 Task: Search for a flight from Sitka to Des Moines on Tue, 9 May for 5 adults, 2 children, and 1 infant in Business class, using American Airlines with 1 checked bag and specific time filters.
Action: Mouse moved to (141, 171)
Screenshot: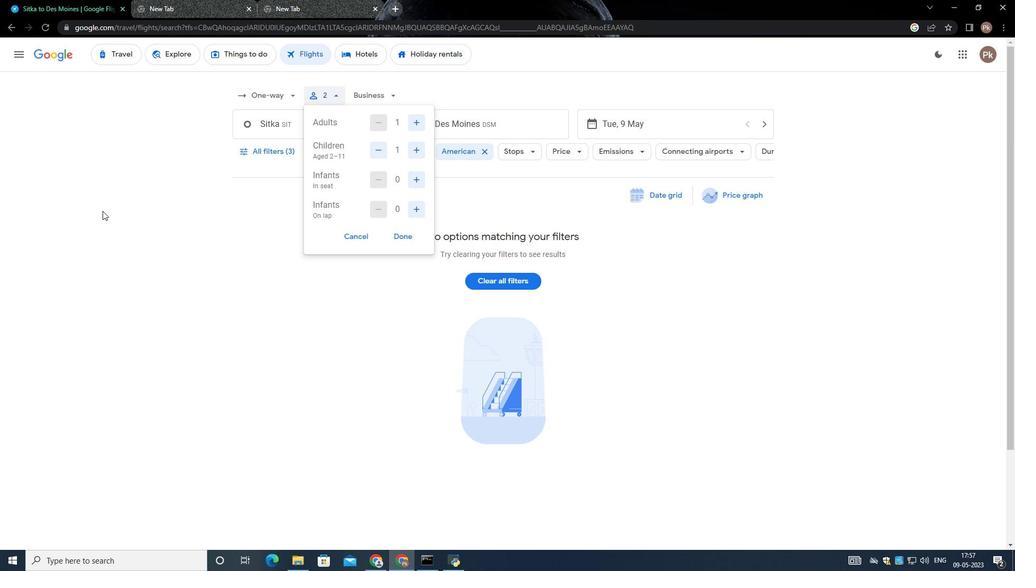 
Action: Mouse pressed left at (141, 171)
Screenshot: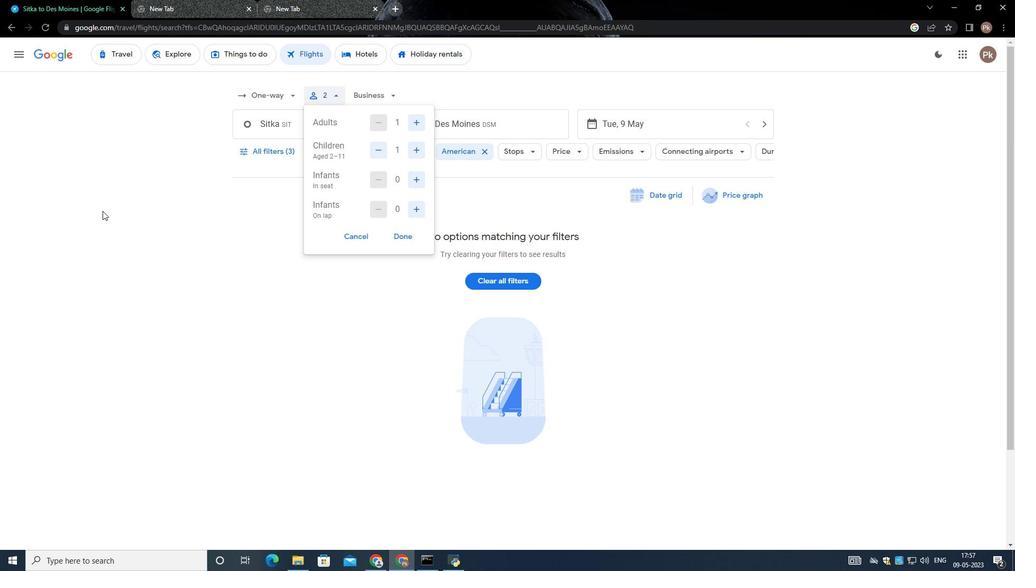 
Action: Mouse moved to (283, 88)
Screenshot: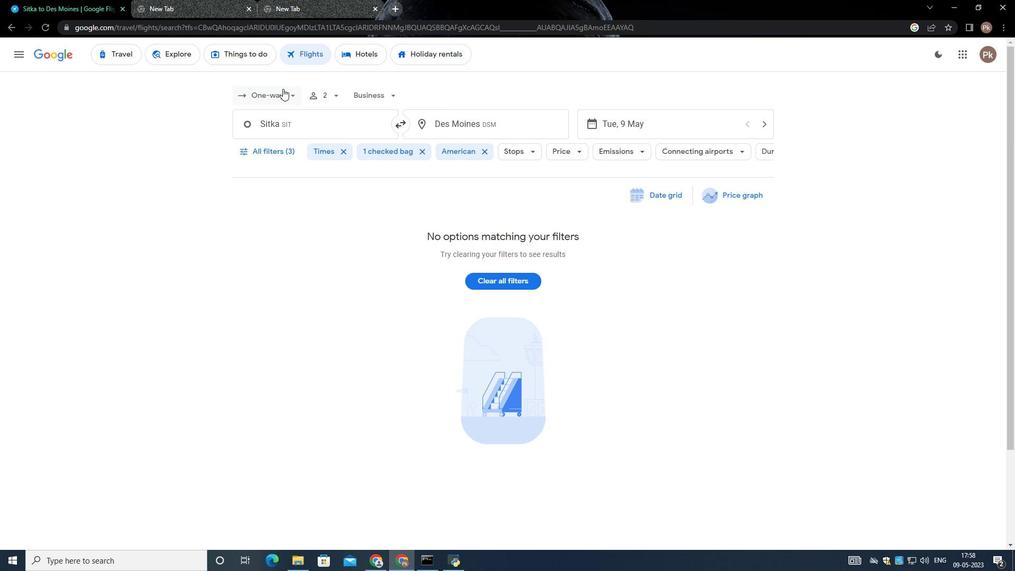 
Action: Mouse pressed left at (283, 88)
Screenshot: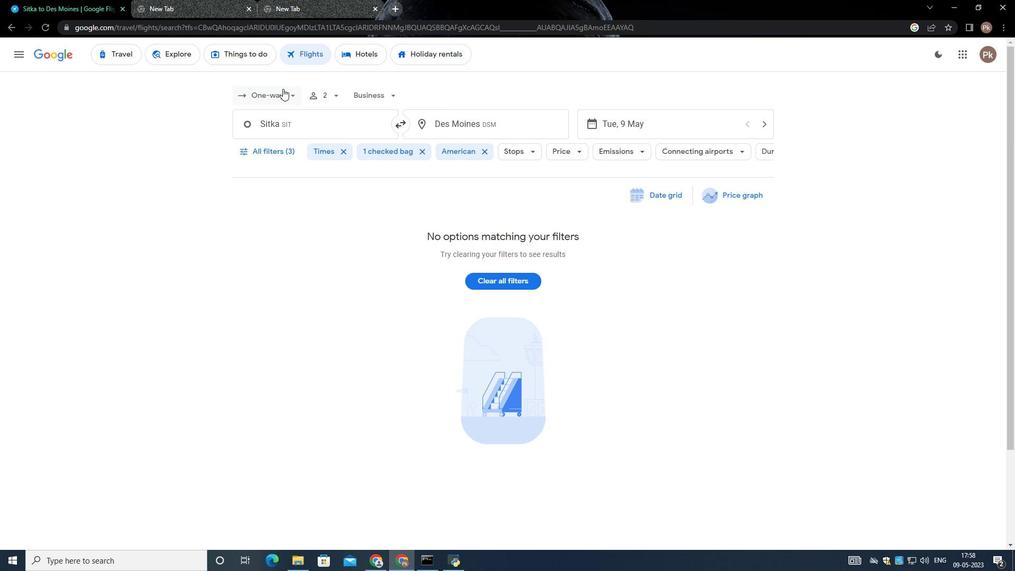 
Action: Mouse moved to (286, 139)
Screenshot: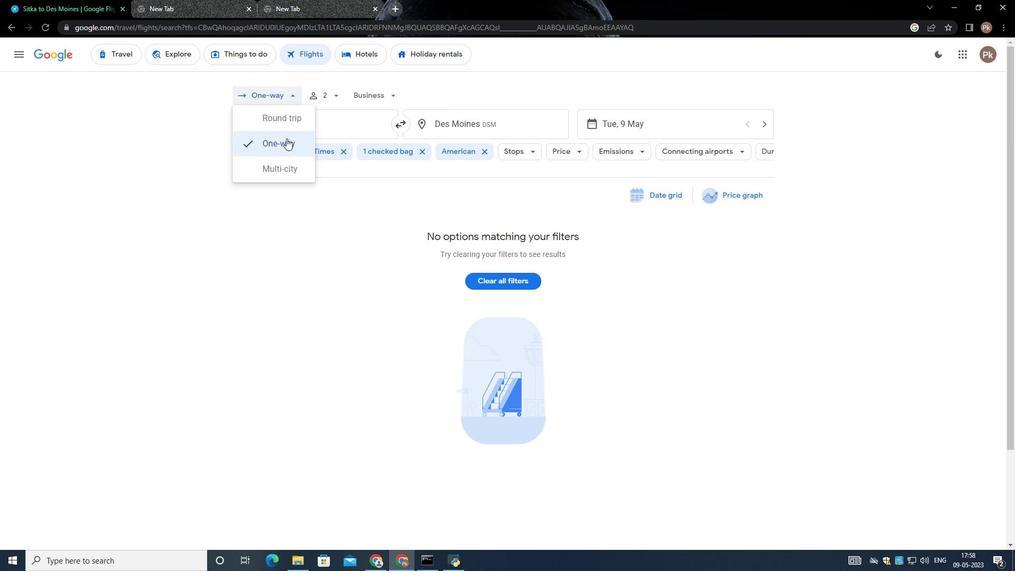 
Action: Mouse pressed left at (286, 139)
Screenshot: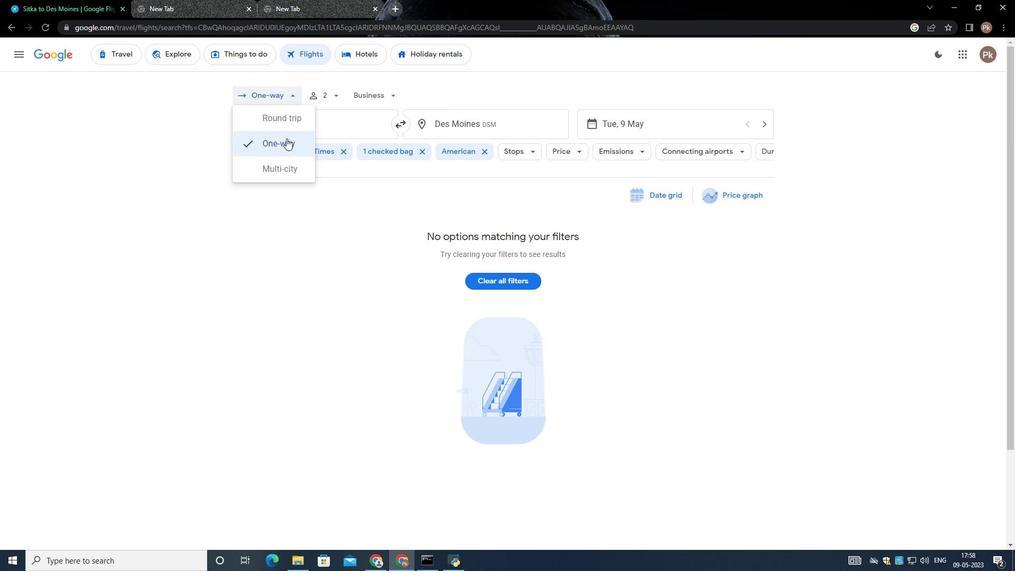 
Action: Mouse moved to (326, 92)
Screenshot: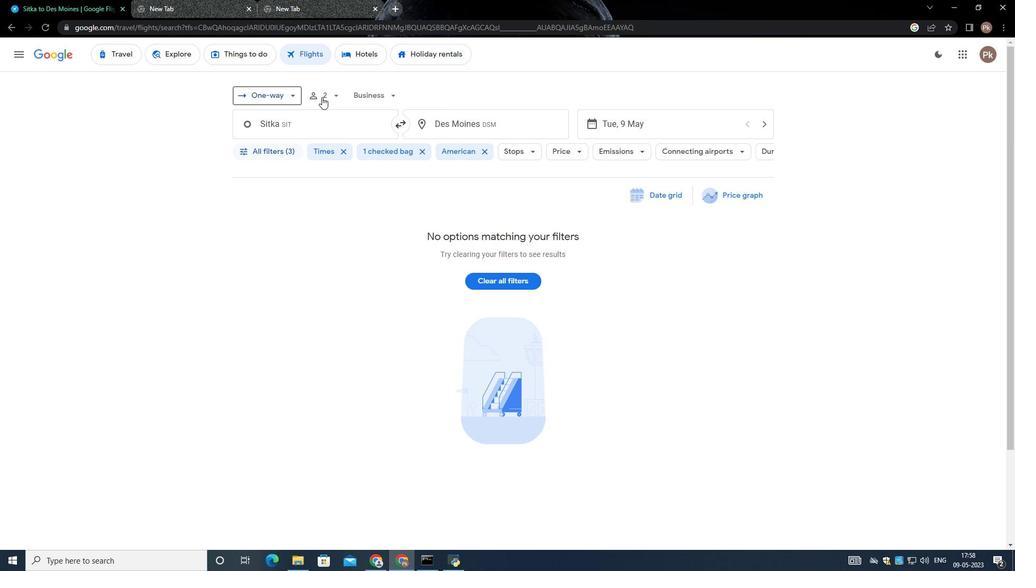 
Action: Mouse pressed left at (326, 92)
Screenshot: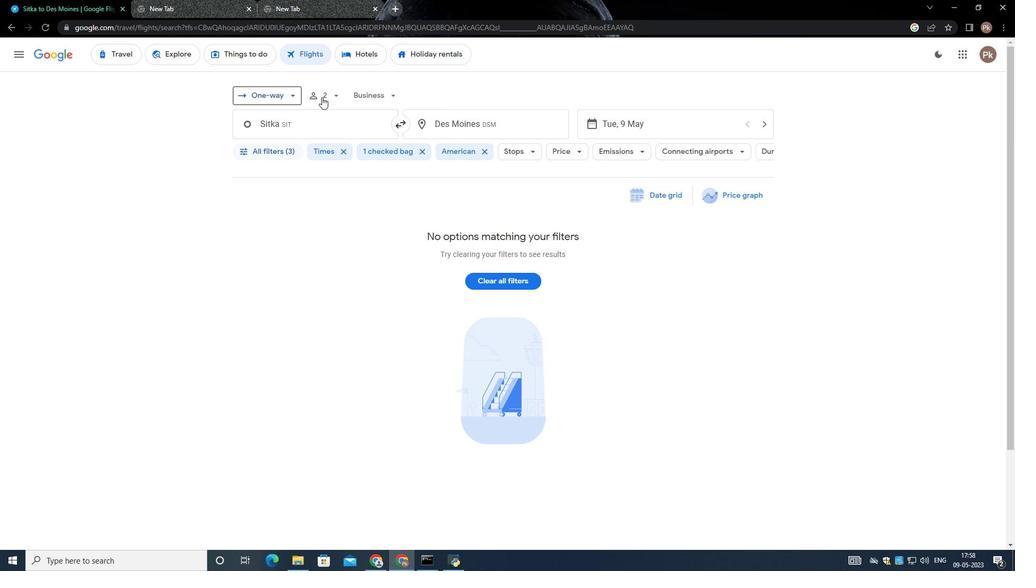 
Action: Mouse moved to (377, 147)
Screenshot: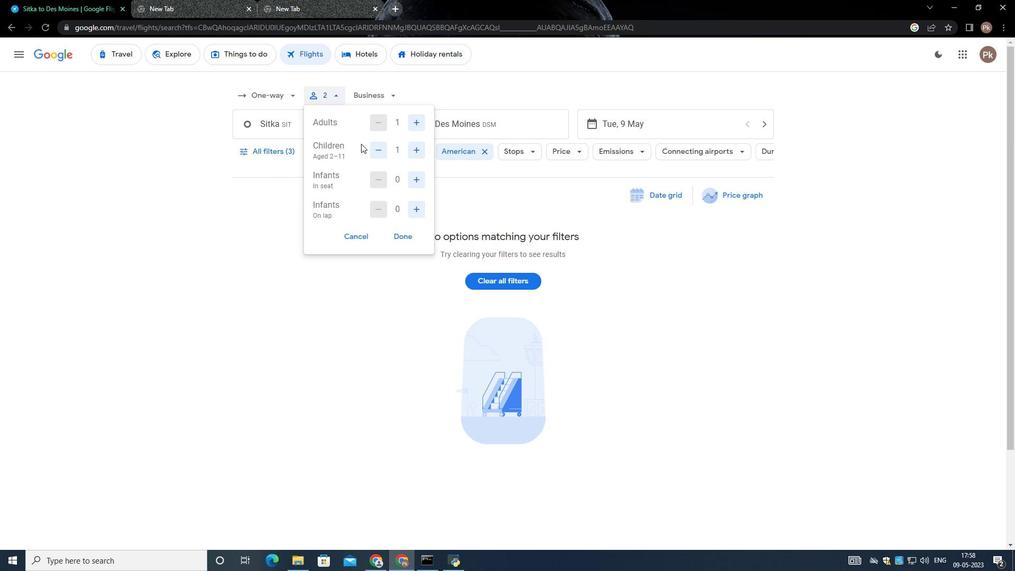 
Action: Mouse pressed left at (377, 147)
Screenshot: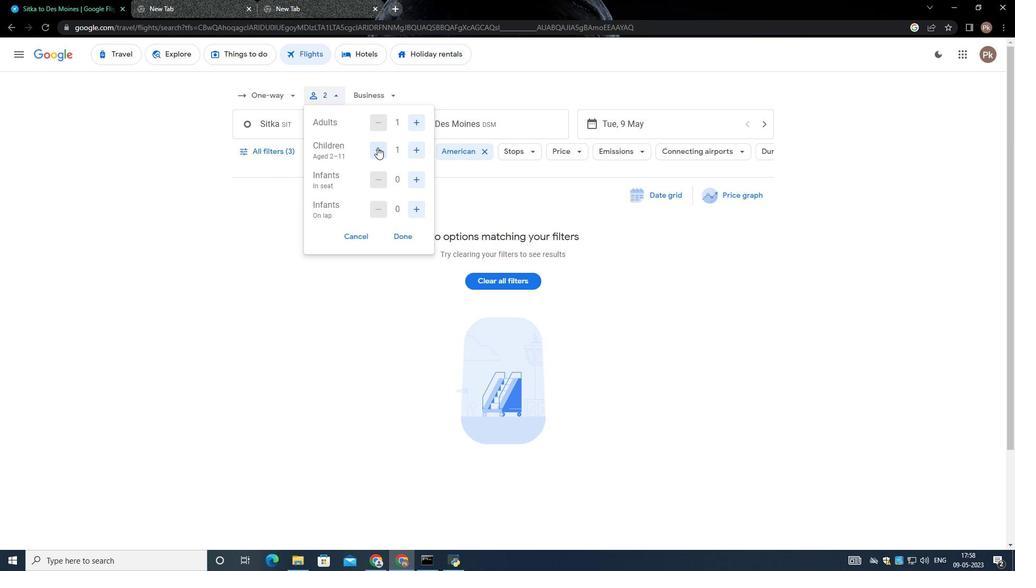
Action: Mouse moved to (419, 147)
Screenshot: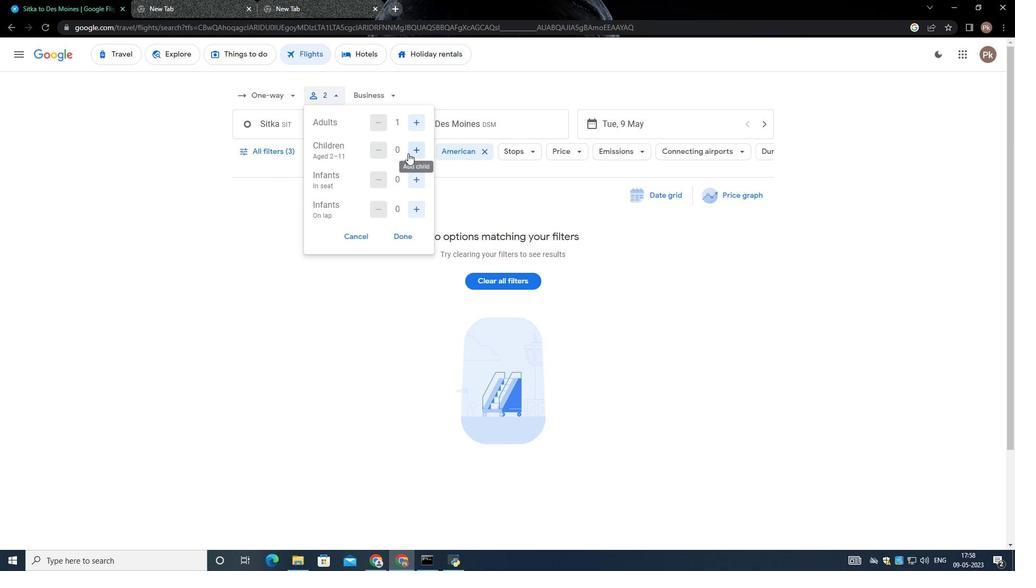 
Action: Mouse pressed left at (419, 147)
Screenshot: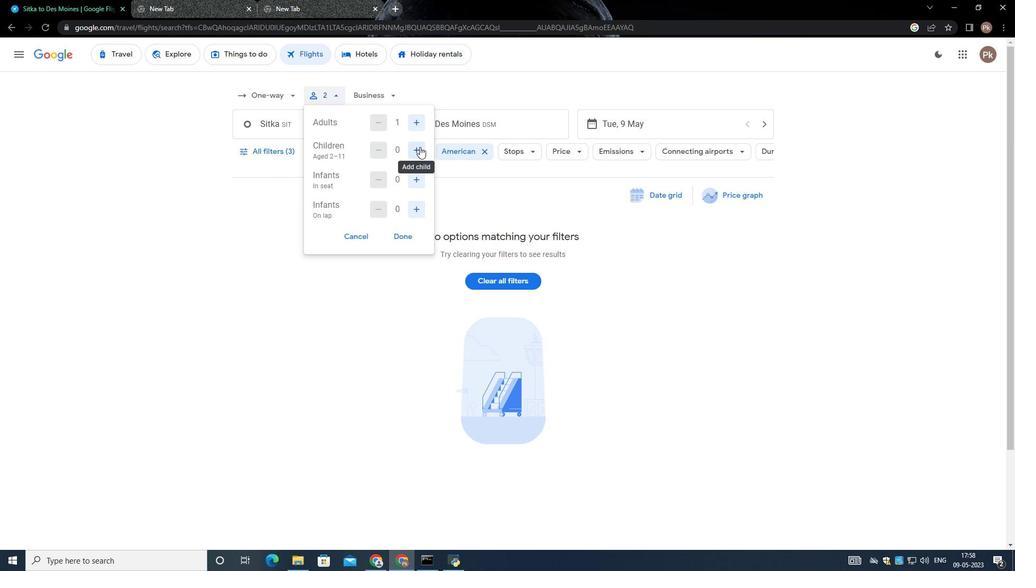 
Action: Mouse moved to (419, 147)
Screenshot: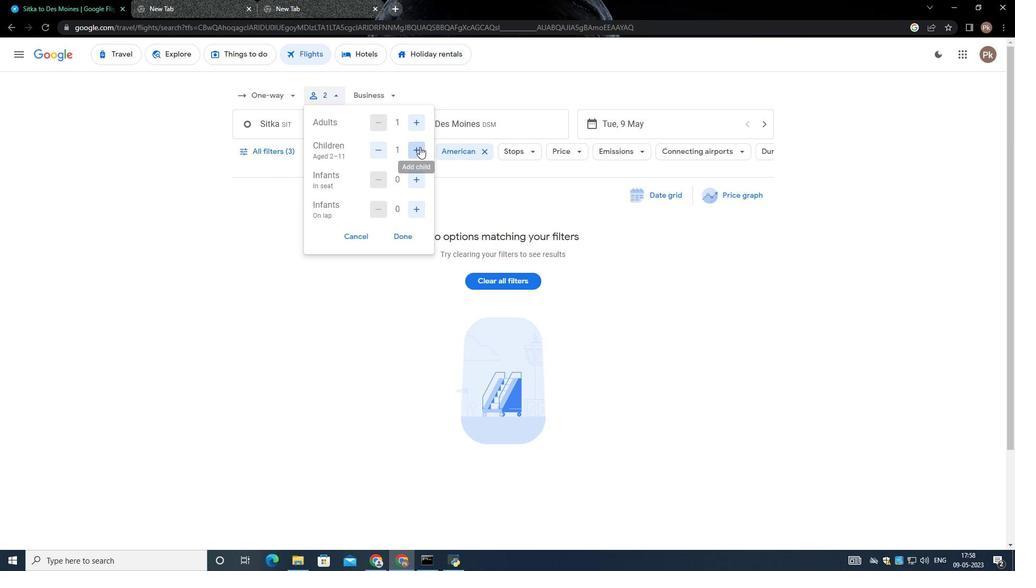 
Action: Mouse pressed left at (419, 147)
Screenshot: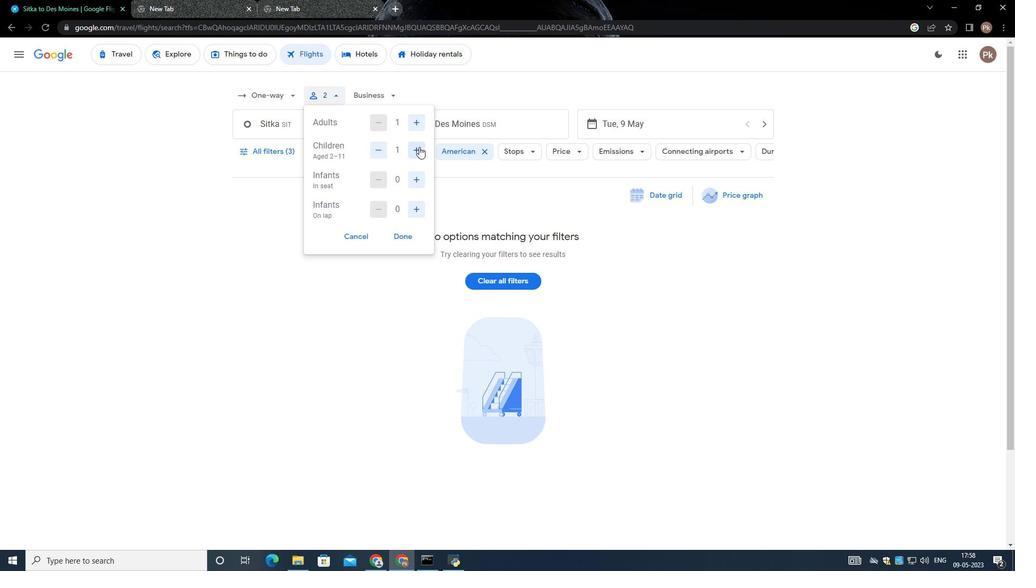 
Action: Mouse moved to (414, 117)
Screenshot: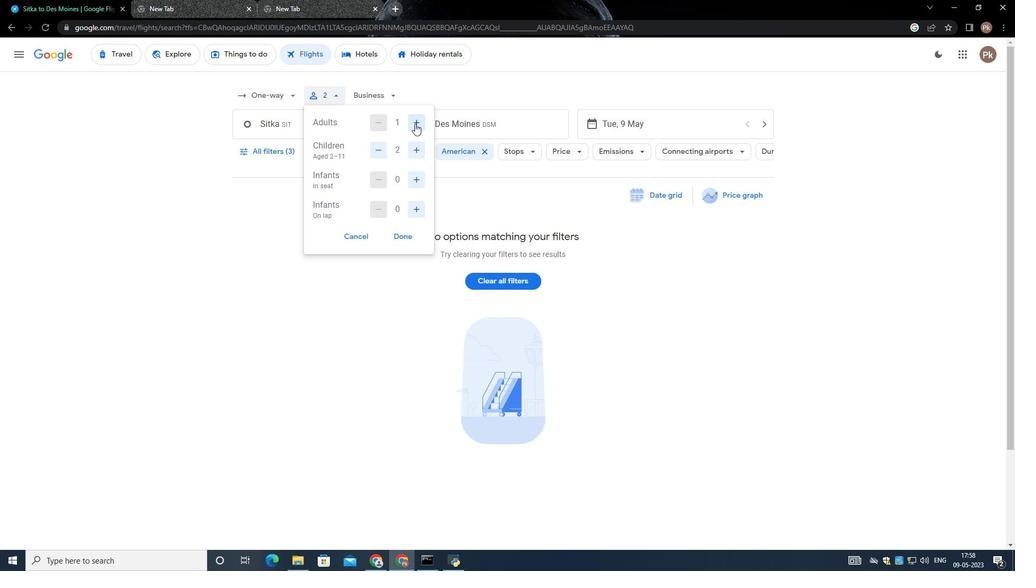 
Action: Mouse pressed left at (414, 117)
Screenshot: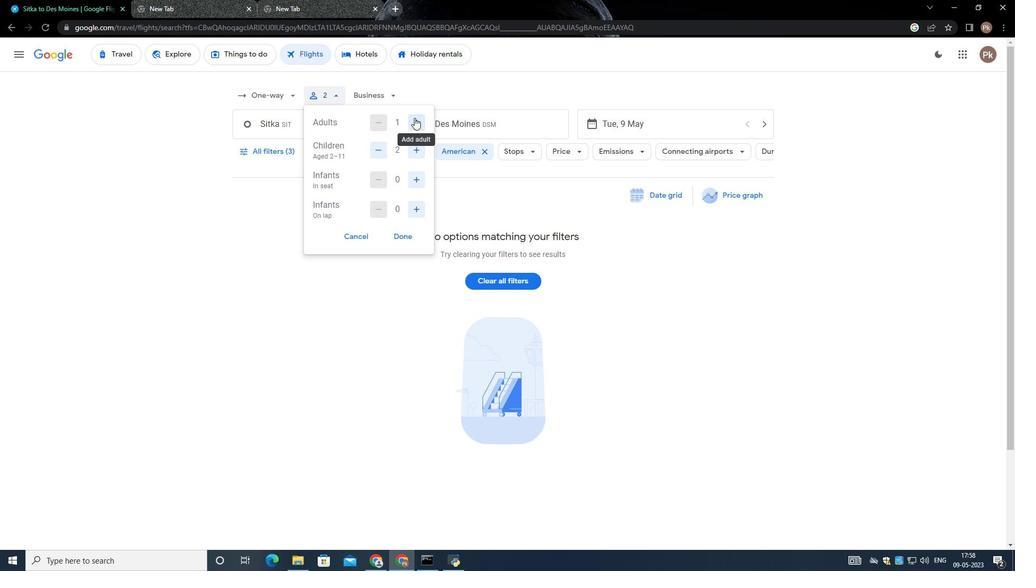 
Action: Mouse pressed left at (414, 117)
Screenshot: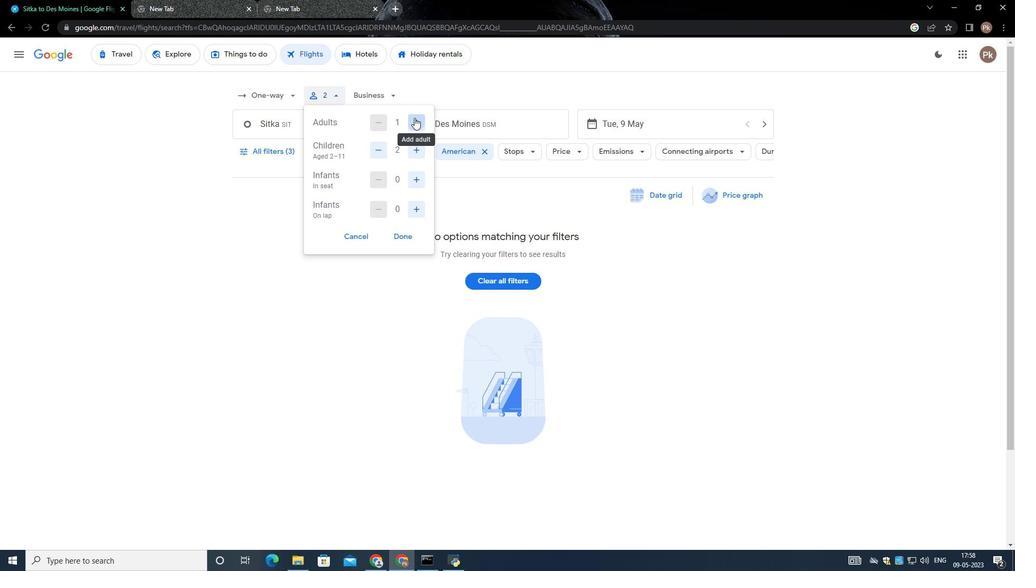 
Action: Mouse moved to (414, 117)
Screenshot: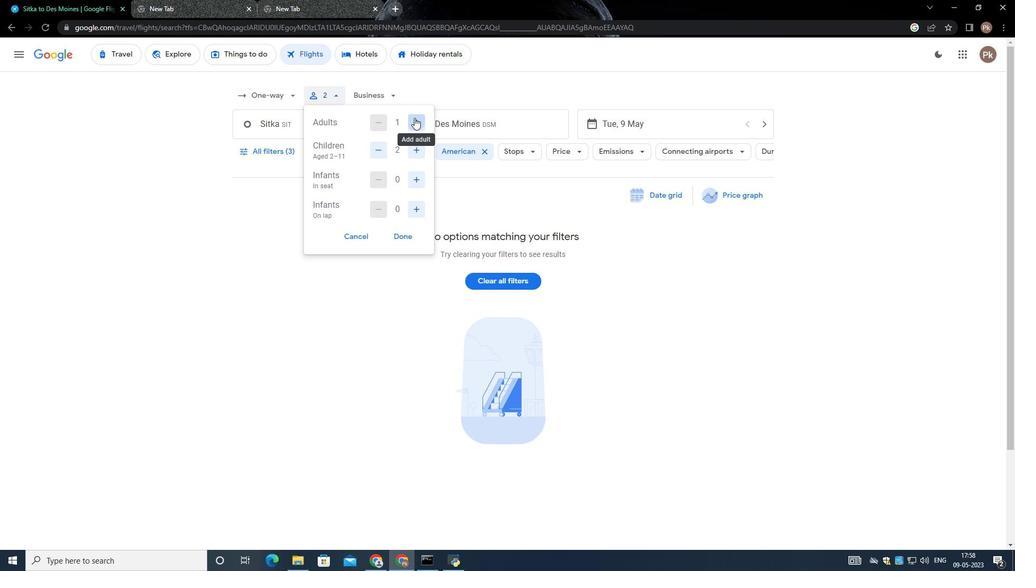 
Action: Mouse pressed left at (414, 117)
Screenshot: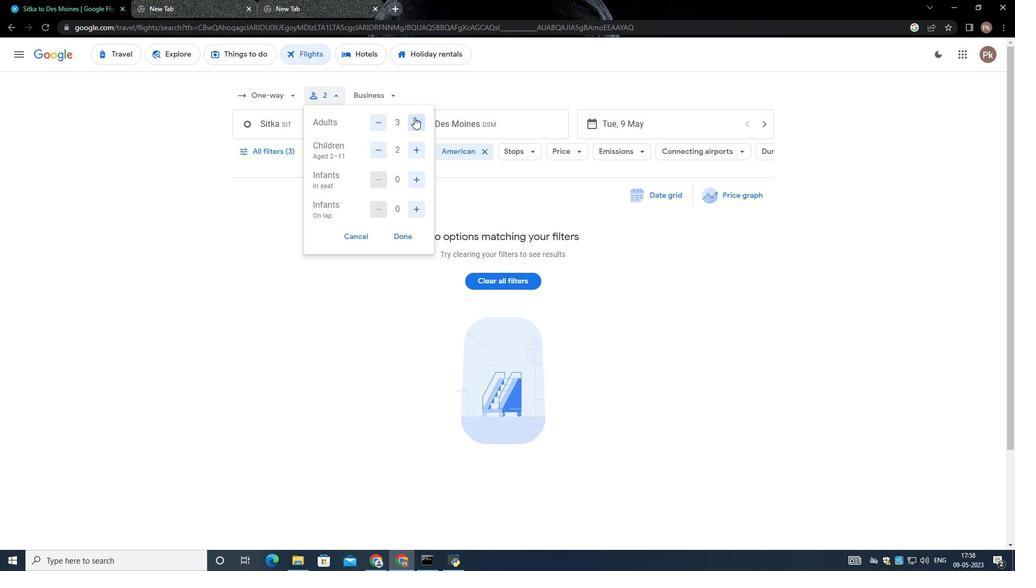 
Action: Mouse moved to (415, 117)
Screenshot: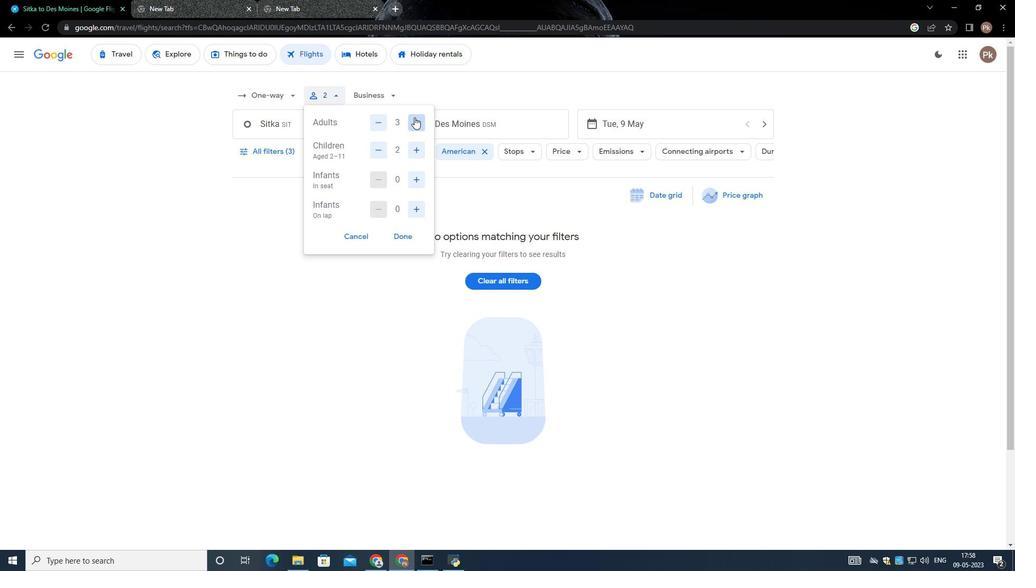 
Action: Mouse pressed left at (415, 117)
Screenshot: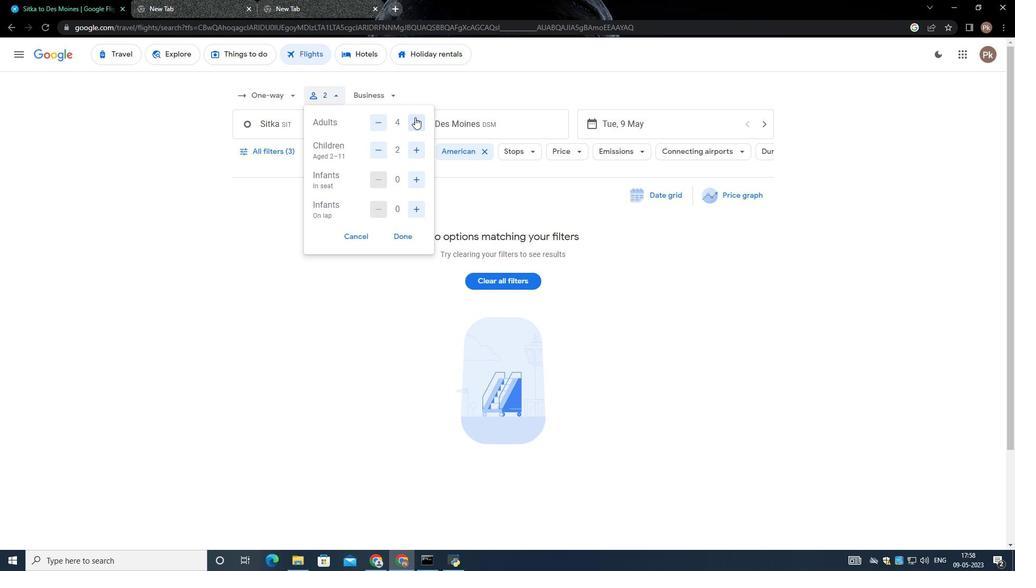
Action: Mouse moved to (420, 175)
Screenshot: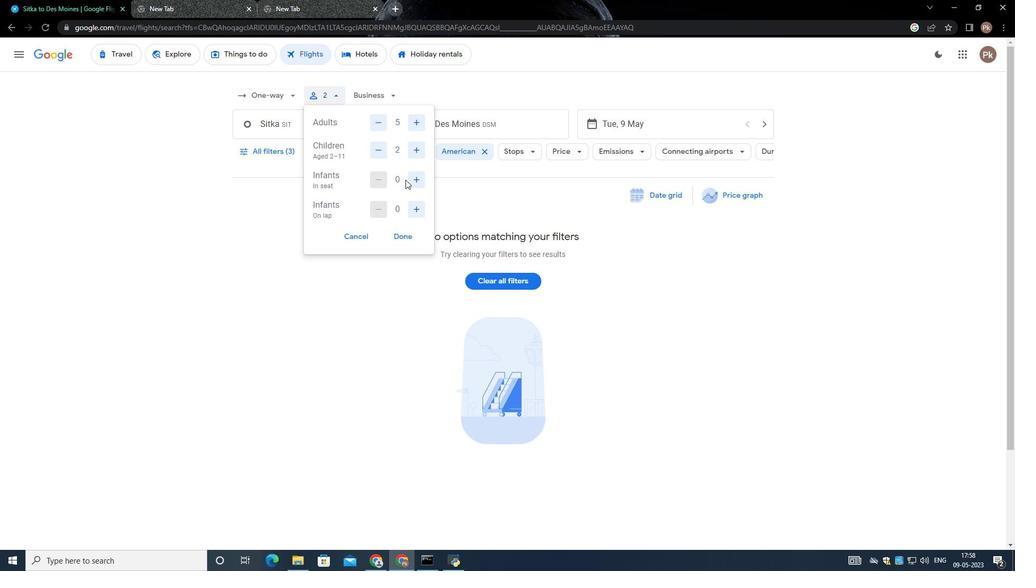 
Action: Mouse pressed left at (420, 175)
Screenshot: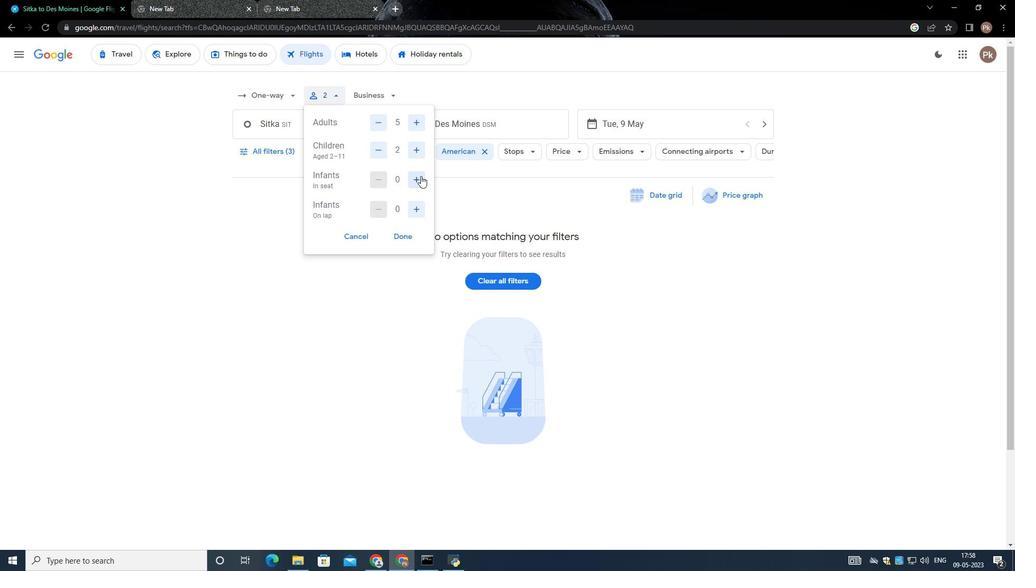 
Action: Mouse moved to (408, 207)
Screenshot: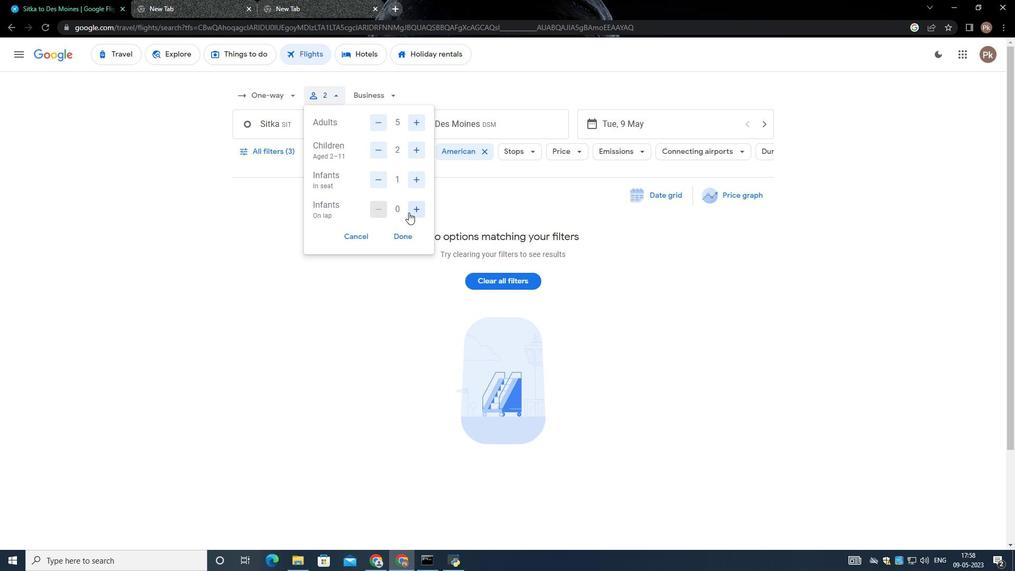 
Action: Mouse pressed left at (408, 207)
Screenshot: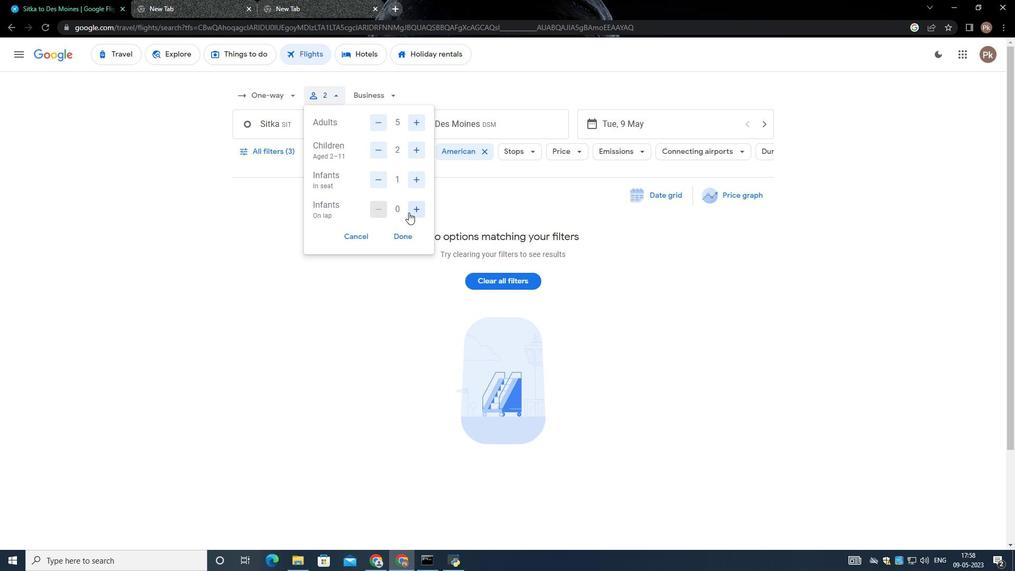 
Action: Mouse moved to (403, 239)
Screenshot: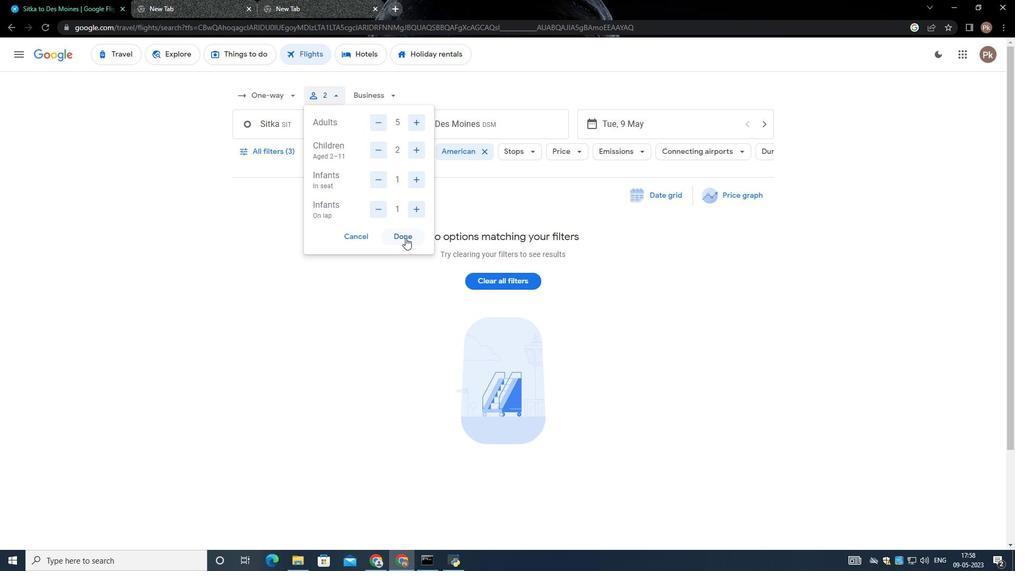 
Action: Mouse pressed left at (403, 239)
Screenshot: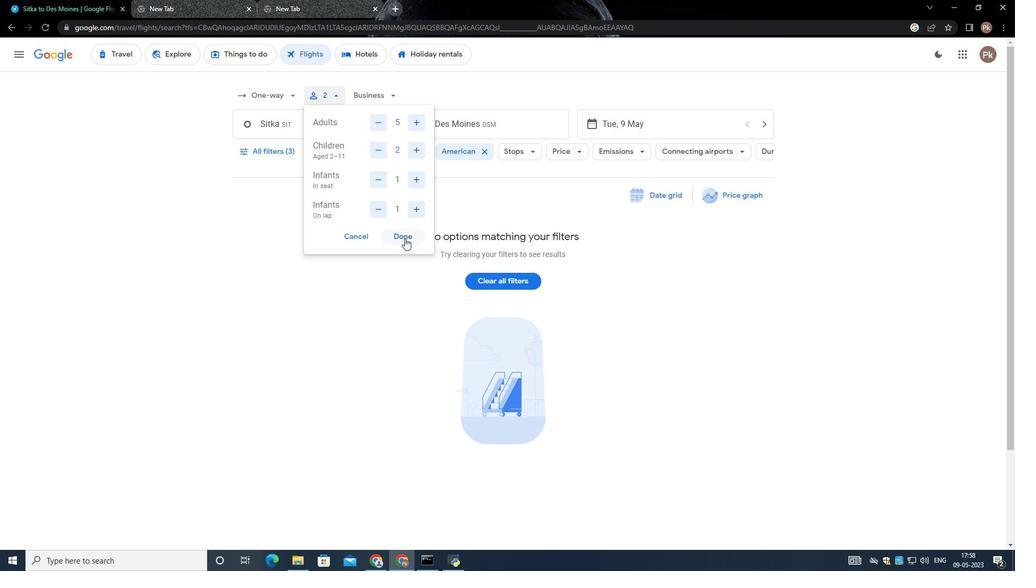 
Action: Mouse moved to (372, 96)
Screenshot: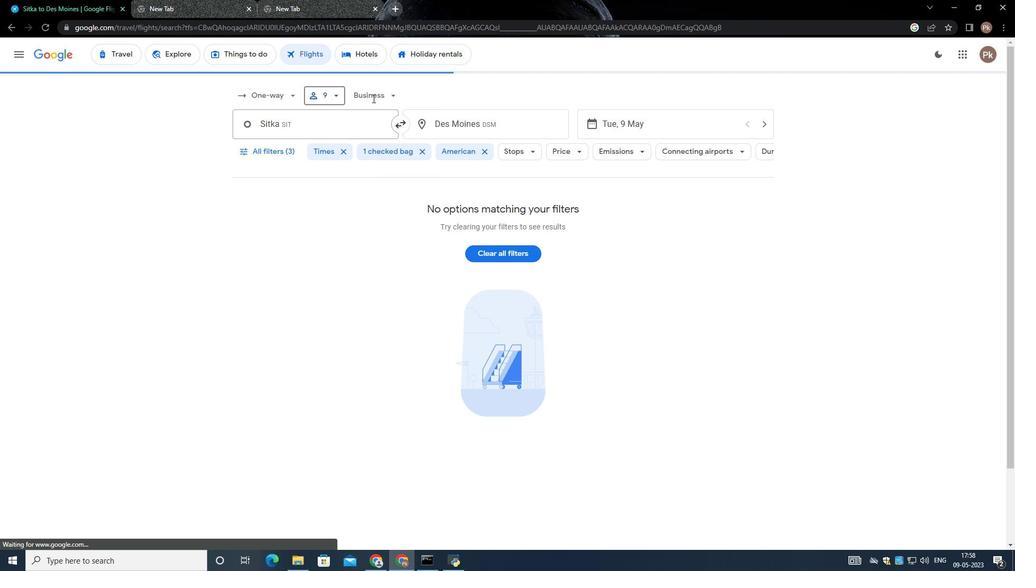 
Action: Mouse pressed left at (372, 96)
Screenshot: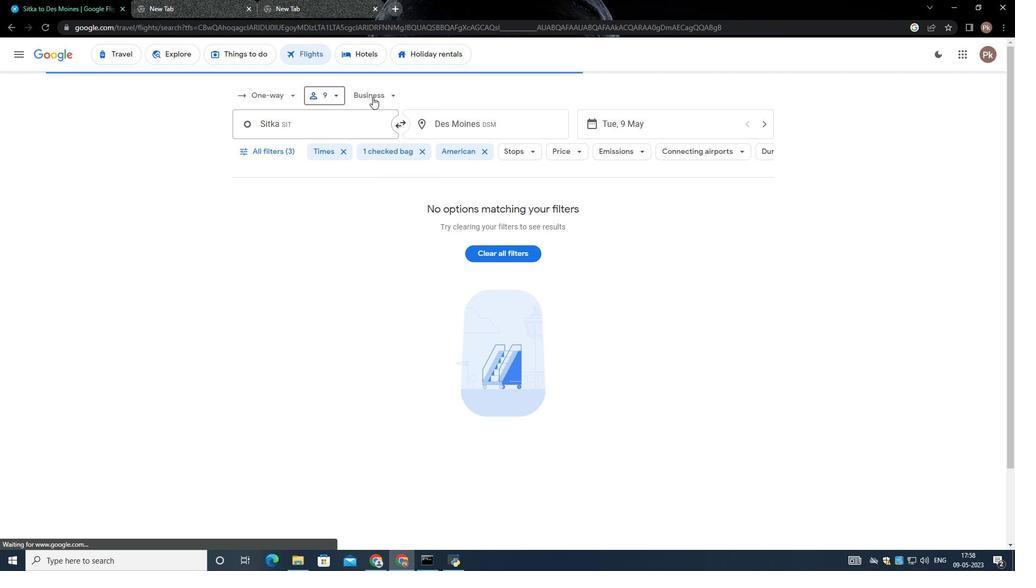 
Action: Mouse moved to (402, 123)
Screenshot: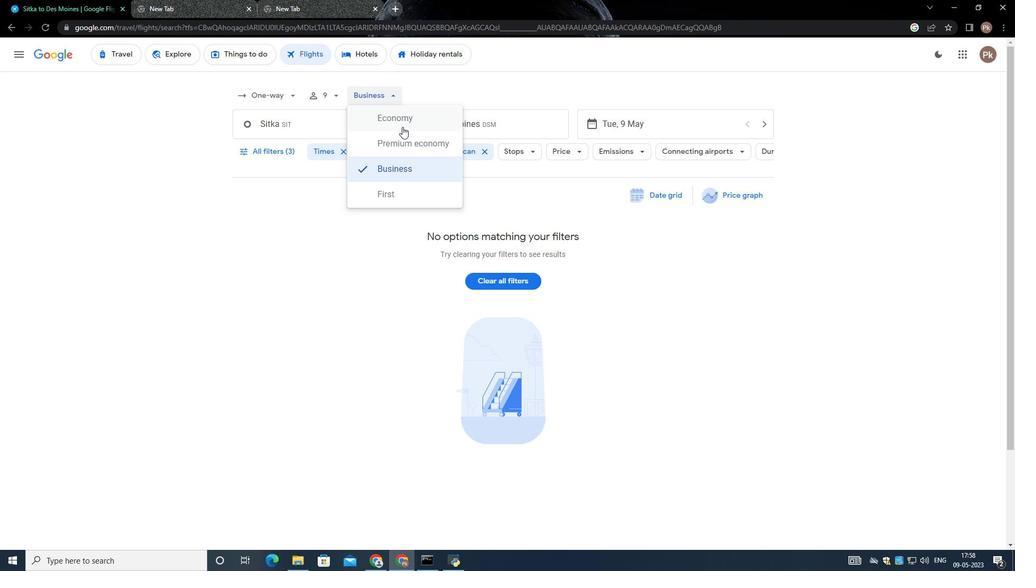 
Action: Mouse pressed left at (402, 123)
Screenshot: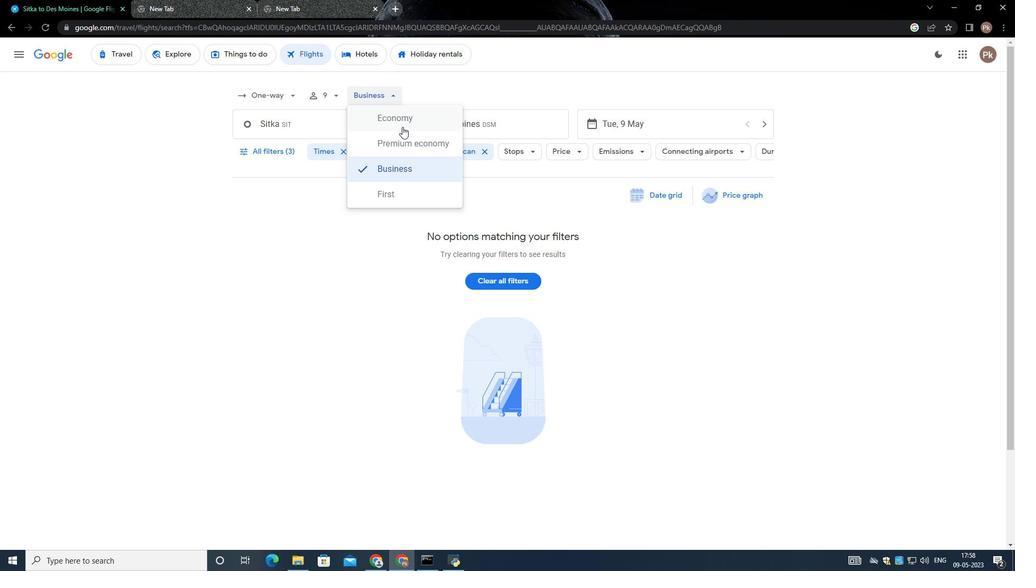 
Action: Mouse moved to (332, 135)
Screenshot: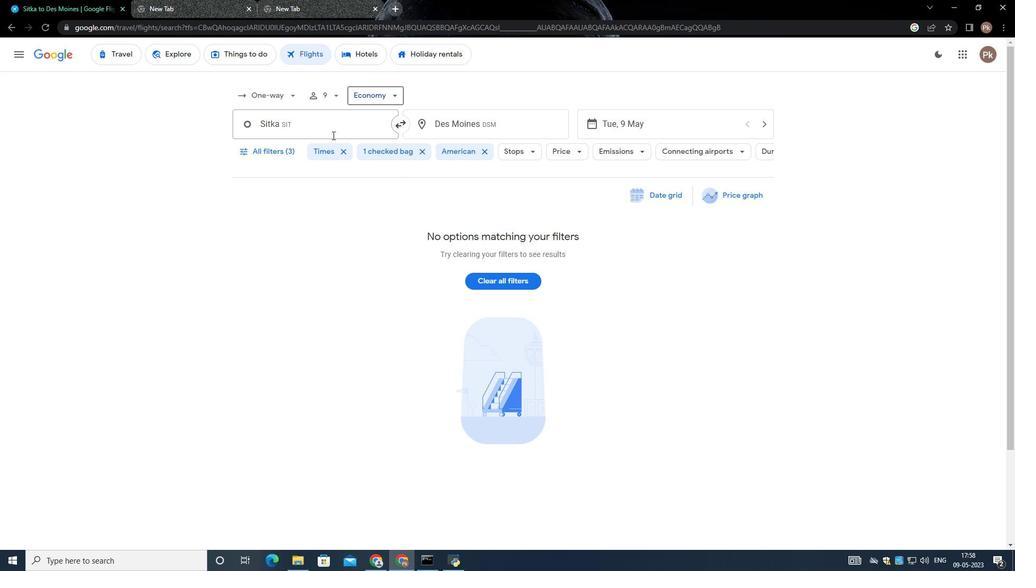 
Action: Mouse pressed left at (332, 135)
Screenshot: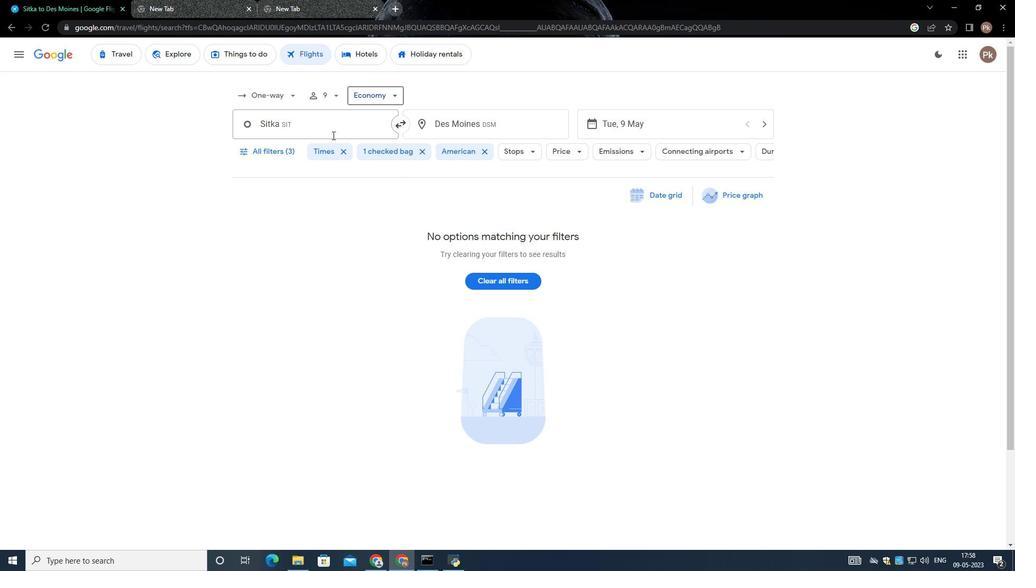 
Action: Mouse moved to (239, 127)
Screenshot: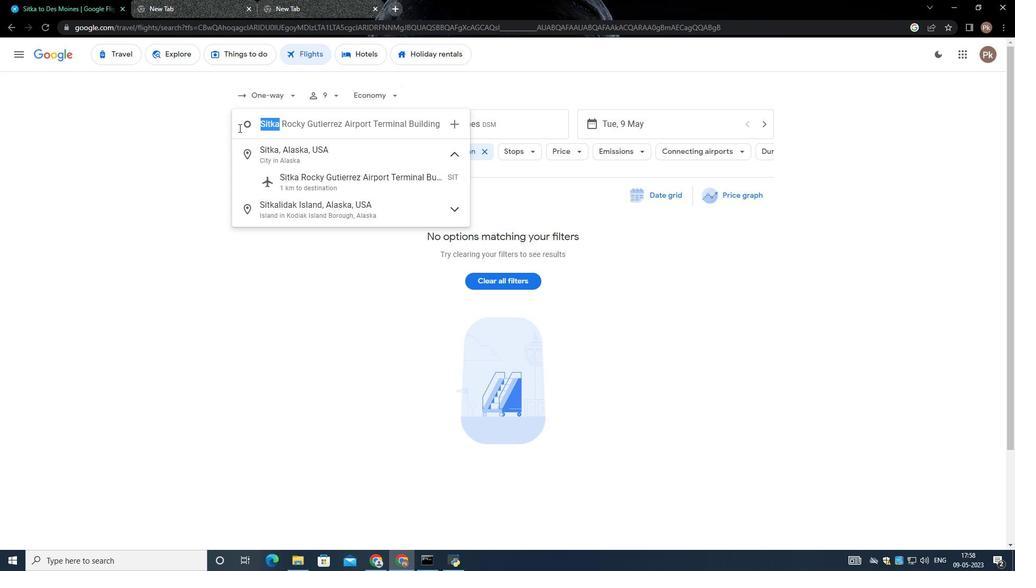 
Action: Key pressed <Key.backspace><Key.shift>Fort<Key.space><Key.shift>Smith
Screenshot: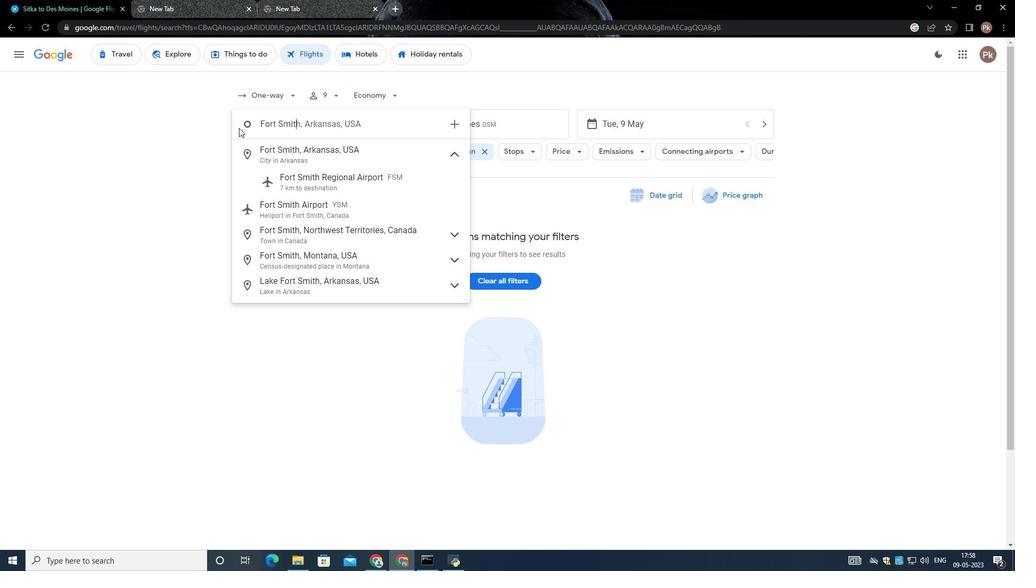 
Action: Mouse moved to (438, 125)
Screenshot: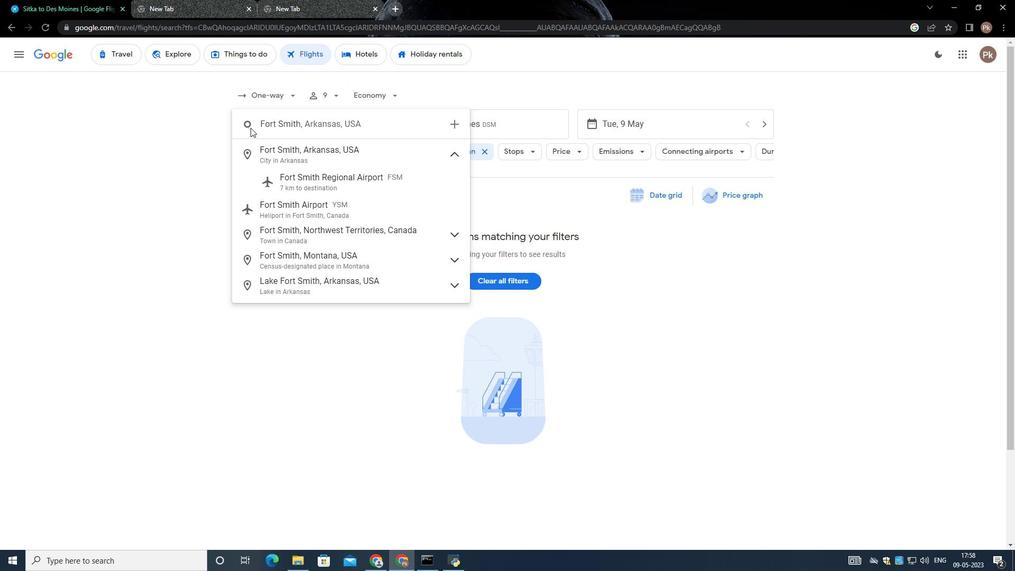 
Action: Mouse scrolled (438, 126) with delta (0, 0)
Screenshot: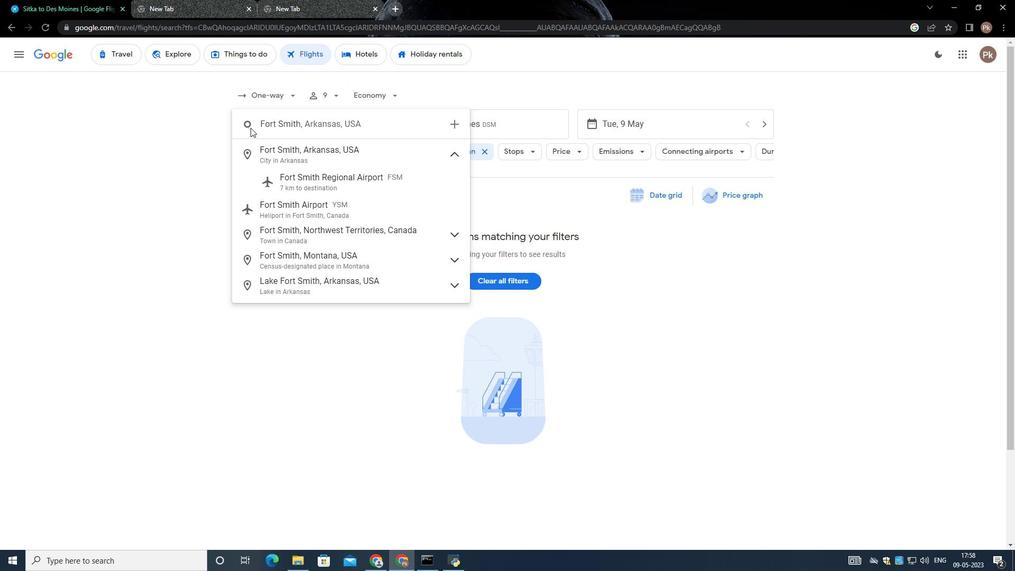 
Action: Mouse moved to (378, 180)
Screenshot: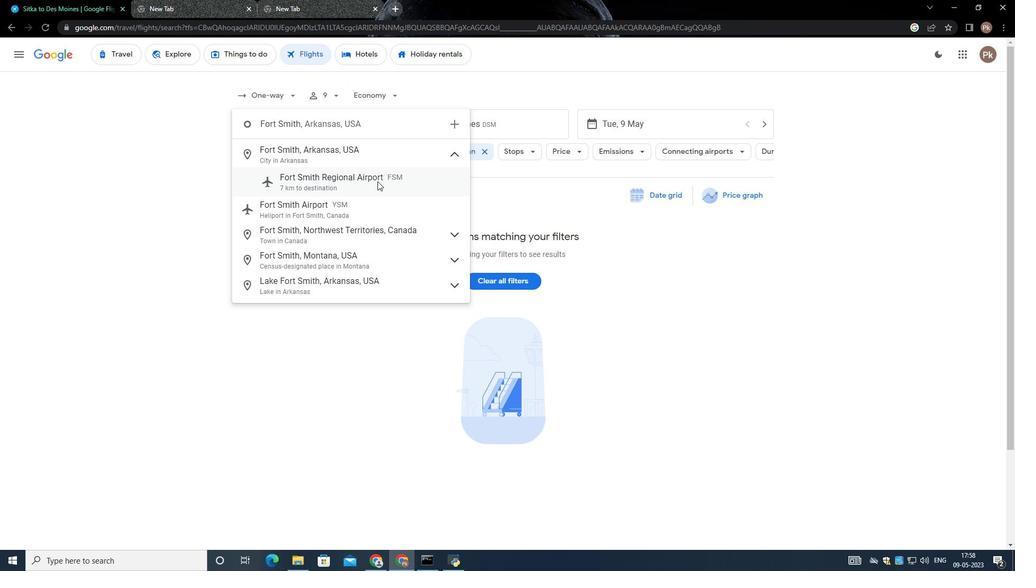 
Action: Mouse pressed left at (378, 180)
Screenshot: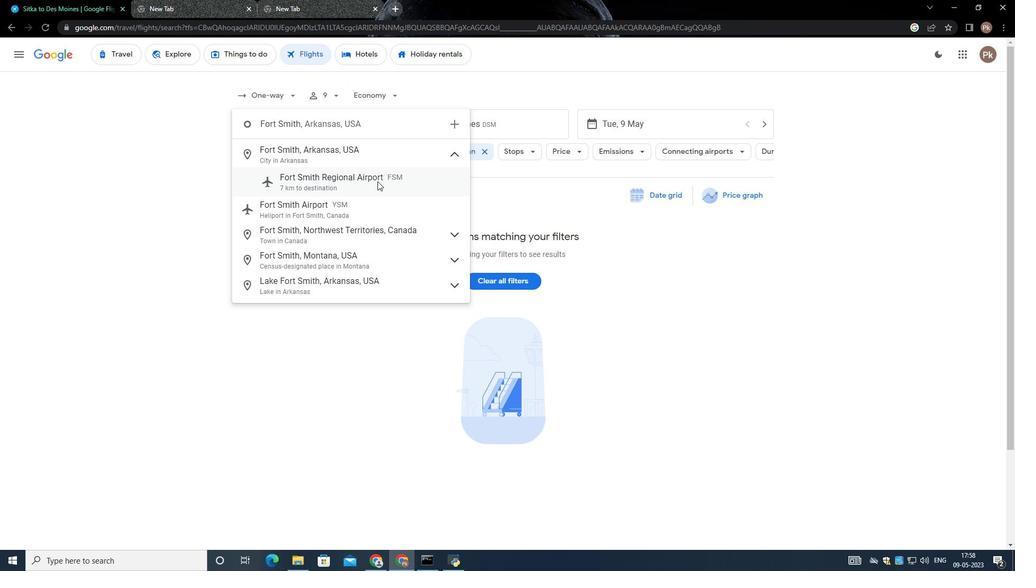 
Action: Mouse moved to (451, 134)
Screenshot: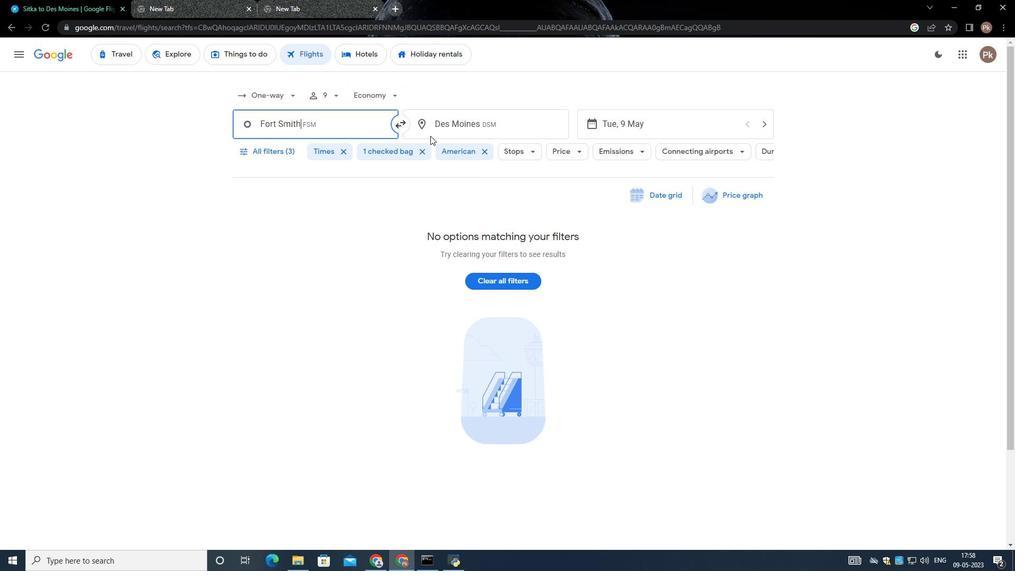 
Action: Mouse pressed left at (451, 134)
Screenshot: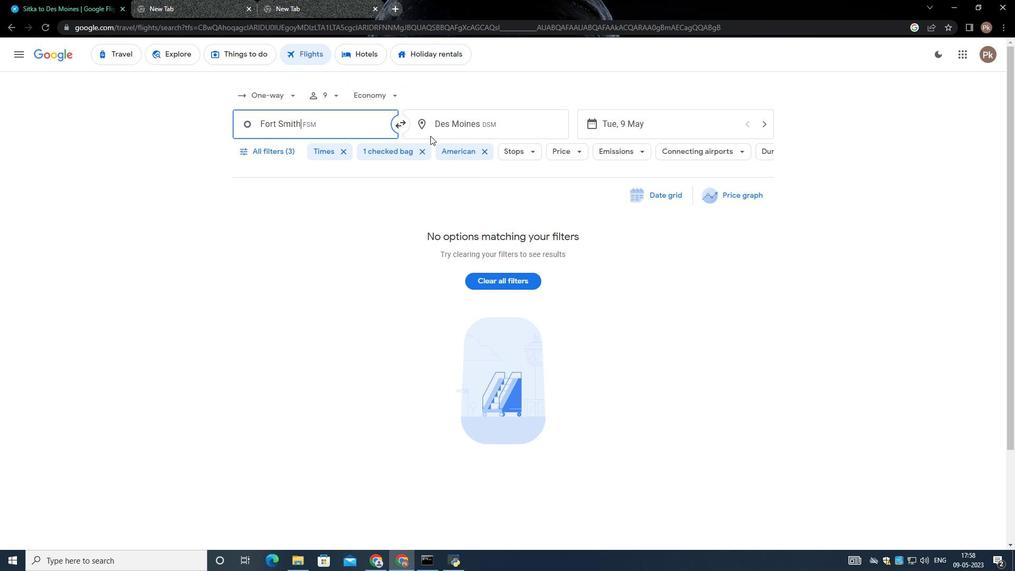 
Action: Mouse moved to (442, 130)
Screenshot: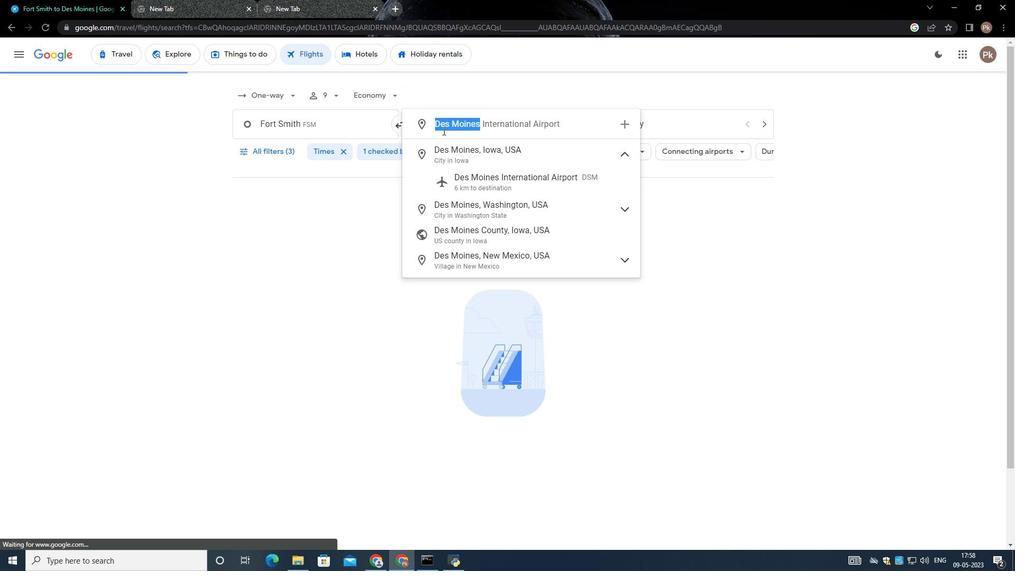 
Action: Key pressed <Key.backspace><Key.shift><Key.shift><Key.shift>Des
Screenshot: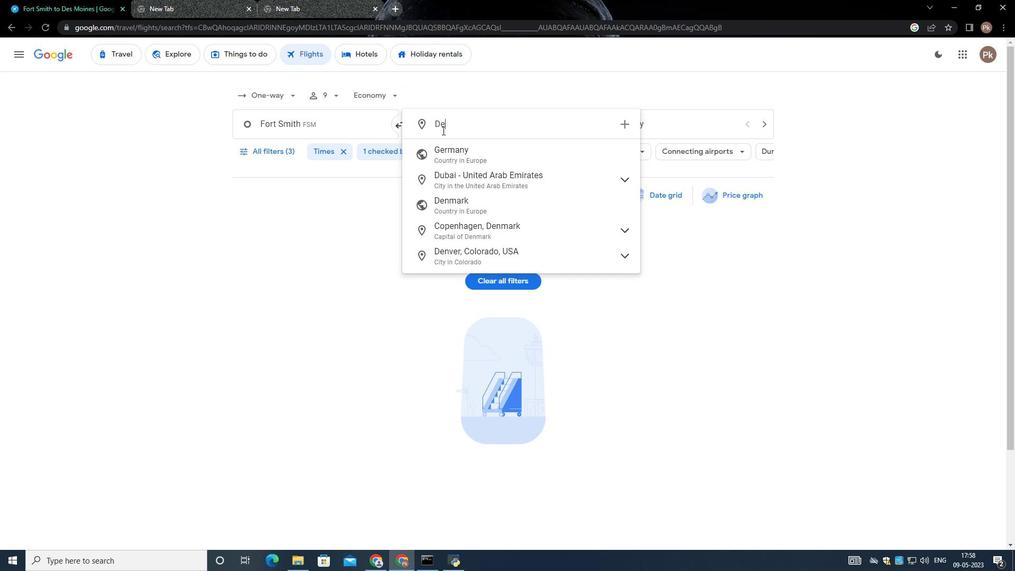 
Action: Mouse moved to (442, 130)
Screenshot: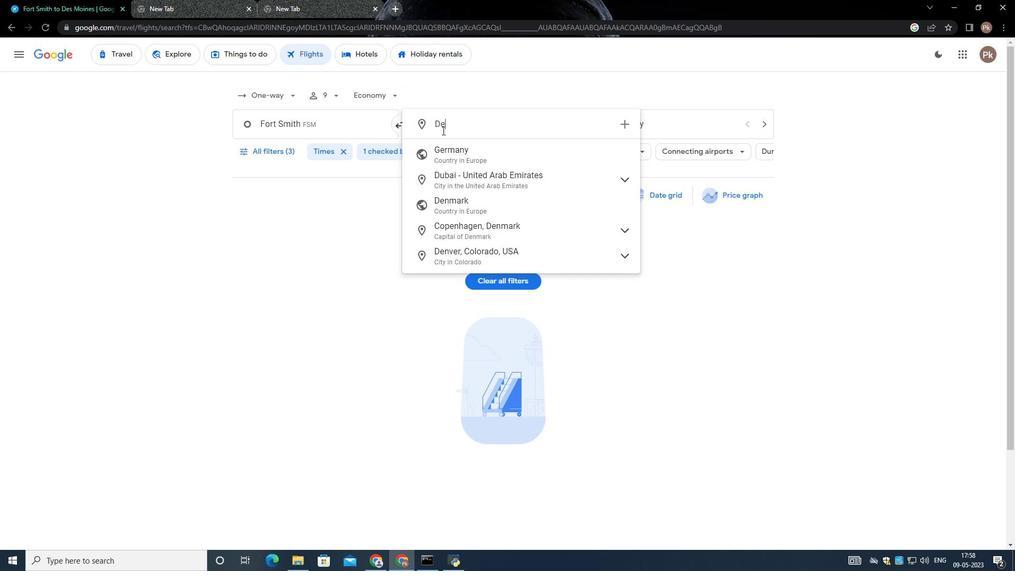
Action: Key pressed <Key.space>
Screenshot: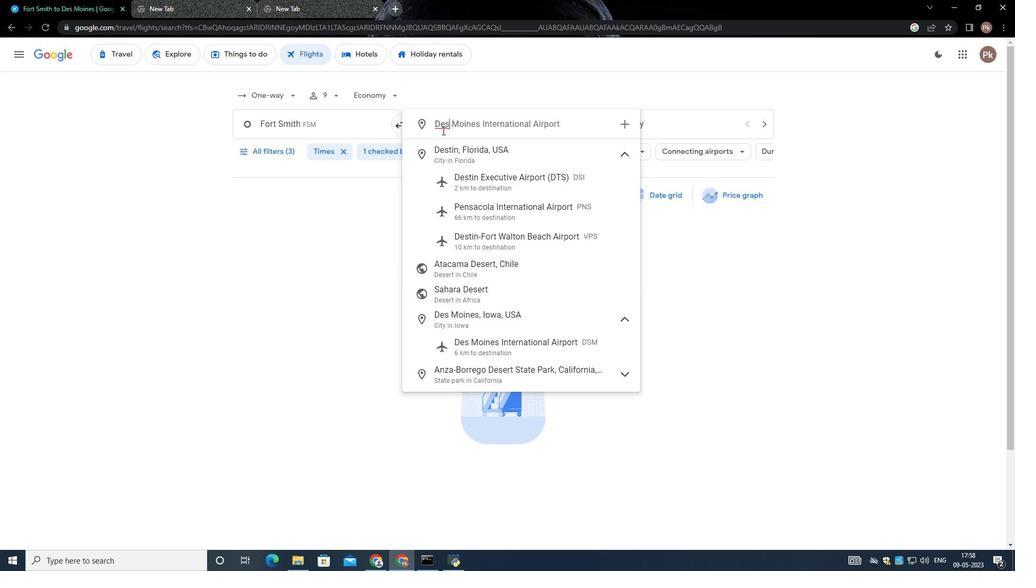 
Action: Mouse moved to (492, 176)
Screenshot: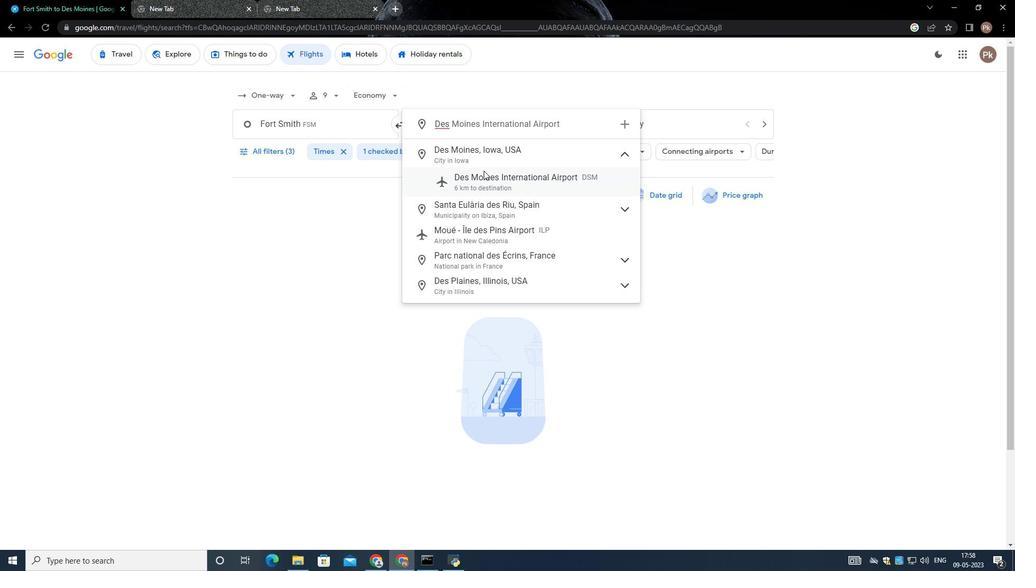 
Action: Mouse pressed left at (492, 176)
Screenshot: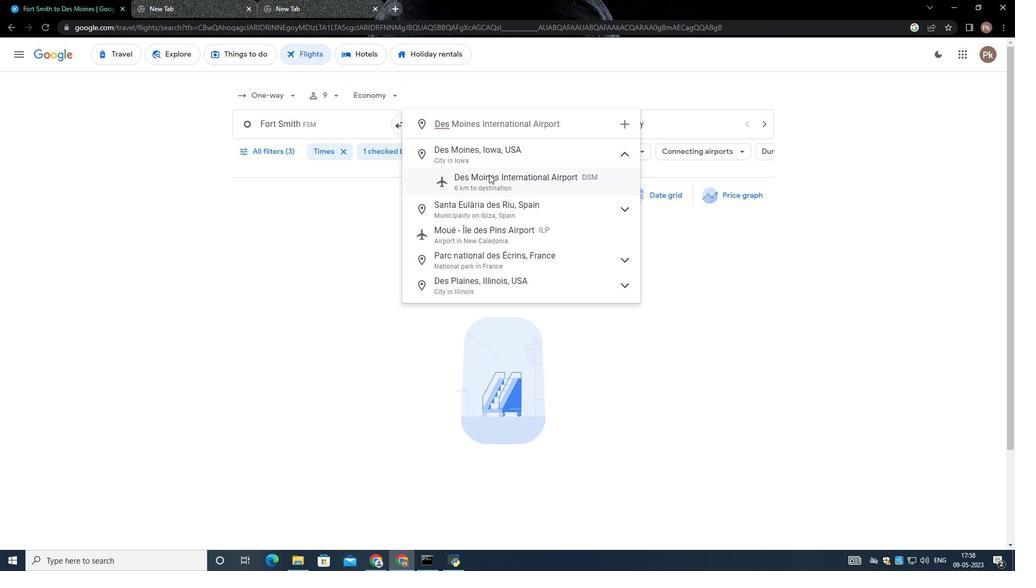 
Action: Mouse moved to (649, 132)
Screenshot: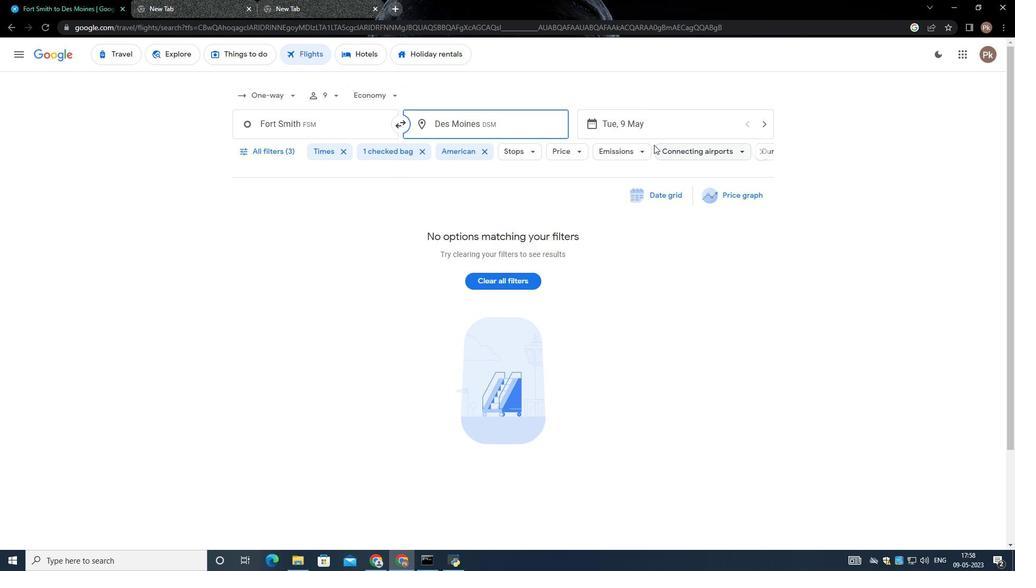 
Action: Mouse pressed left at (649, 132)
Screenshot: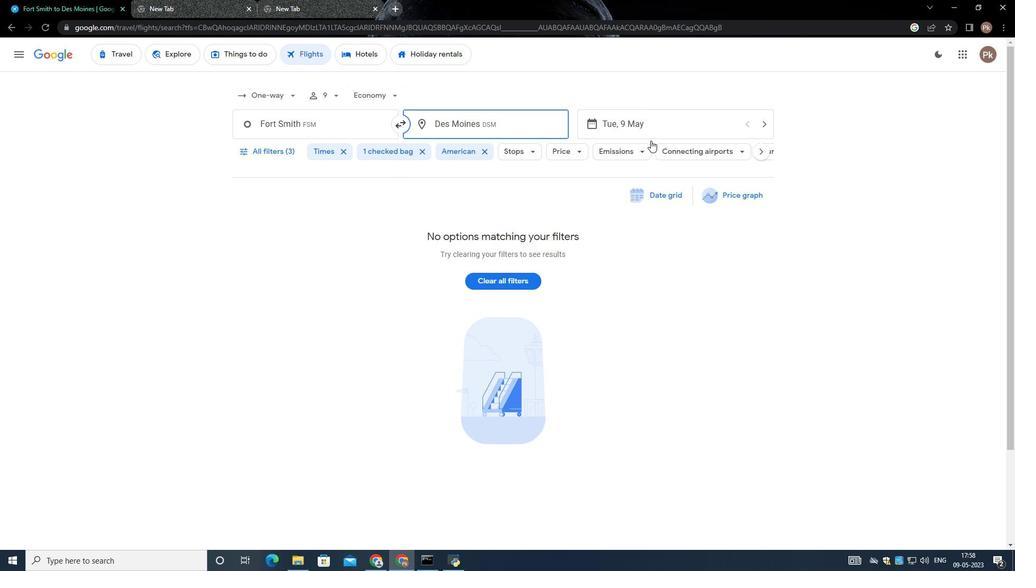 
Action: Mouse moved to (458, 231)
Screenshot: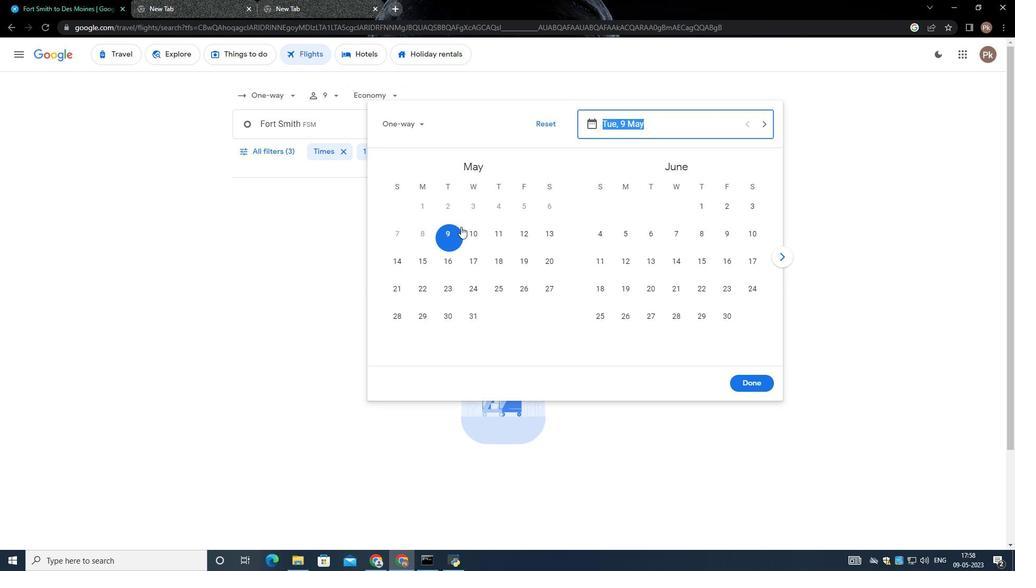
Action: Mouse pressed left at (458, 231)
Screenshot: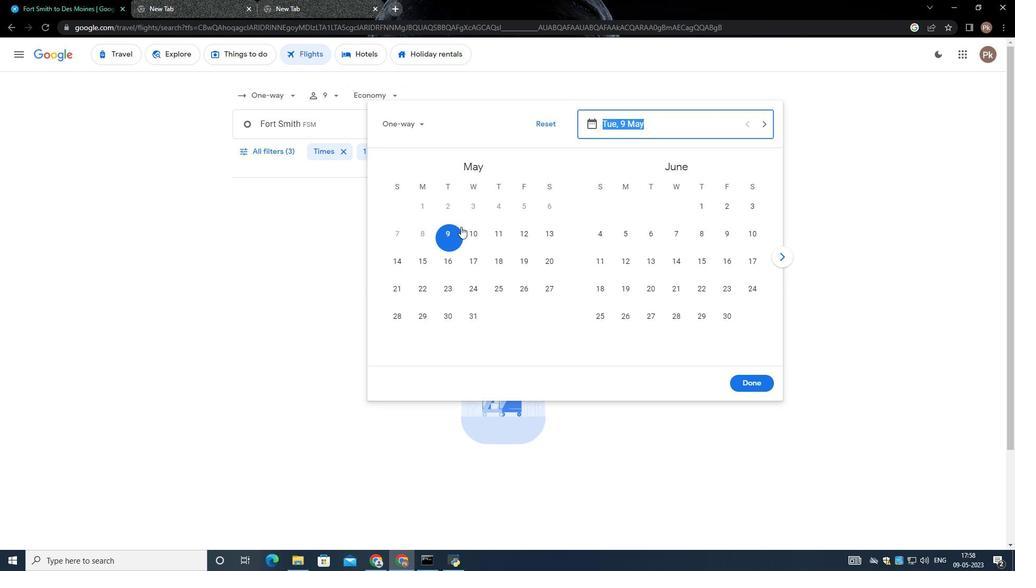 
Action: Mouse moved to (756, 378)
Screenshot: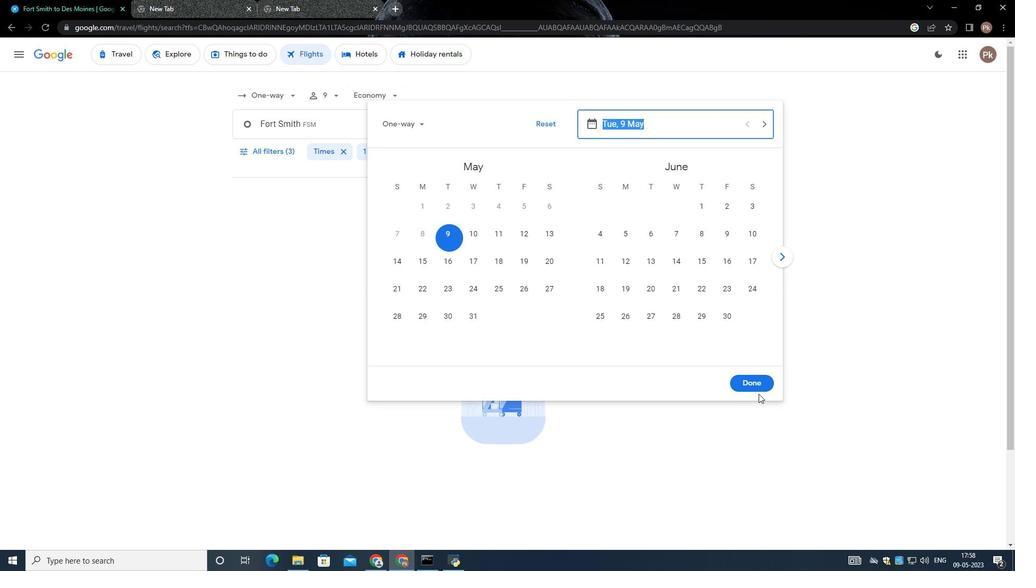 
Action: Mouse pressed left at (756, 378)
Screenshot: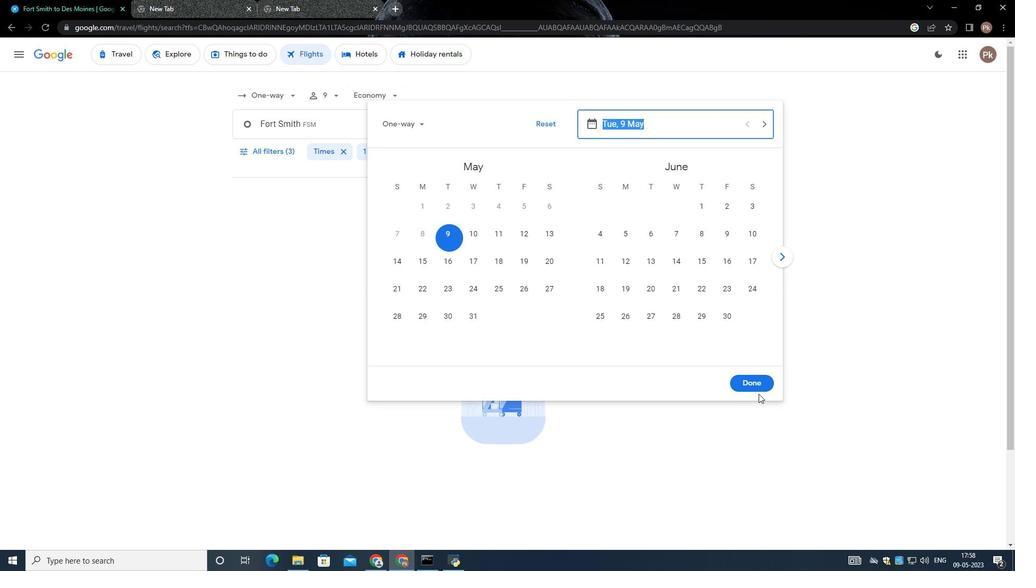 
Action: Mouse moved to (250, 145)
Screenshot: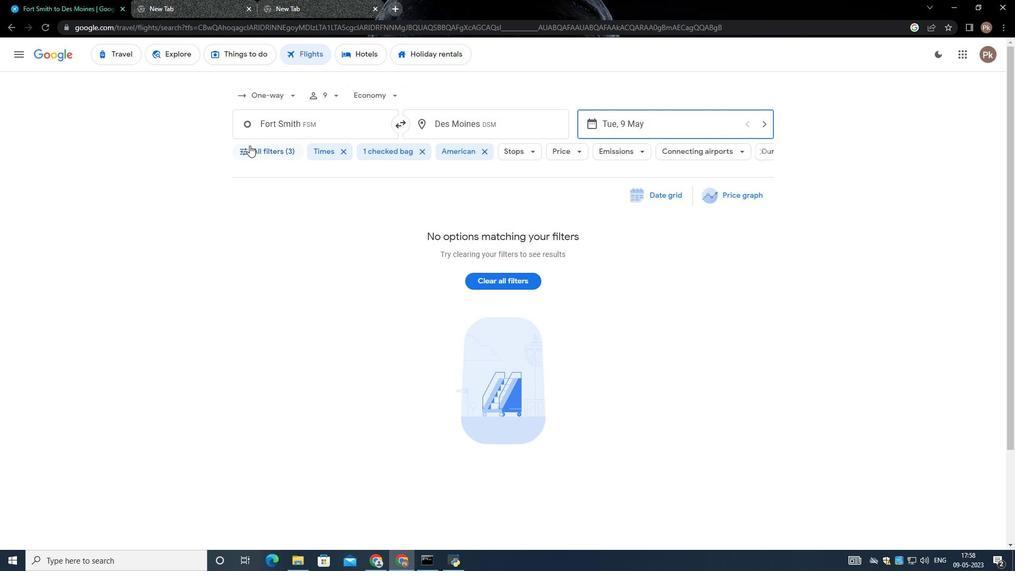 
Action: Mouse pressed left at (250, 145)
Screenshot: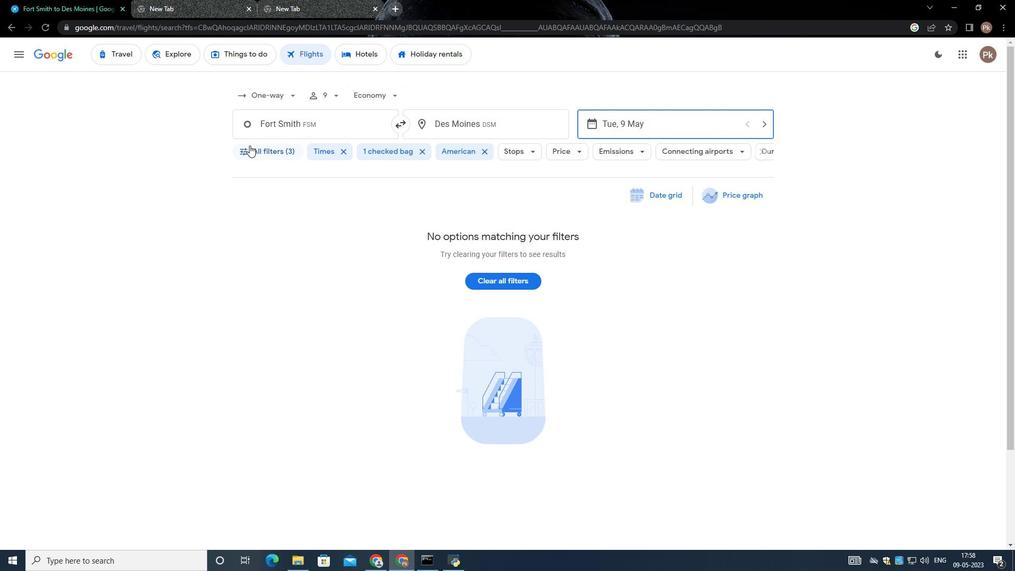 
Action: Mouse moved to (385, 357)
Screenshot: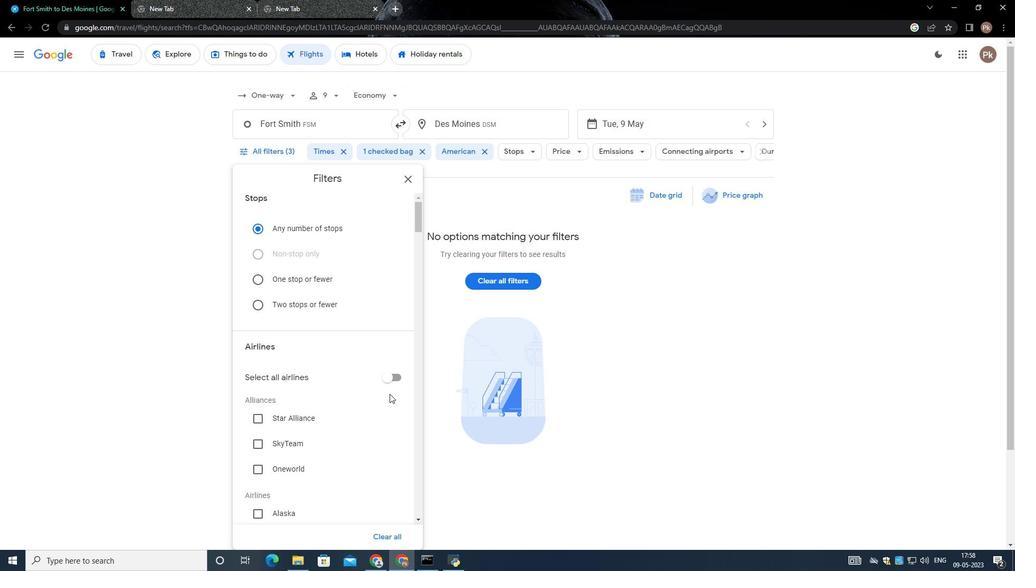 
Action: Mouse scrolled (385, 356) with delta (0, 0)
Screenshot: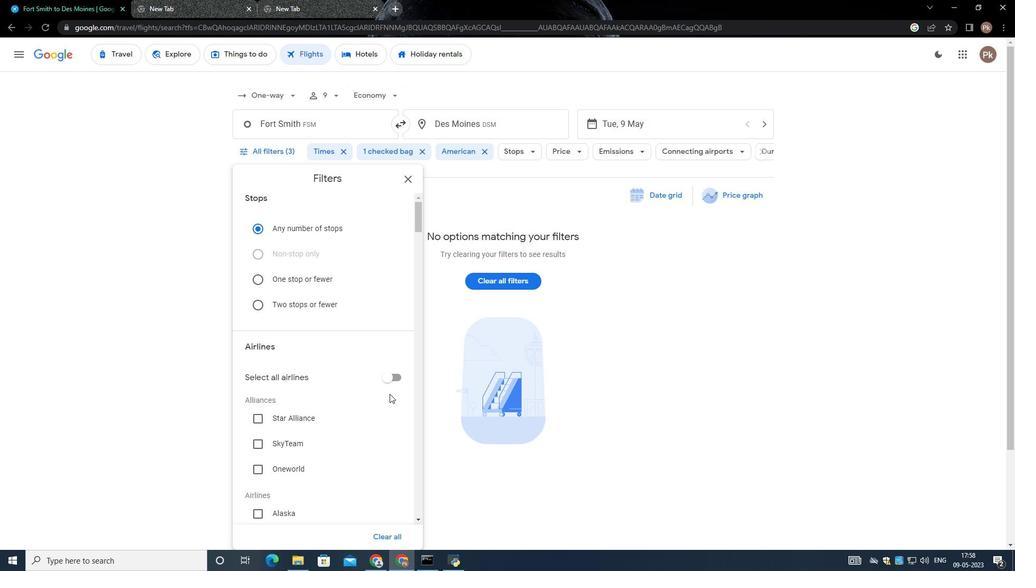 
Action: Mouse moved to (384, 357)
Screenshot: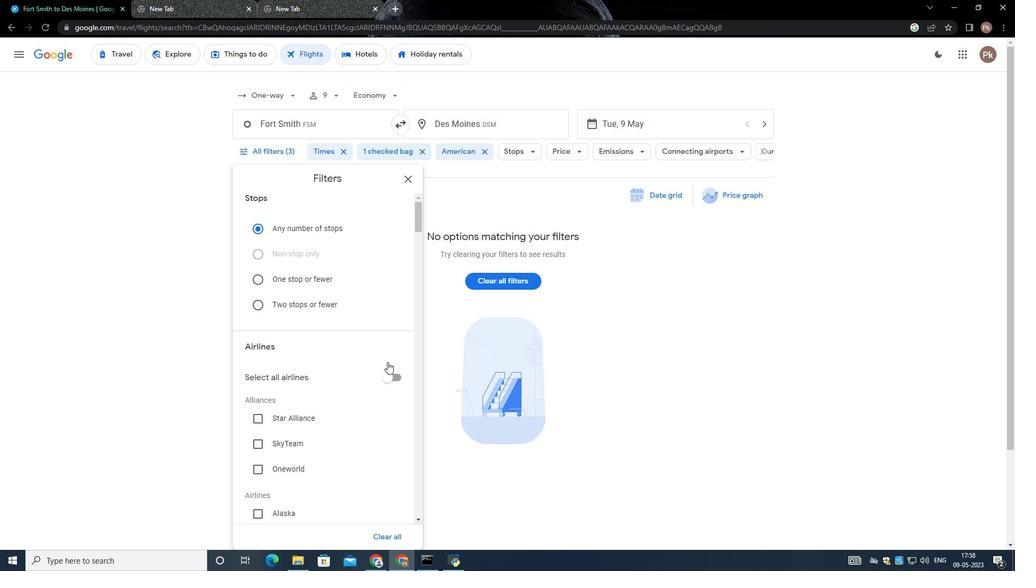 
Action: Mouse scrolled (384, 357) with delta (0, 0)
Screenshot: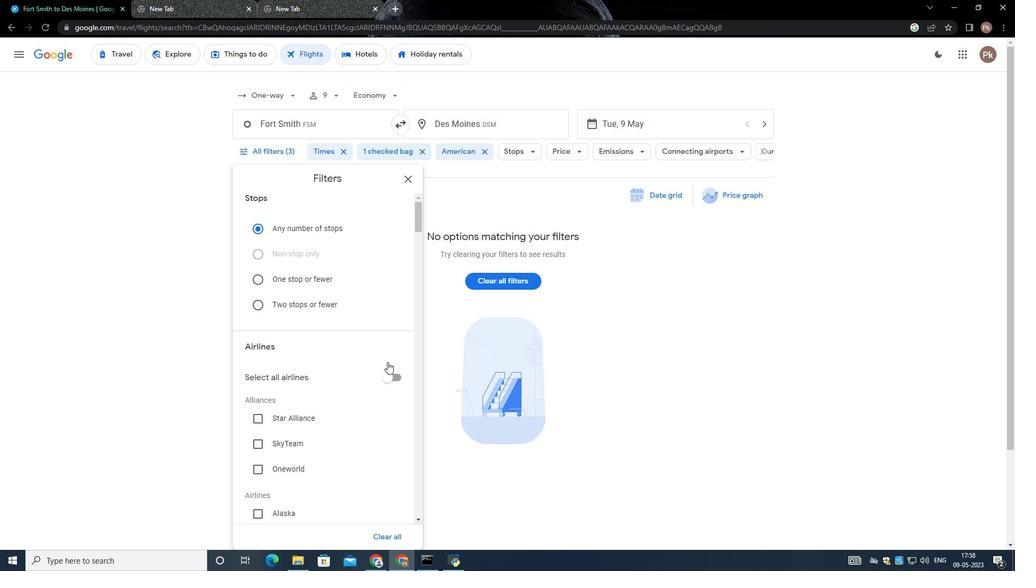 
Action: Mouse moved to (382, 359)
Screenshot: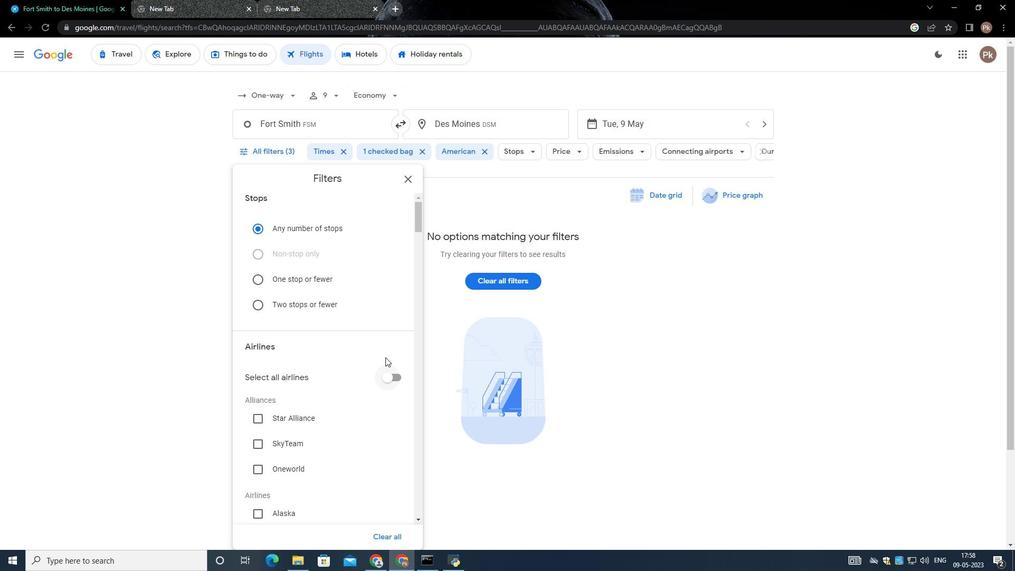 
Action: Mouse scrolled (382, 358) with delta (0, 0)
Screenshot: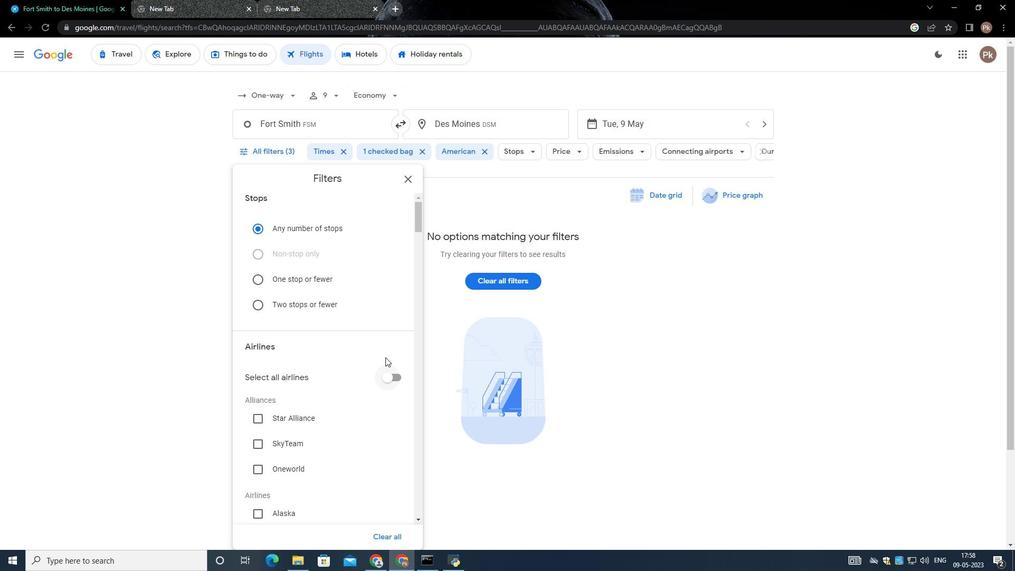 
Action: Mouse moved to (381, 359)
Screenshot: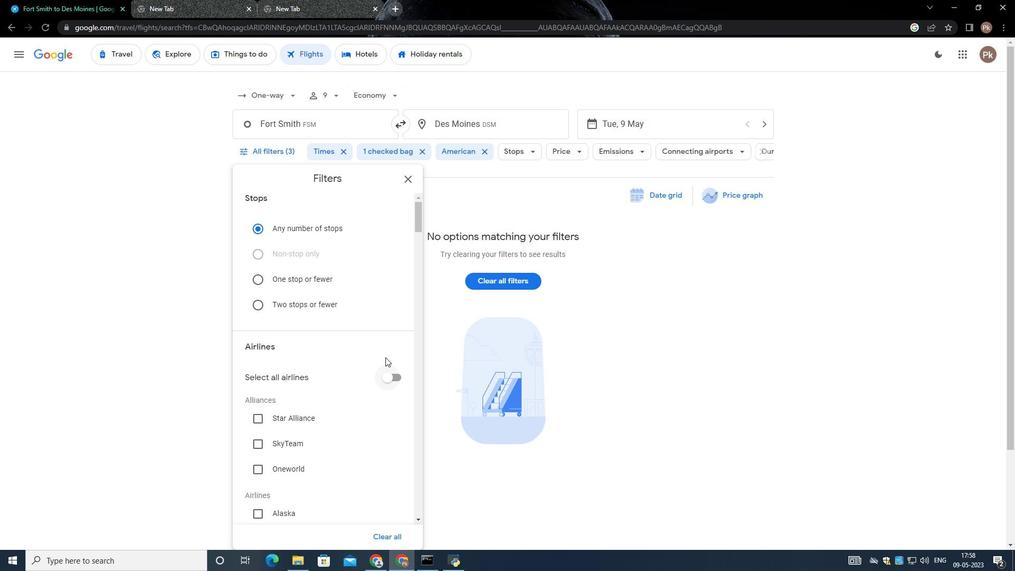 
Action: Mouse scrolled (381, 359) with delta (0, 0)
Screenshot: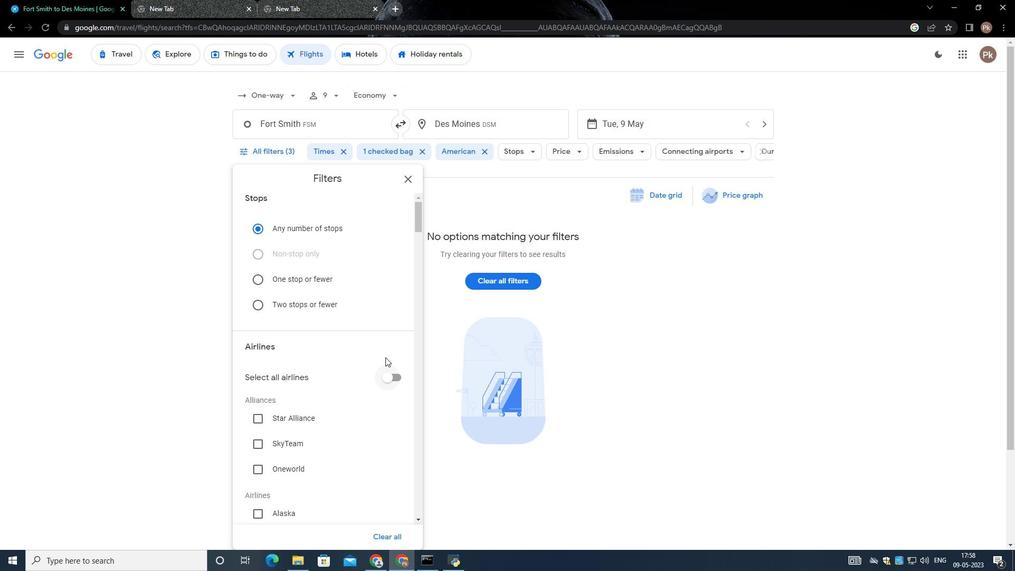 
Action: Mouse moved to (379, 359)
Screenshot: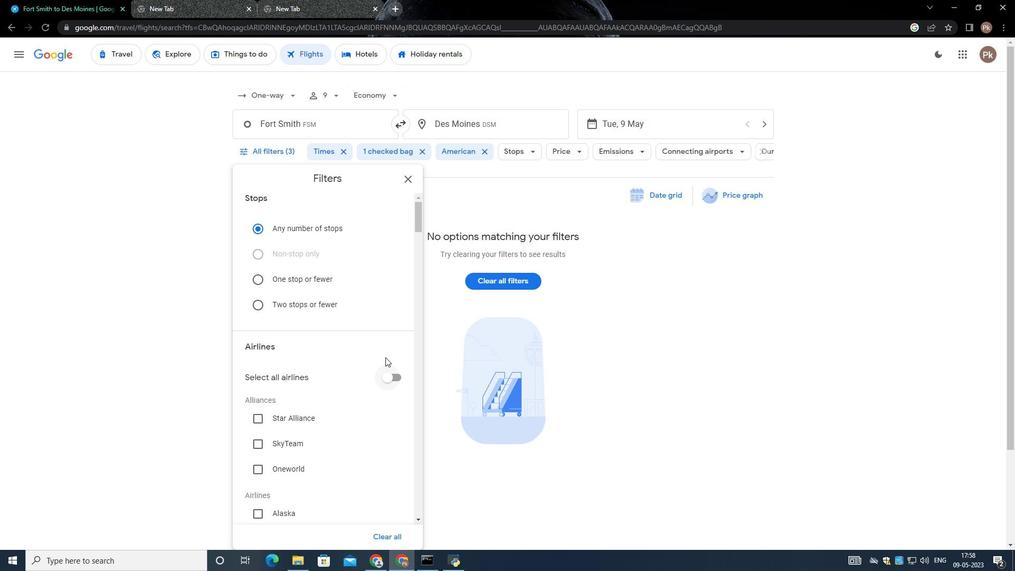 
Action: Mouse scrolled (379, 359) with delta (0, 0)
Screenshot: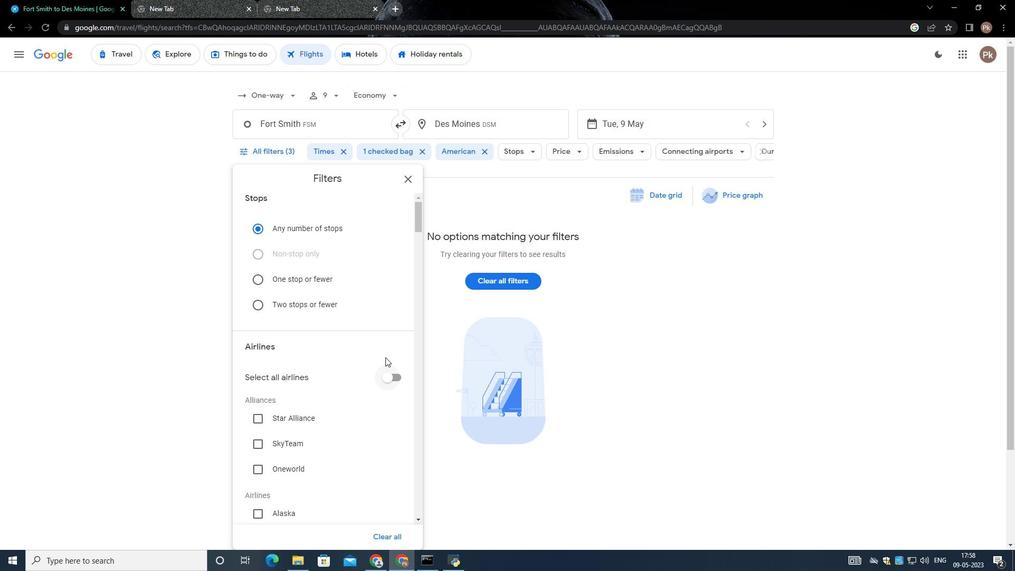
Action: Mouse moved to (368, 365)
Screenshot: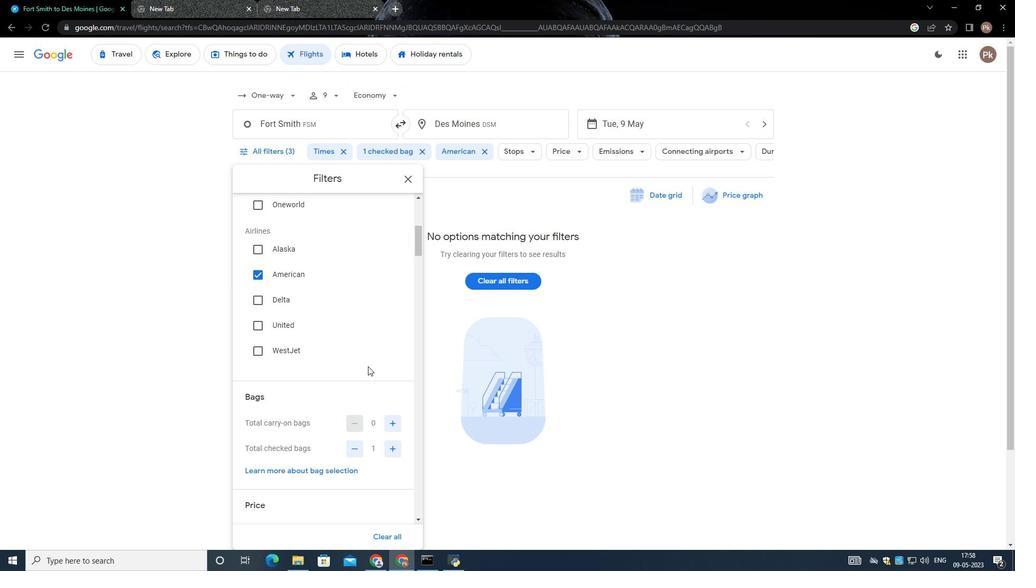 
Action: Mouse scrolled (368, 365) with delta (0, 0)
Screenshot: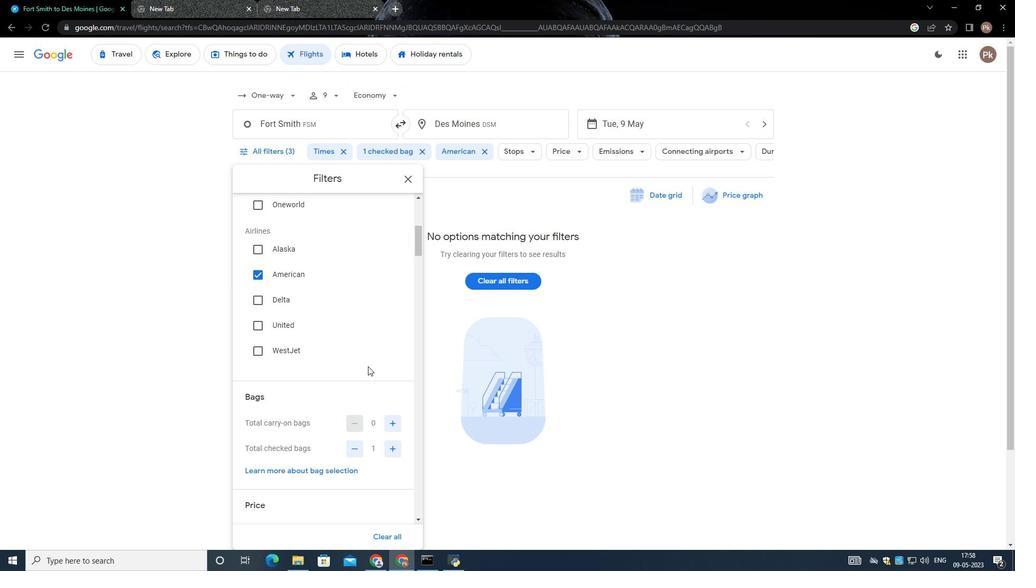 
Action: Mouse scrolled (368, 365) with delta (0, 0)
Screenshot: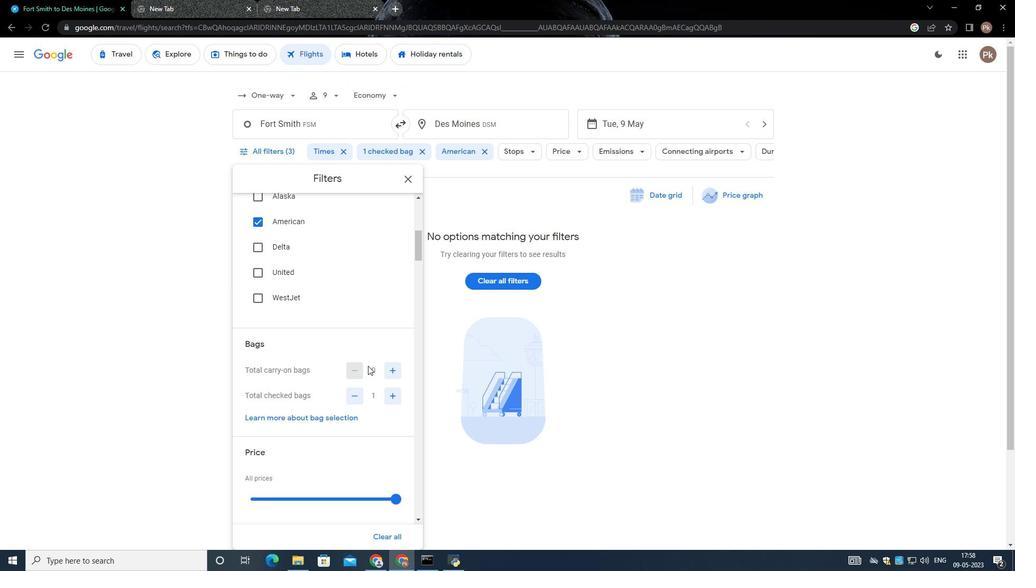 
Action: Mouse moved to (400, 340)
Screenshot: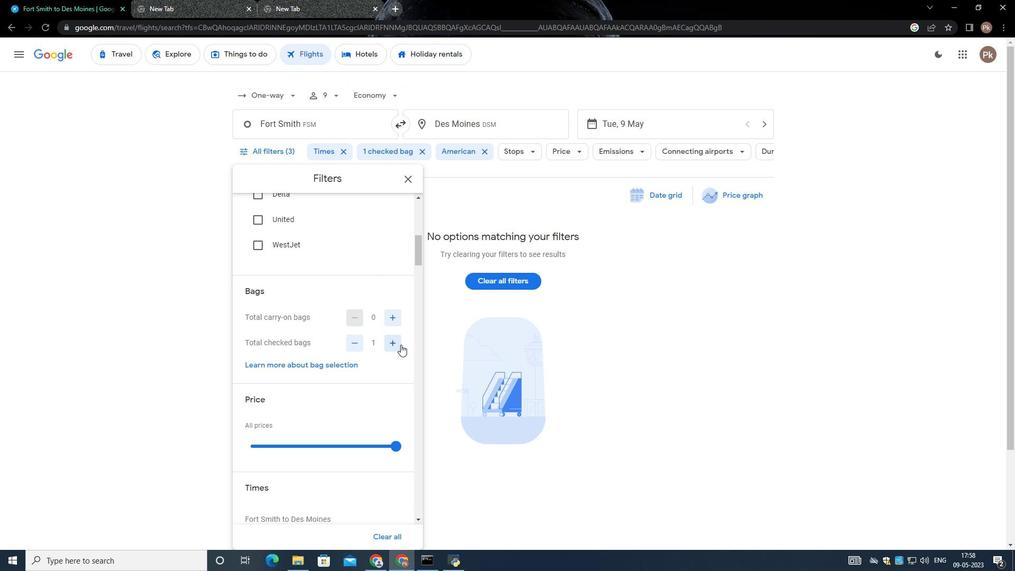 
Action: Mouse pressed left at (400, 340)
Screenshot: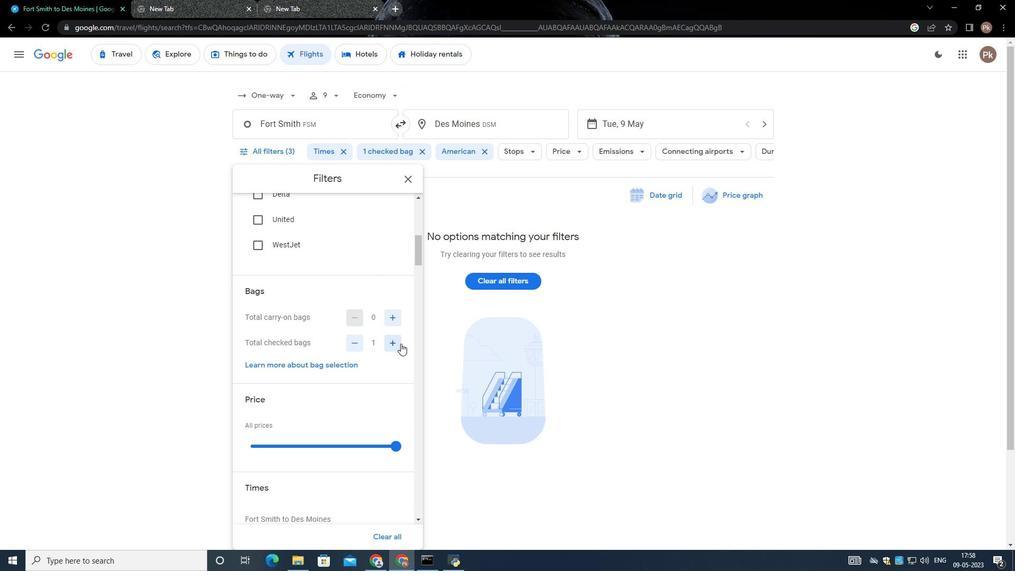 
Action: Mouse pressed left at (400, 340)
Screenshot: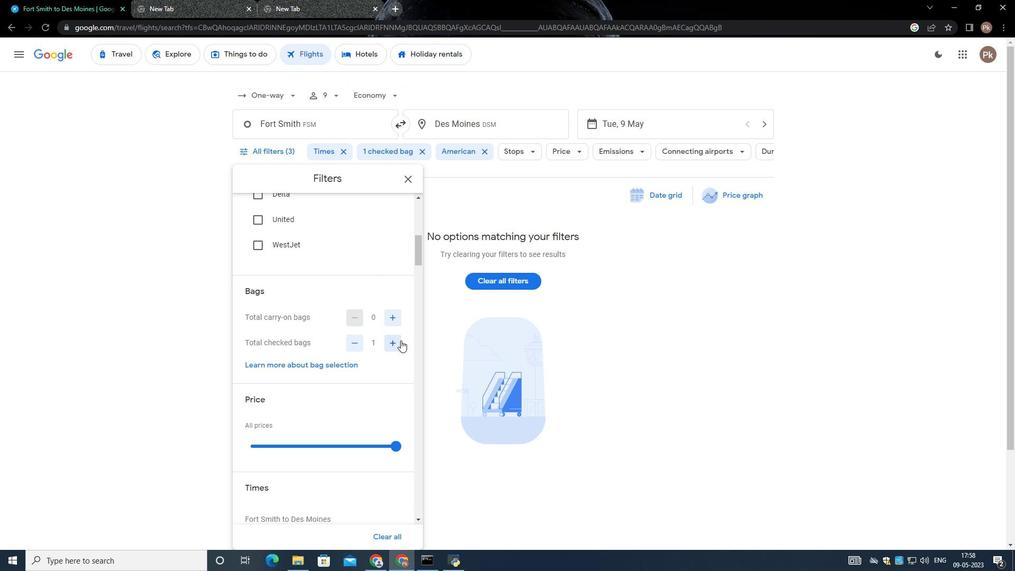 
Action: Mouse moved to (401, 340)
Screenshot: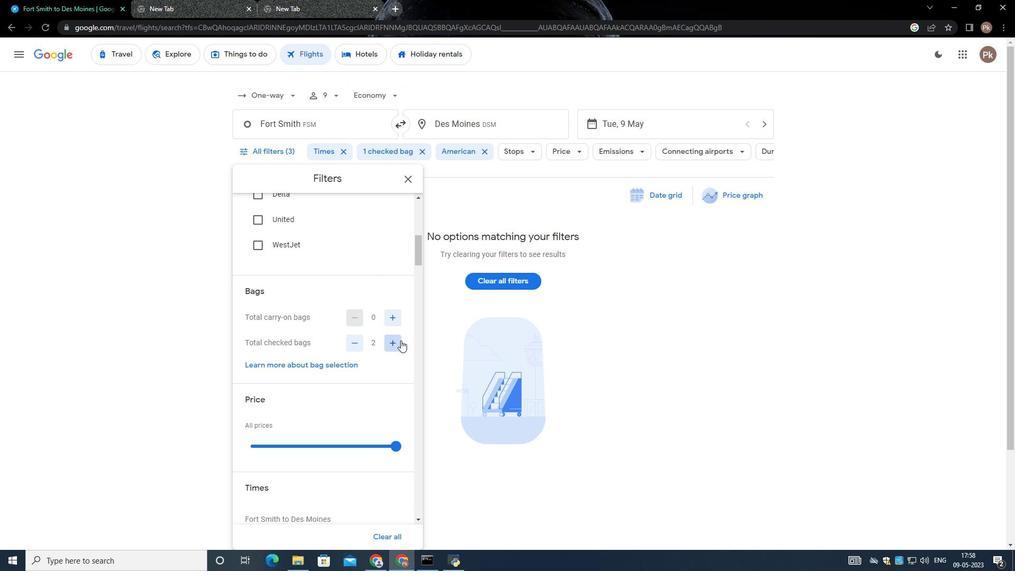 
Action: Mouse pressed left at (401, 340)
Screenshot: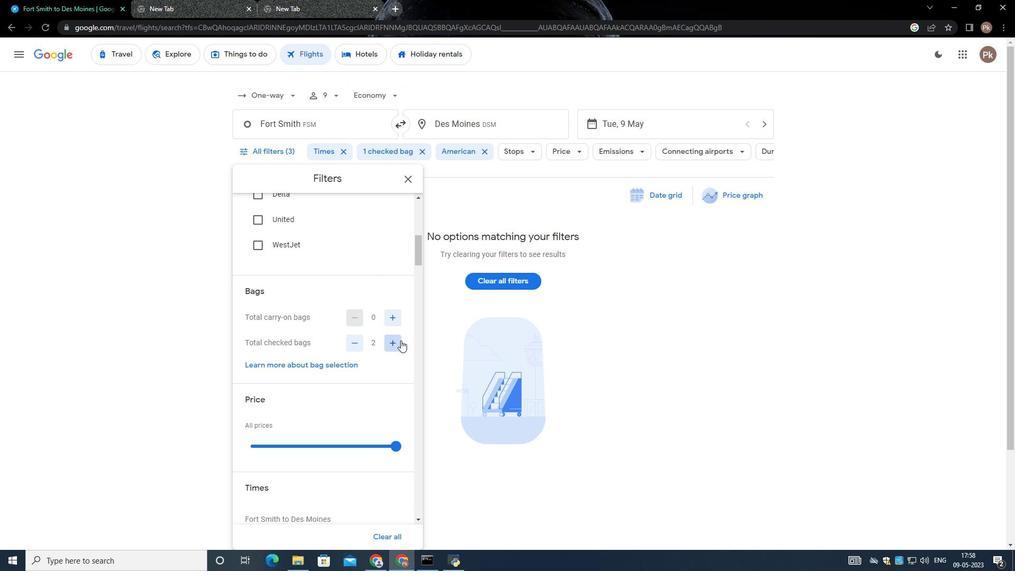 
Action: Mouse moved to (402, 337)
Screenshot: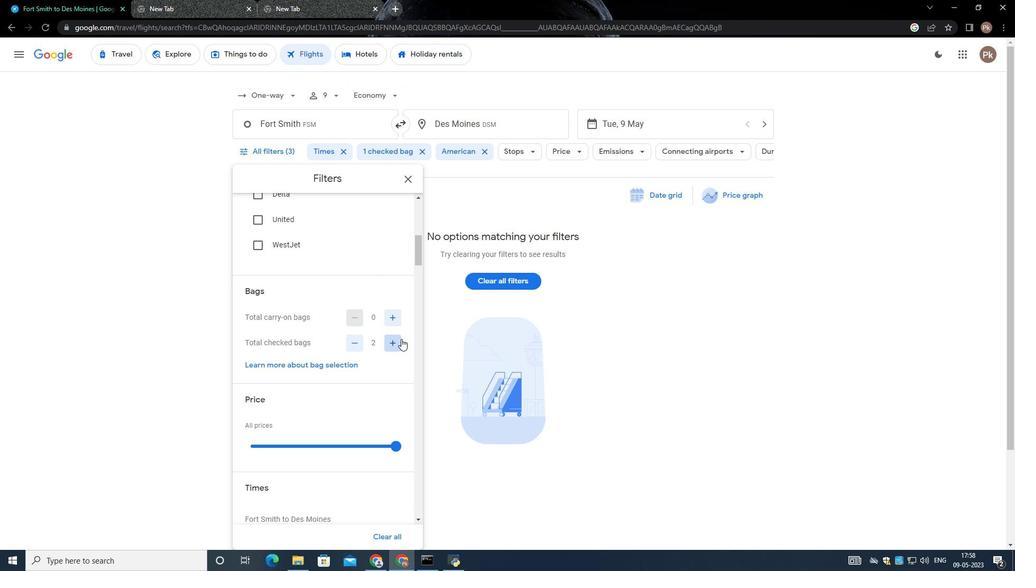 
Action: Mouse pressed left at (402, 337)
Screenshot: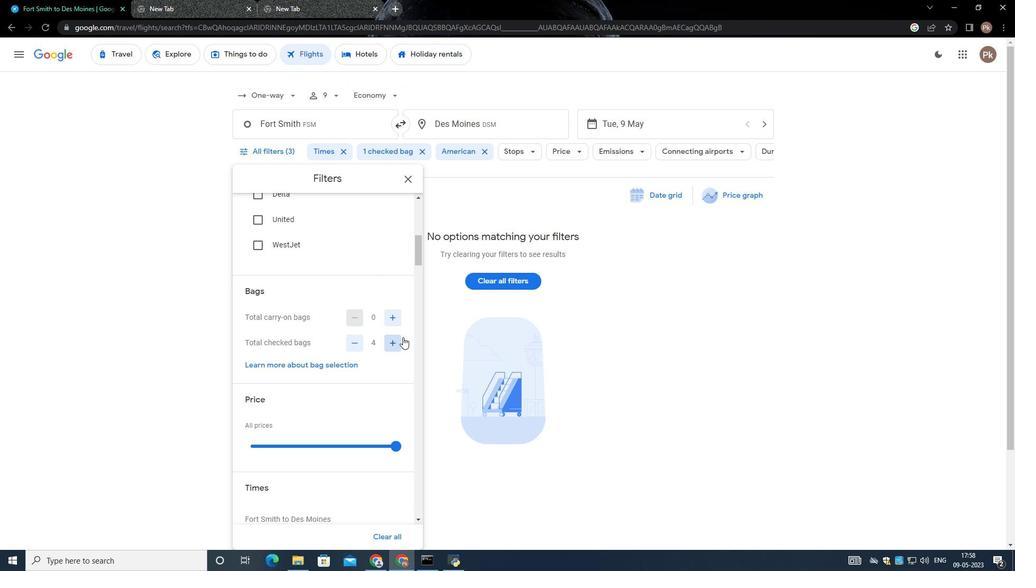 
Action: Mouse moved to (398, 347)
Screenshot: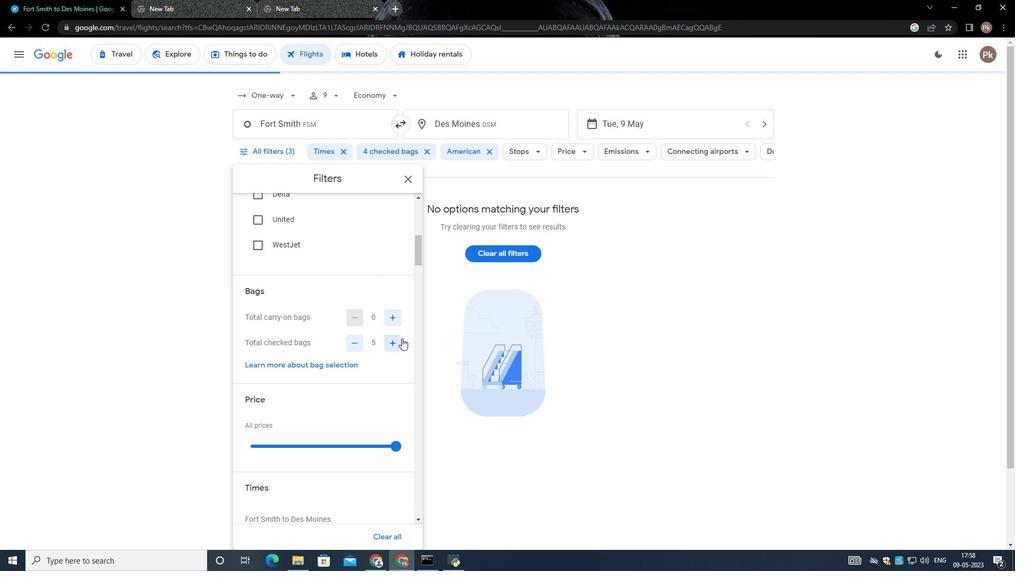 
Action: Mouse pressed left at (398, 347)
Screenshot: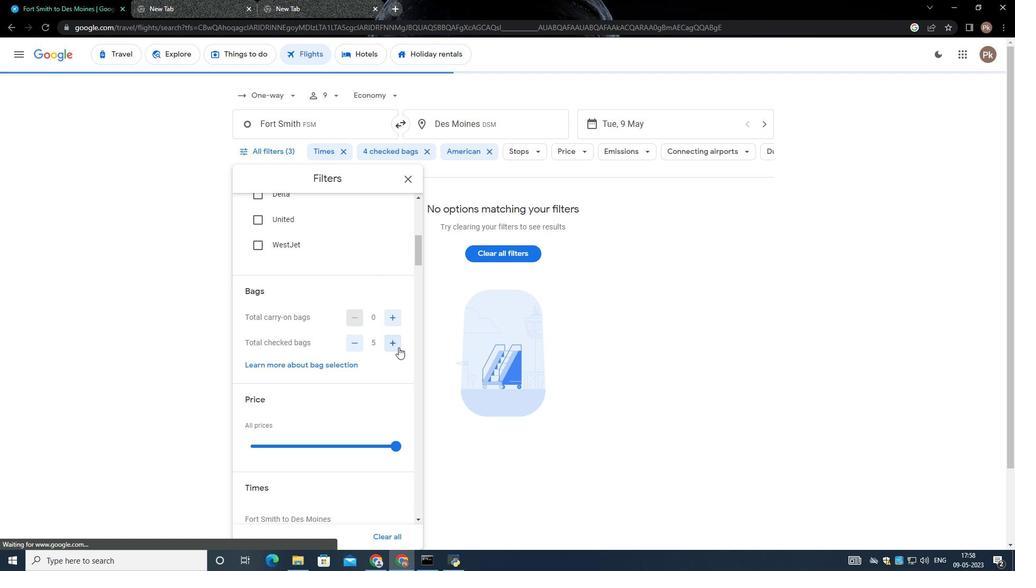 
Action: Mouse moved to (397, 449)
Screenshot: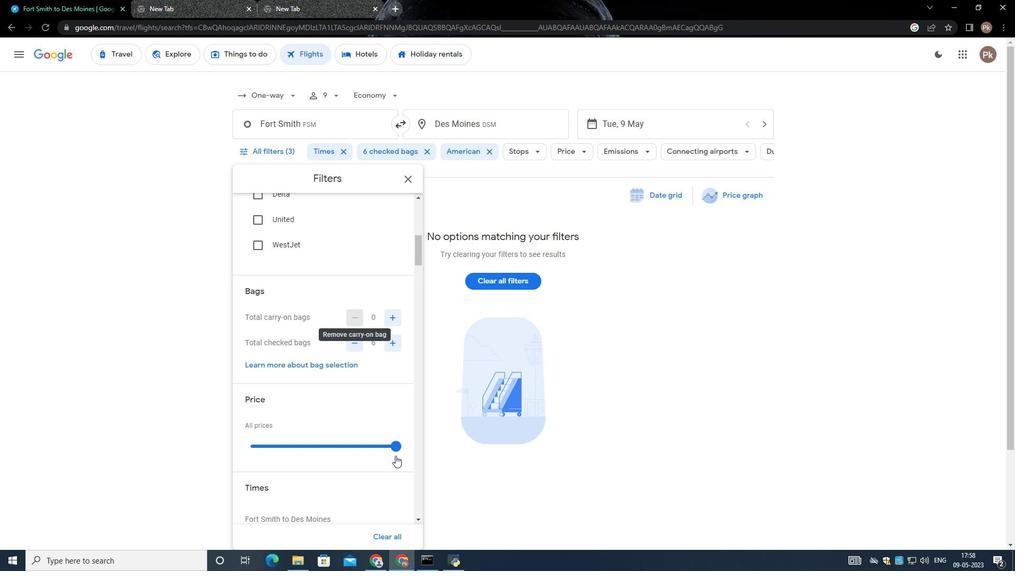 
Action: Mouse pressed left at (397, 449)
Screenshot: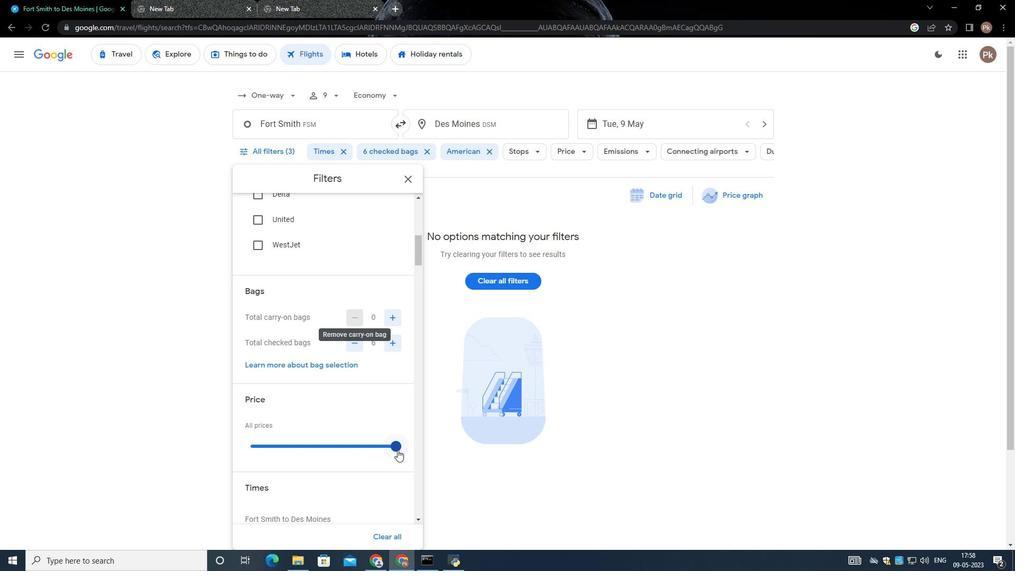 
Action: Mouse moved to (364, 335)
Screenshot: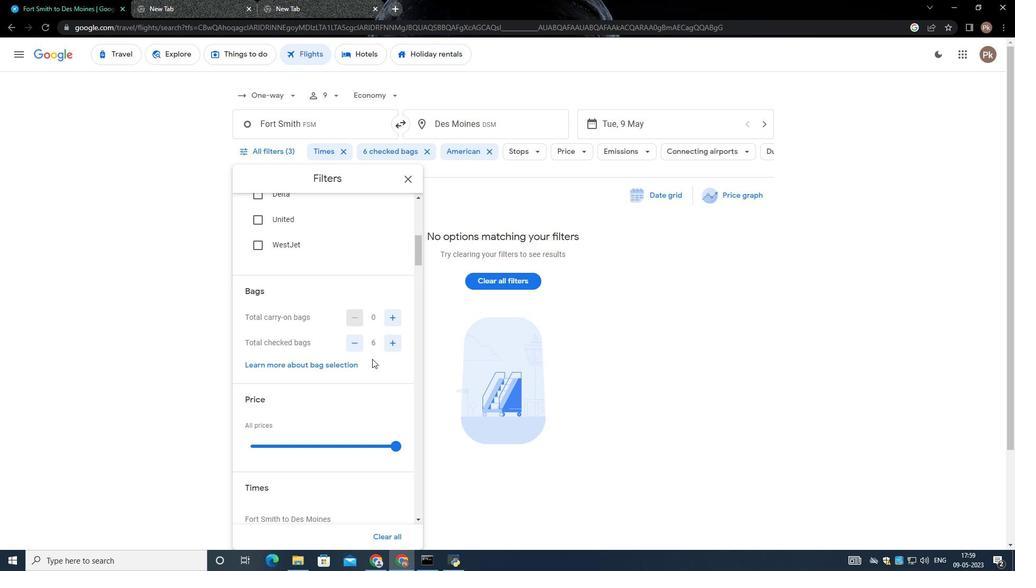 
Action: Mouse scrolled (364, 334) with delta (0, 0)
Screenshot: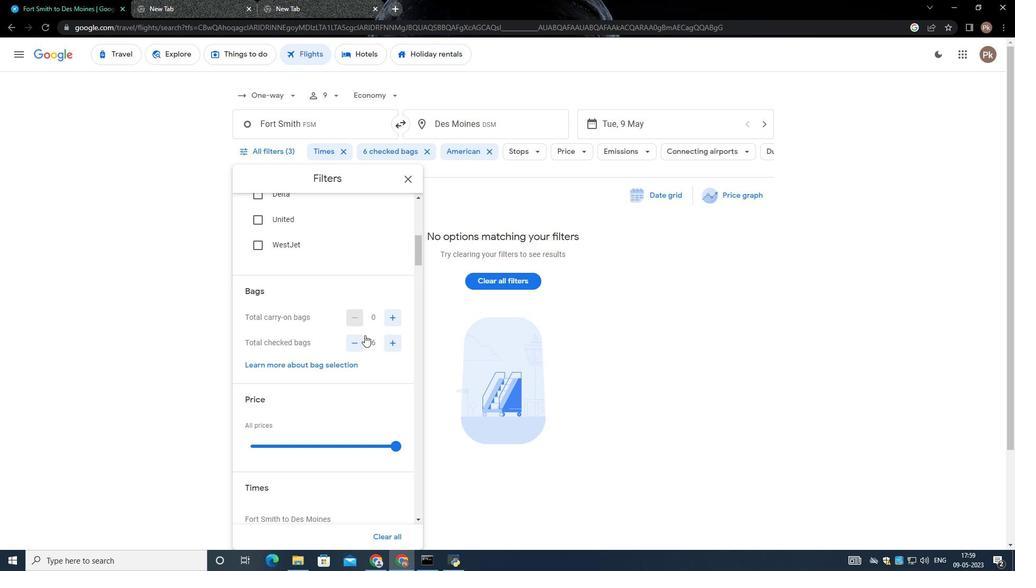 
Action: Mouse scrolled (364, 334) with delta (0, 0)
Screenshot: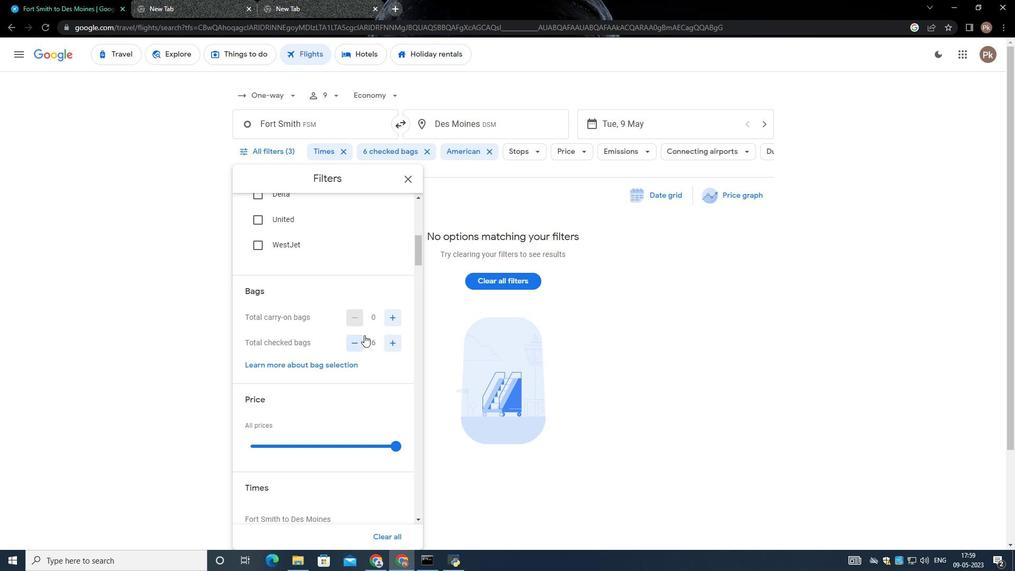 
Action: Mouse moved to (362, 334)
Screenshot: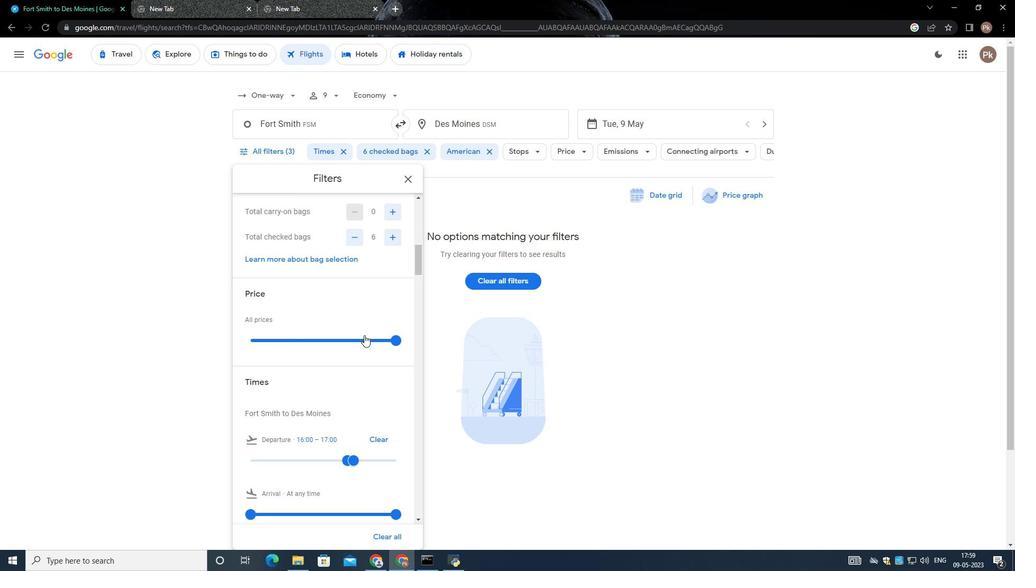 
Action: Mouse scrolled (362, 334) with delta (0, 0)
Screenshot: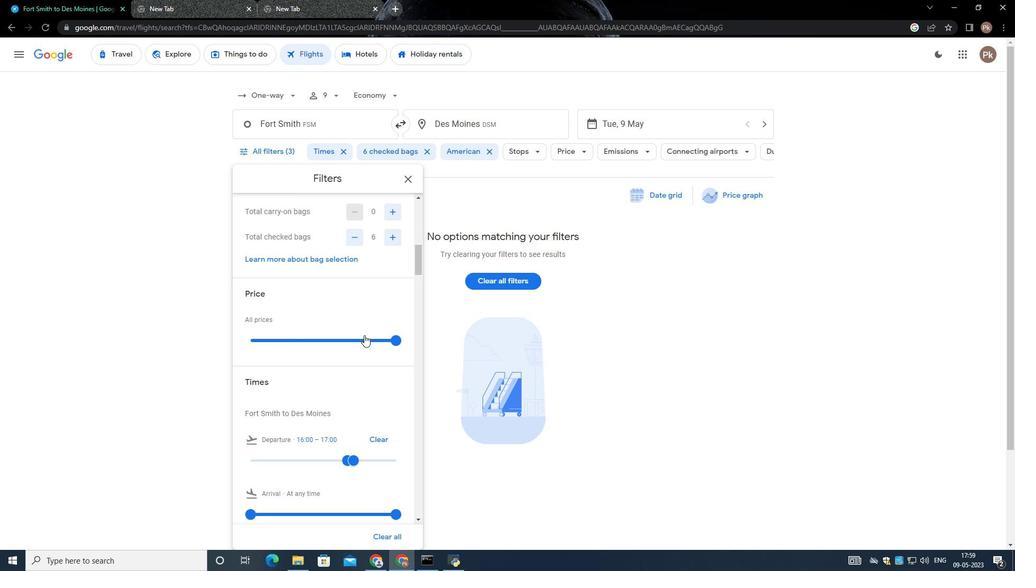 
Action: Mouse moved to (348, 403)
Screenshot: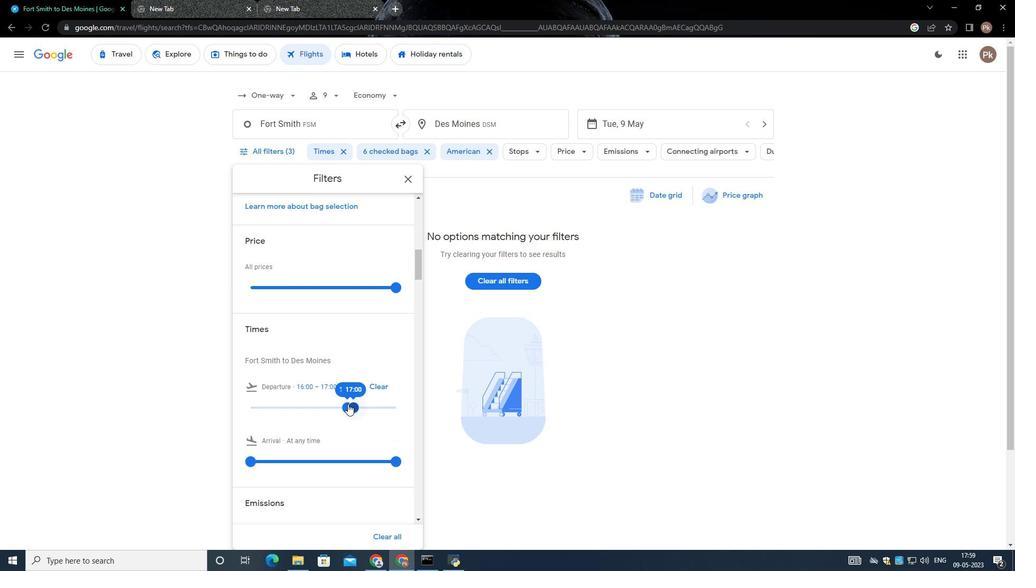 
Action: Mouse pressed left at (348, 403)
Screenshot: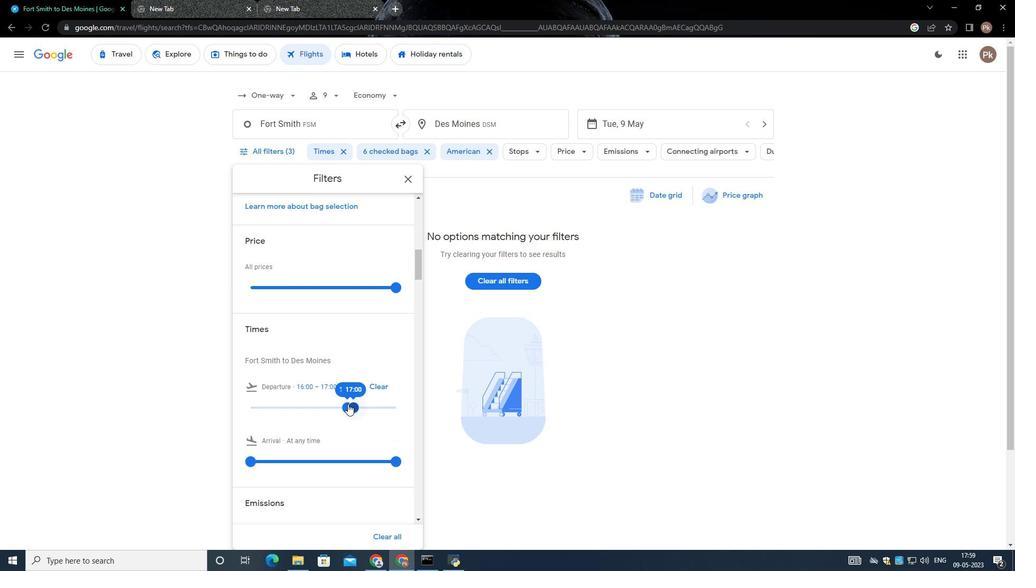 
Action: Mouse moved to (349, 403)
Screenshot: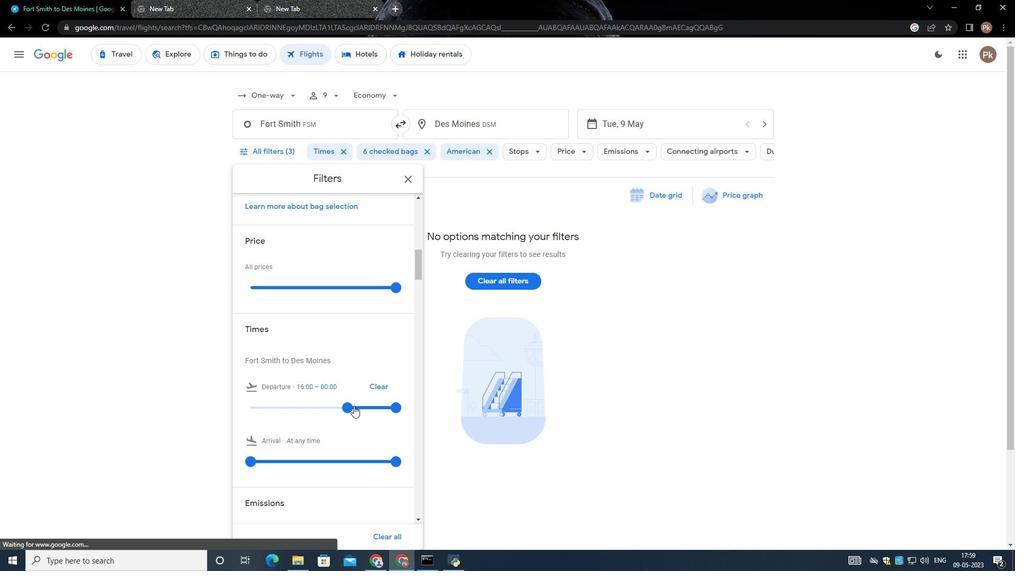 
Action: Mouse pressed left at (349, 403)
Screenshot: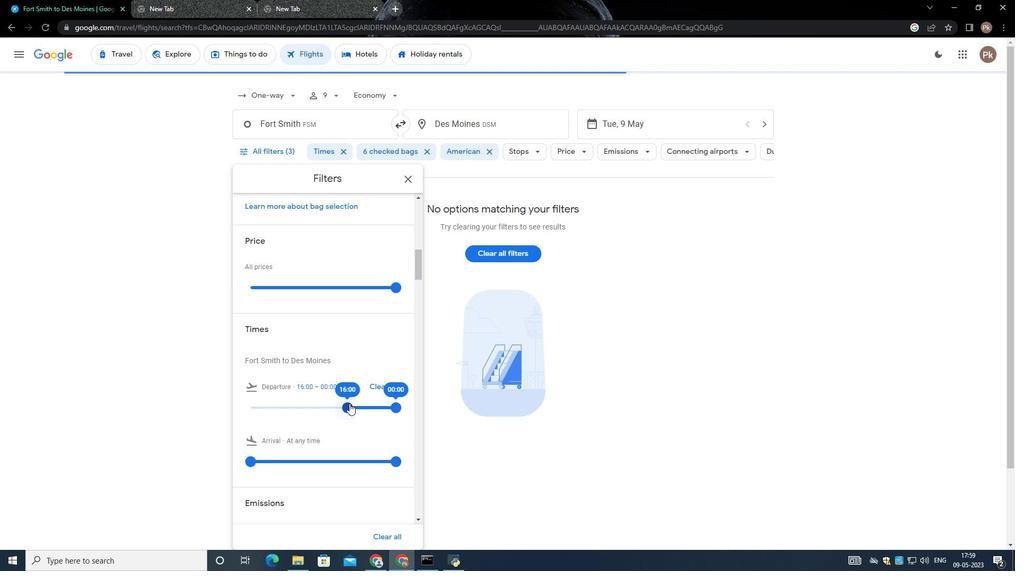 
Action: Mouse moved to (399, 403)
Screenshot: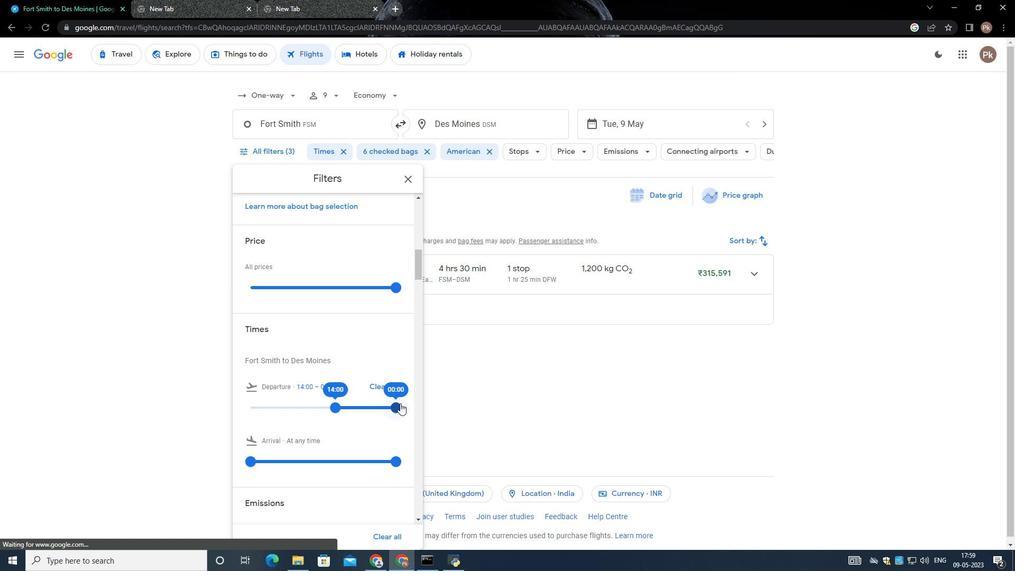 
Action: Mouse pressed left at (399, 403)
Screenshot: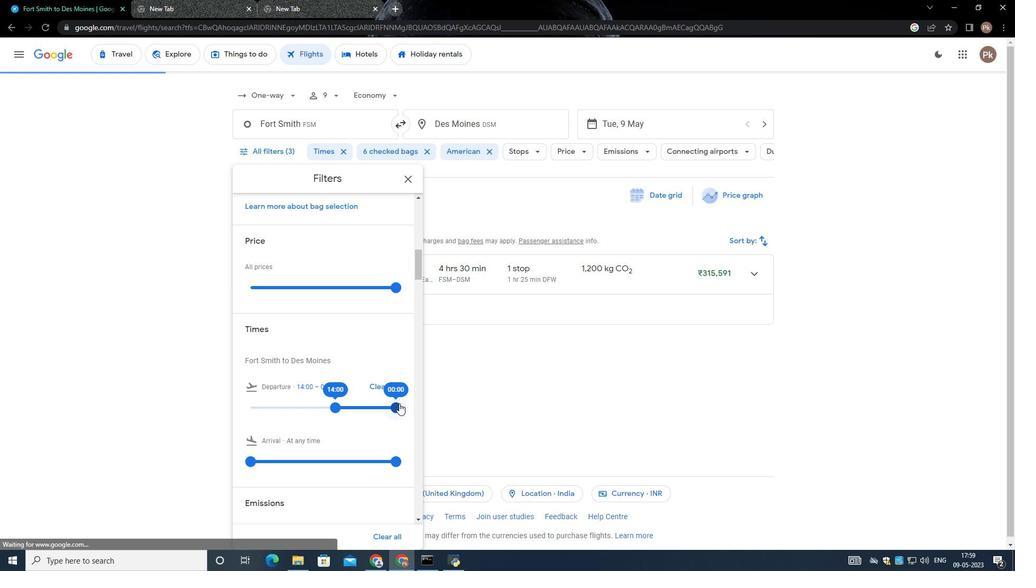 
Action: Mouse moved to (361, 410)
Screenshot: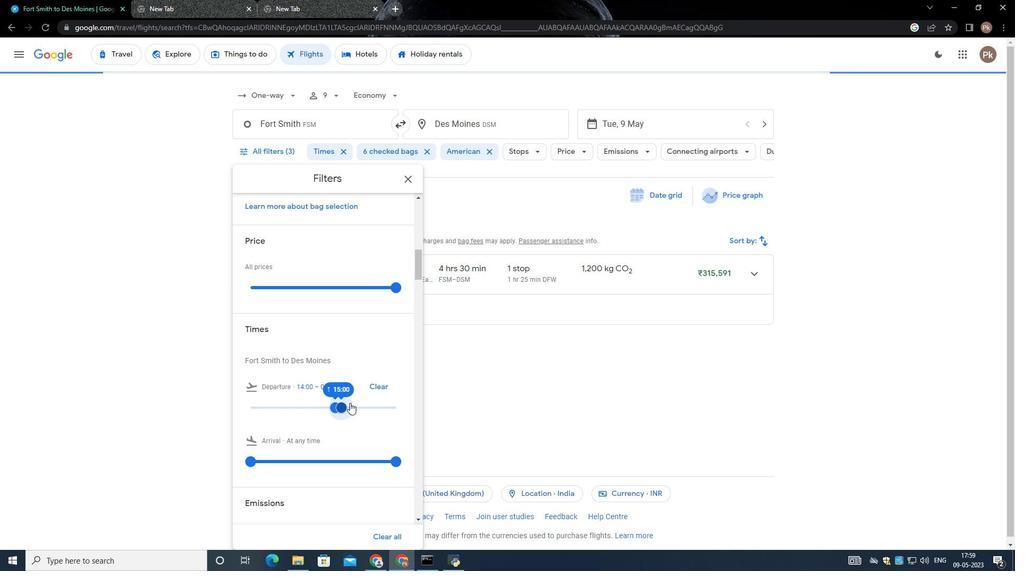 
Action: Mouse scrolled (361, 409) with delta (0, 0)
Screenshot: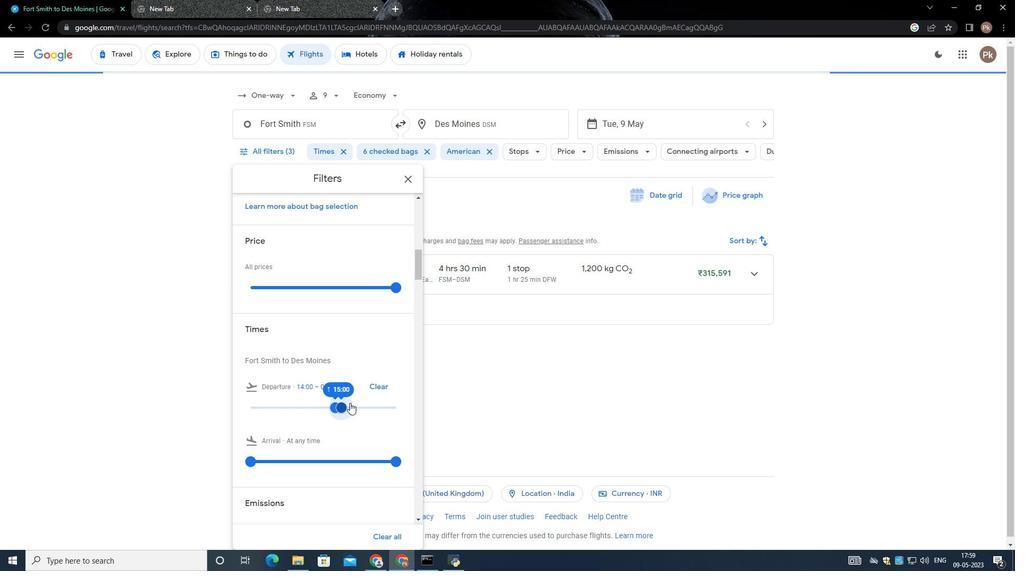 
Action: Mouse moved to (362, 412)
Screenshot: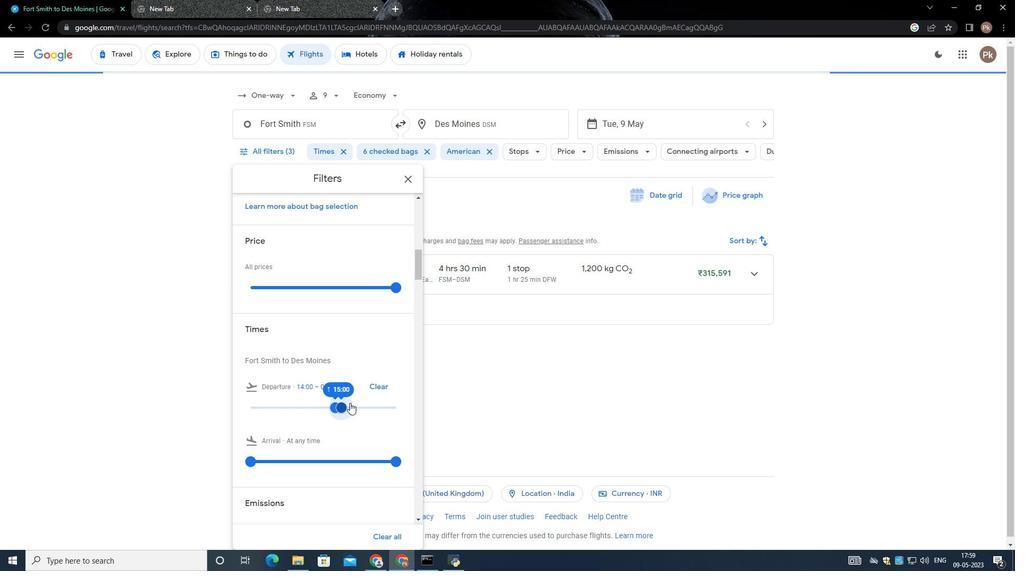 
Action: Mouse scrolled (362, 411) with delta (0, 0)
Screenshot: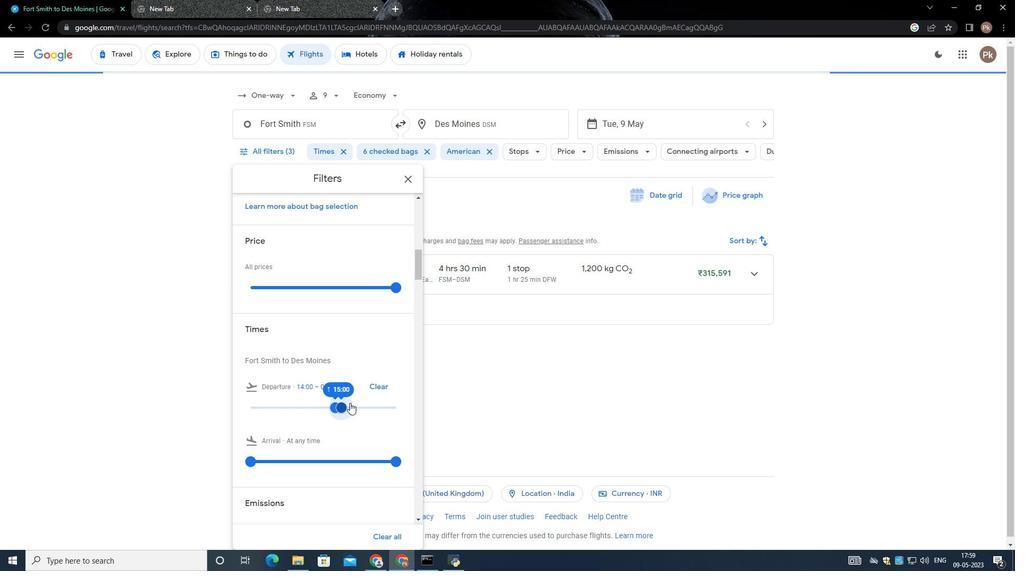 
Action: Mouse scrolled (362, 411) with delta (0, 0)
Screenshot: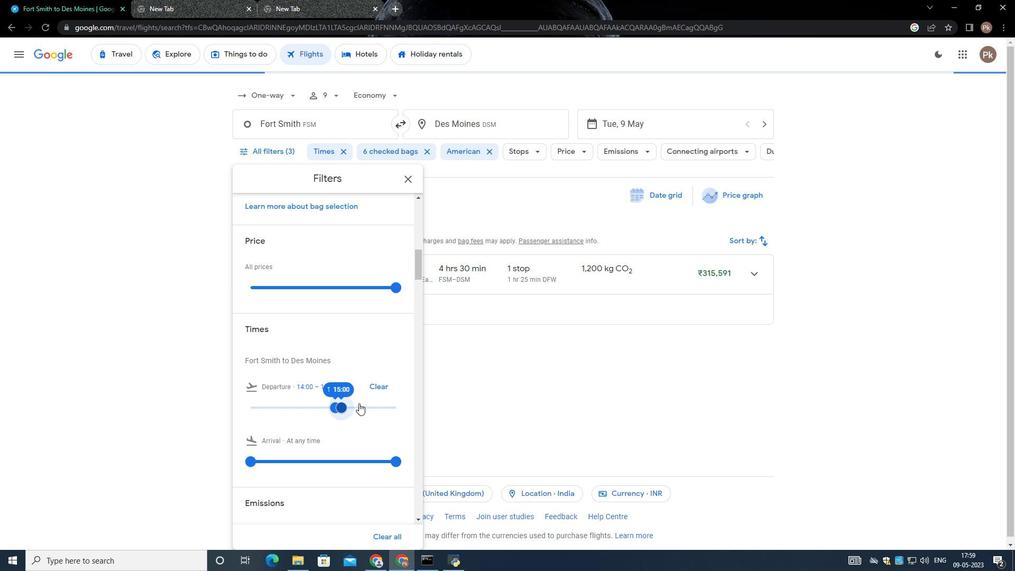 
Action: Mouse scrolled (362, 411) with delta (0, 0)
Screenshot: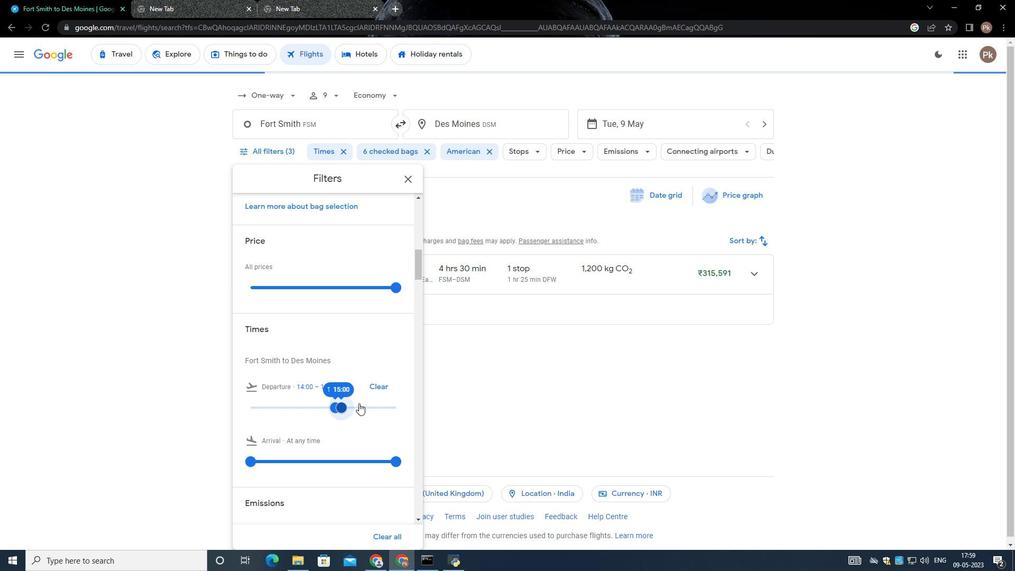 
Action: Mouse scrolled (362, 411) with delta (0, 0)
Screenshot: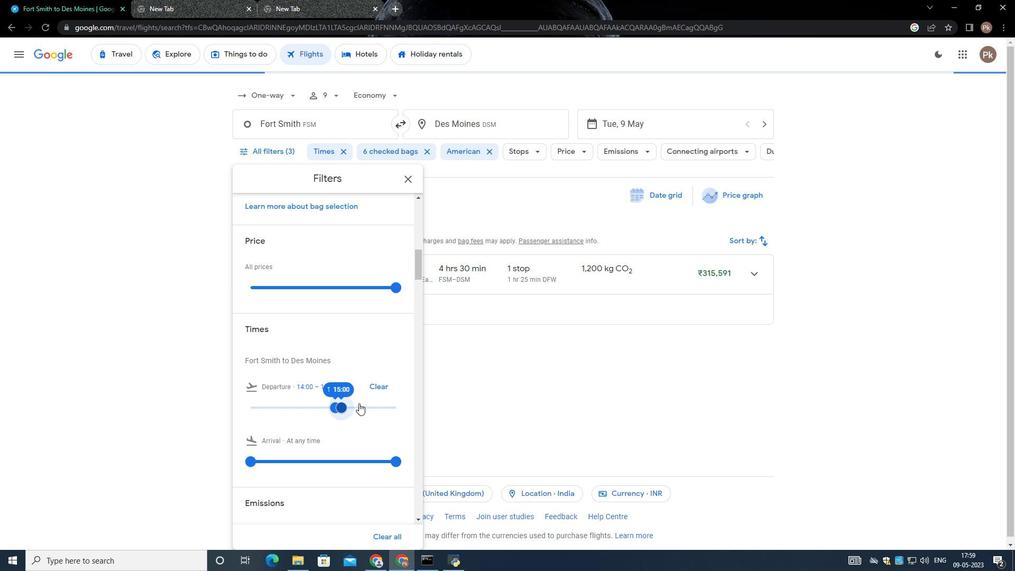 
Action: Mouse moved to (362, 412)
Screenshot: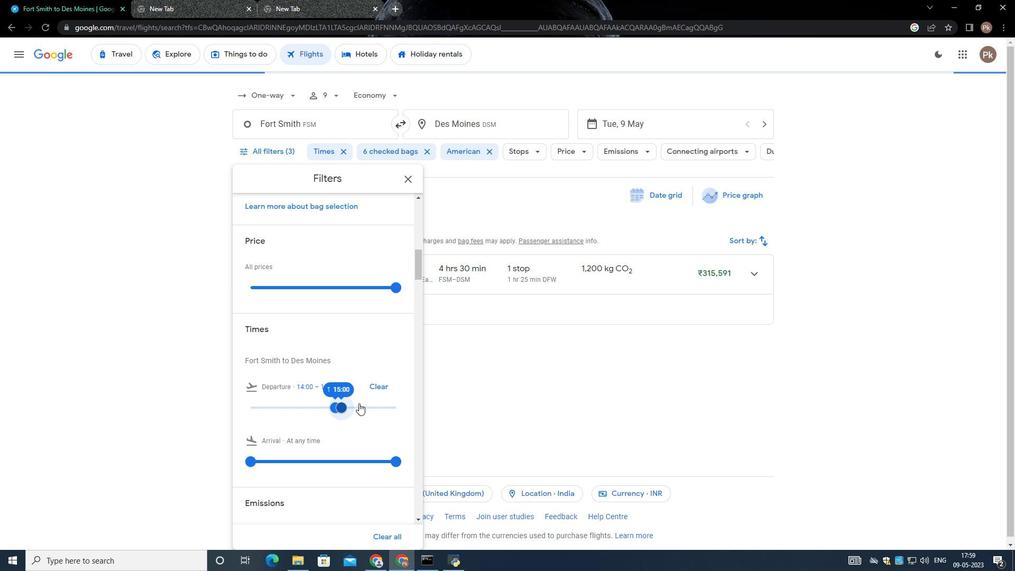 
Action: Mouse scrolled (362, 412) with delta (0, 0)
Screenshot: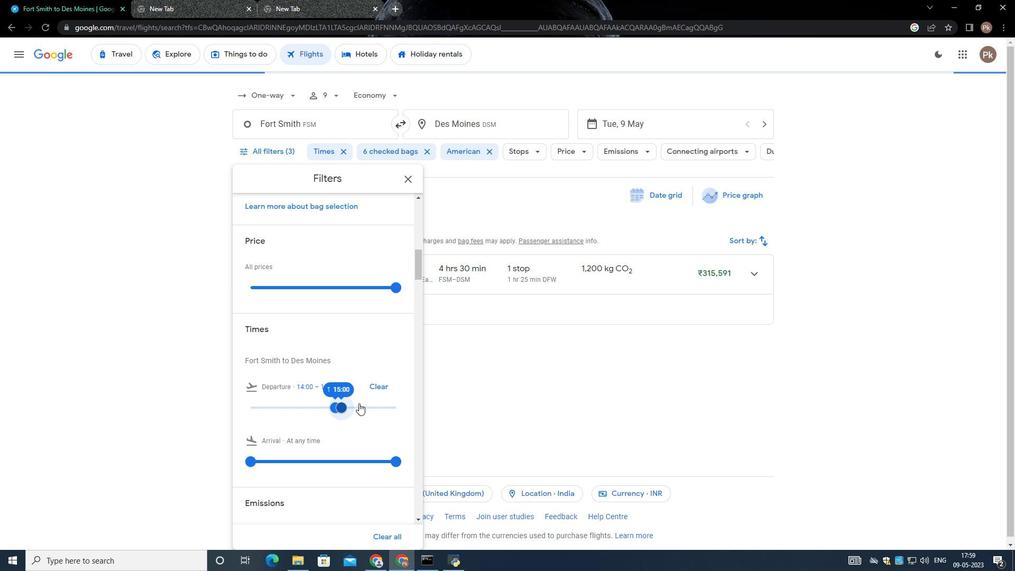 
Action: Mouse moved to (362, 414)
Screenshot: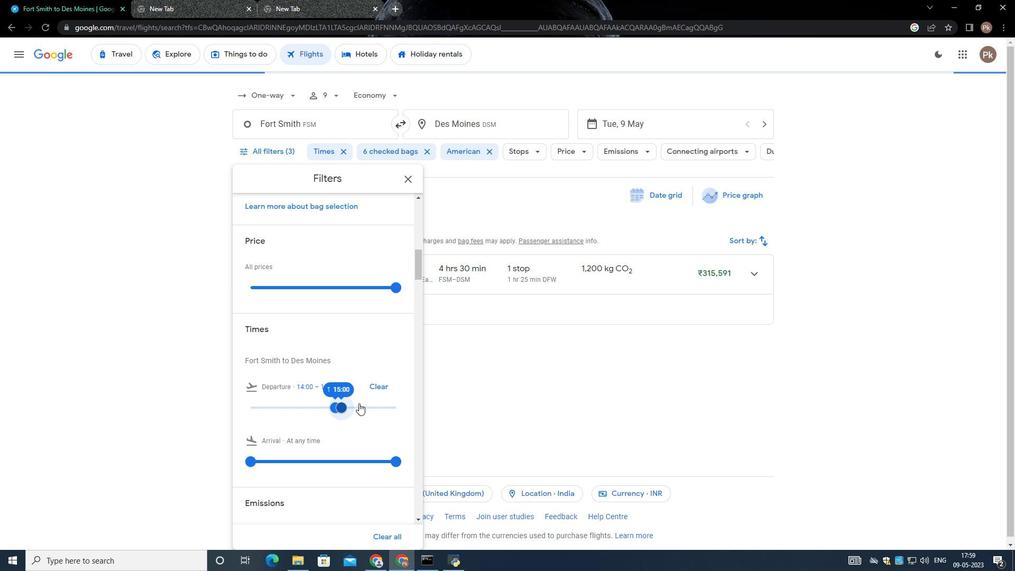 
Action: Mouse scrolled (362, 413) with delta (0, 0)
Screenshot: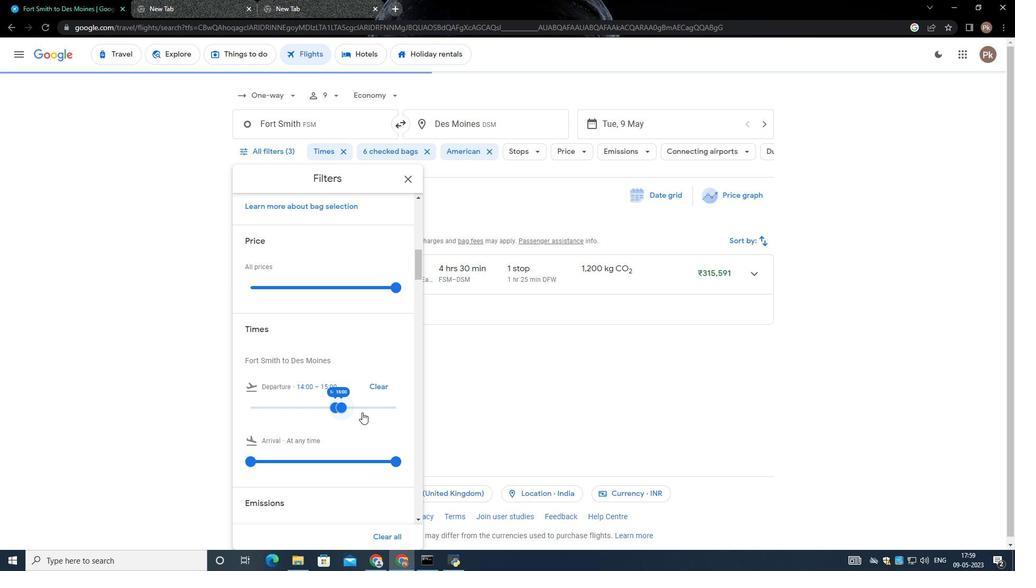 
Action: Mouse moved to (352, 415)
Screenshot: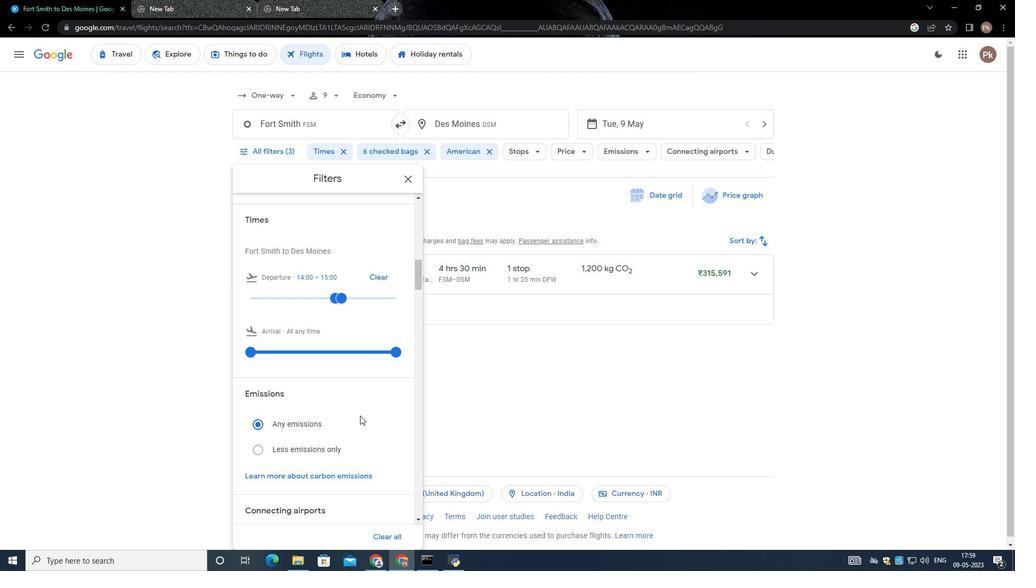 
Action: Mouse scrolled (352, 414) with delta (0, 0)
Screenshot: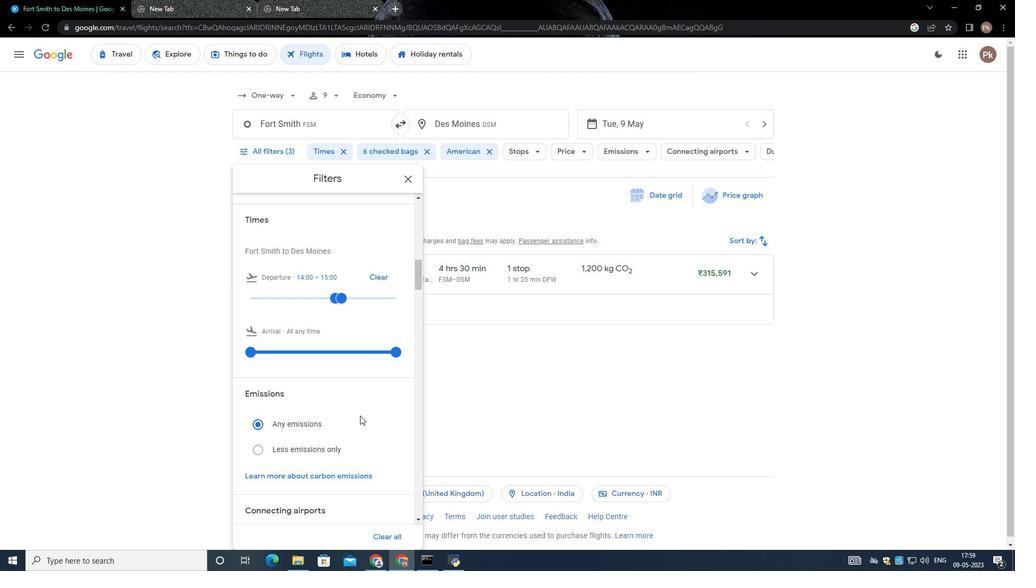 
Action: Mouse moved to (351, 415)
Screenshot: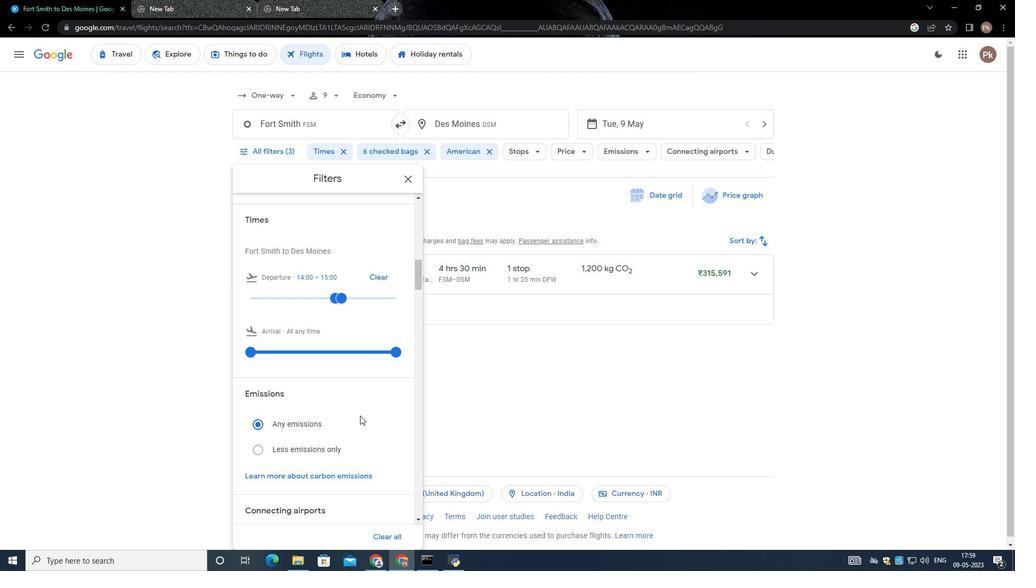 
Action: Mouse scrolled (351, 415) with delta (0, 0)
Screenshot: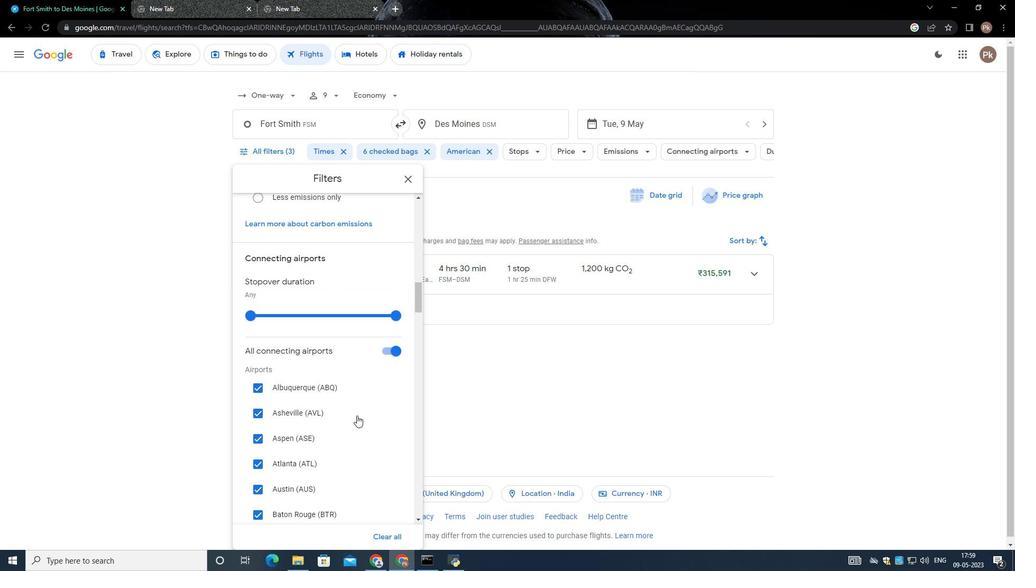 
Action: Mouse moved to (351, 416)
Screenshot: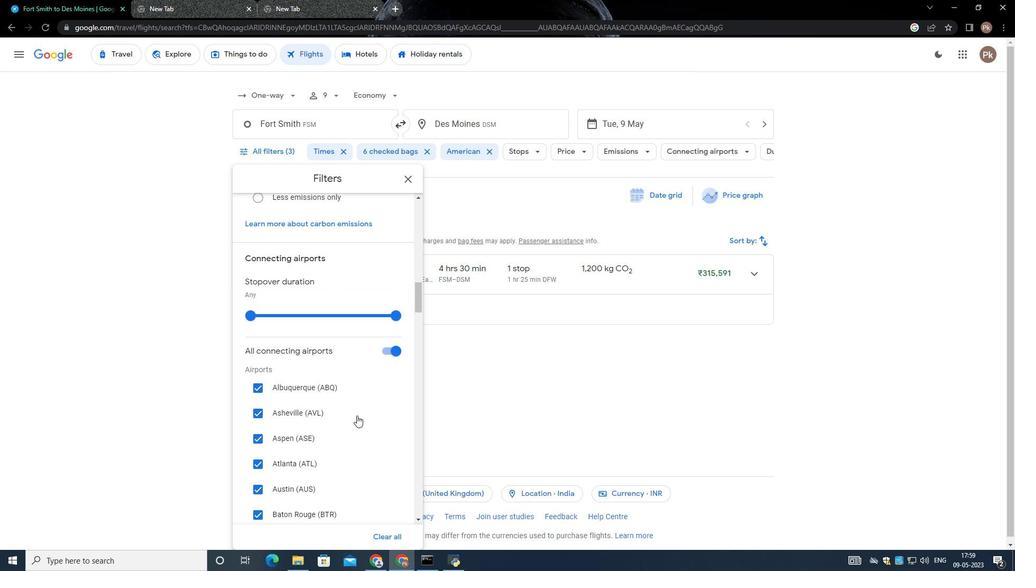 
Action: Mouse scrolled (351, 415) with delta (0, 0)
Screenshot: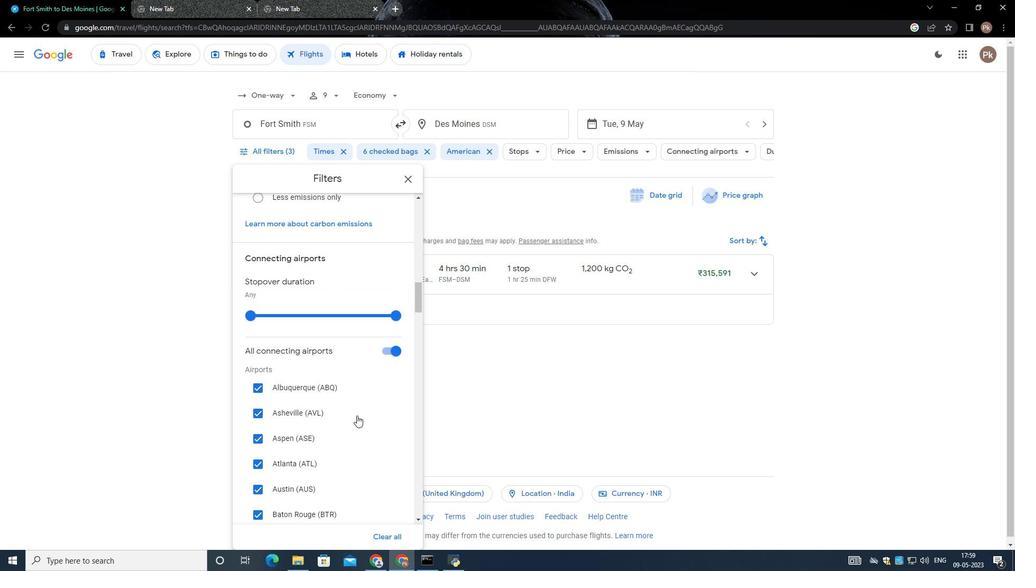 
Action: Mouse moved to (348, 416)
Screenshot: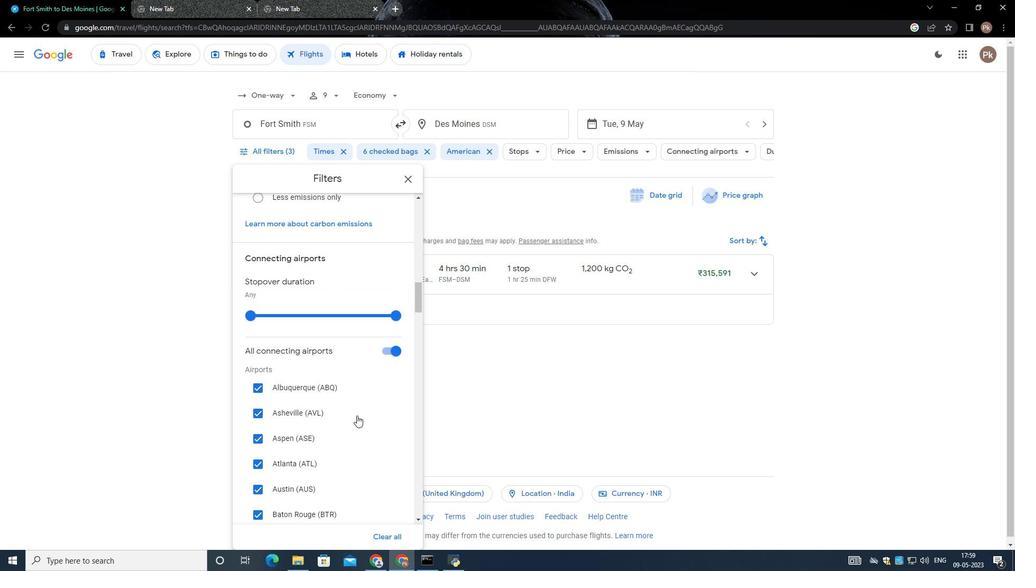 
Action: Mouse scrolled (348, 415) with delta (0, 0)
Screenshot: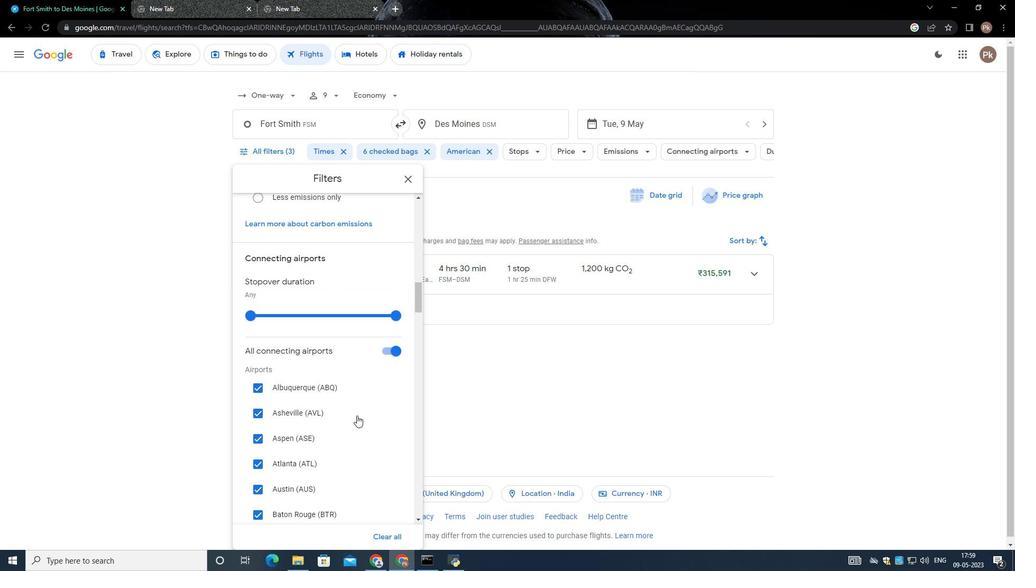 
Action: Mouse moved to (347, 416)
Screenshot: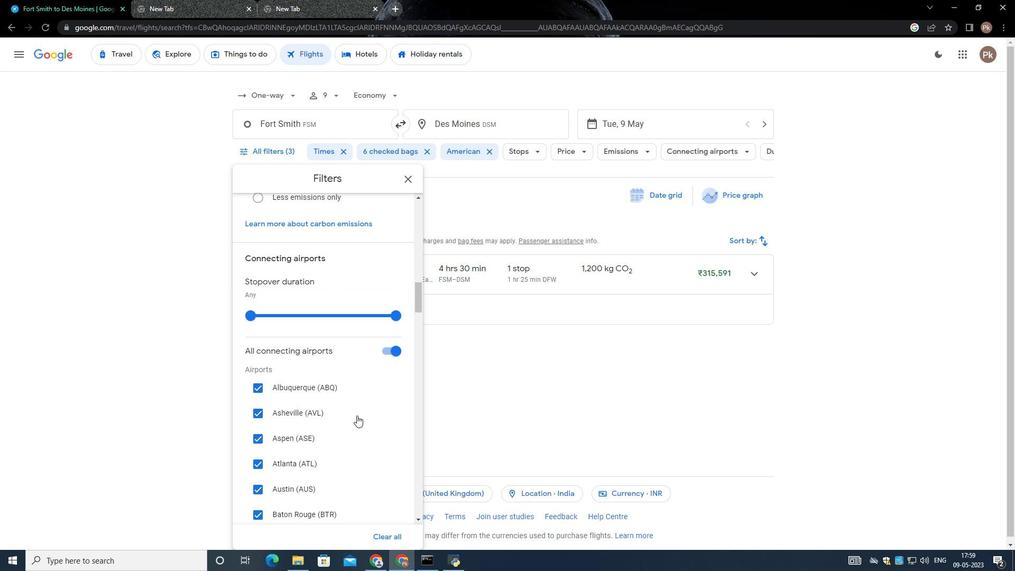 
Action: Mouse scrolled (347, 415) with delta (0, 0)
Screenshot: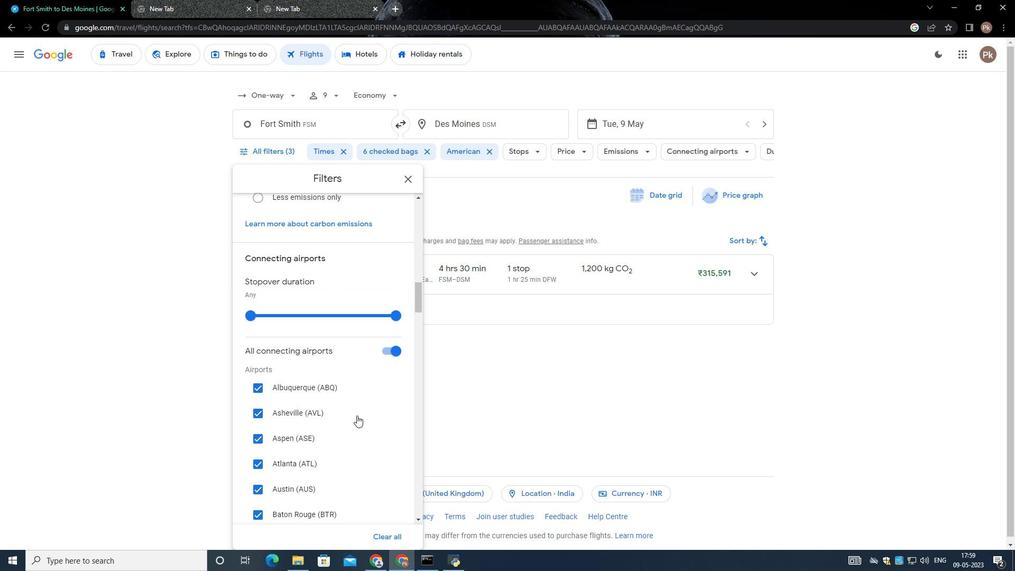 
Action: Mouse moved to (330, 407)
Screenshot: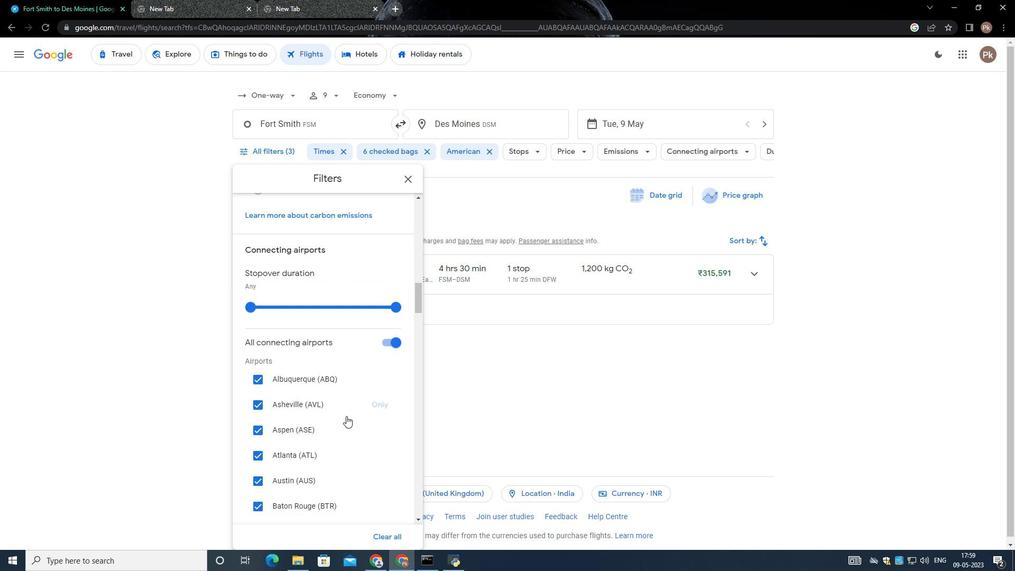 
Action: Mouse scrolled (330, 406) with delta (0, 0)
Screenshot: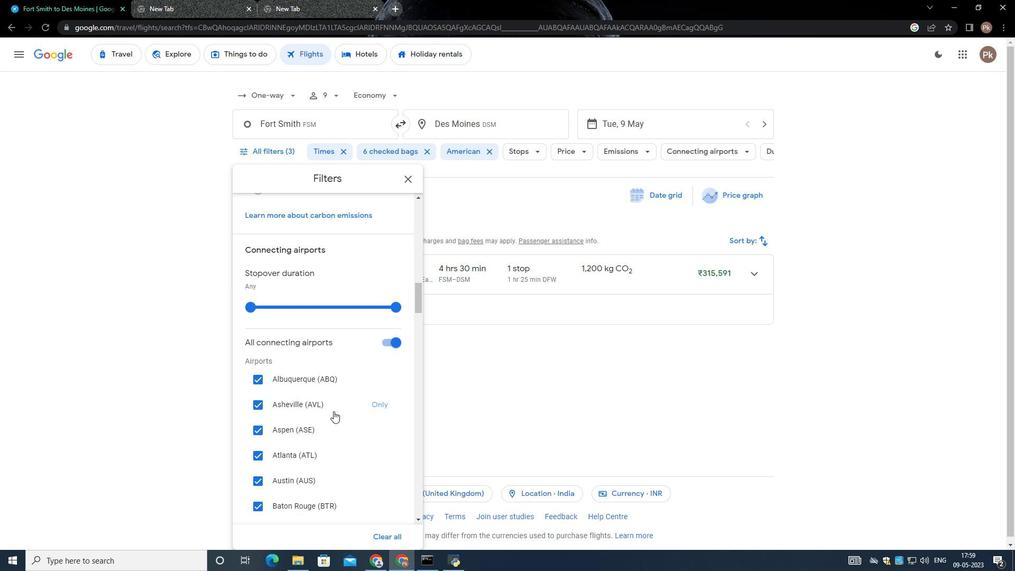 
Action: Mouse scrolled (330, 406) with delta (0, 0)
Screenshot: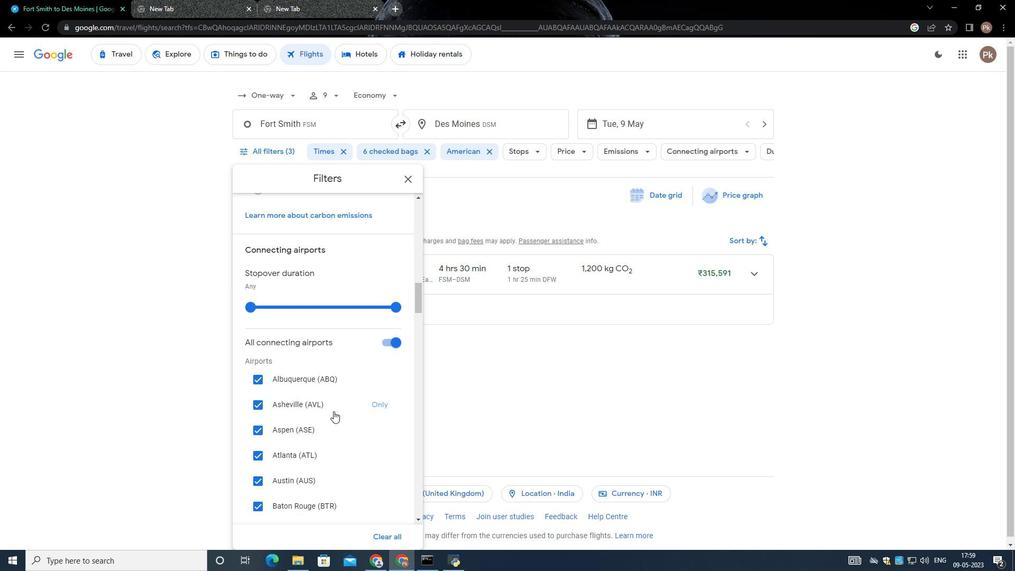 
Action: Mouse scrolled (330, 406) with delta (0, 0)
Screenshot: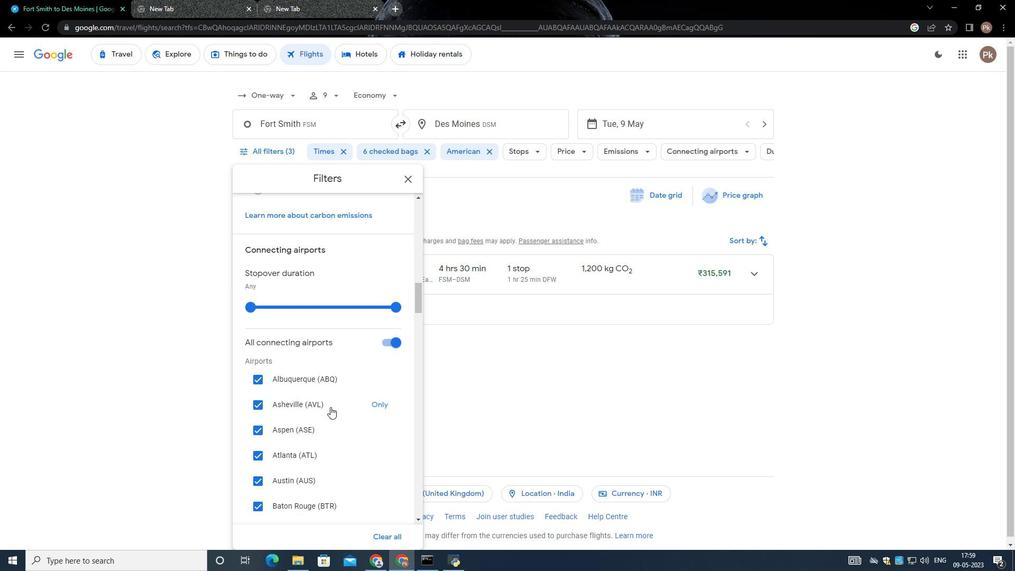
Action: Mouse scrolled (330, 406) with delta (0, 0)
Screenshot: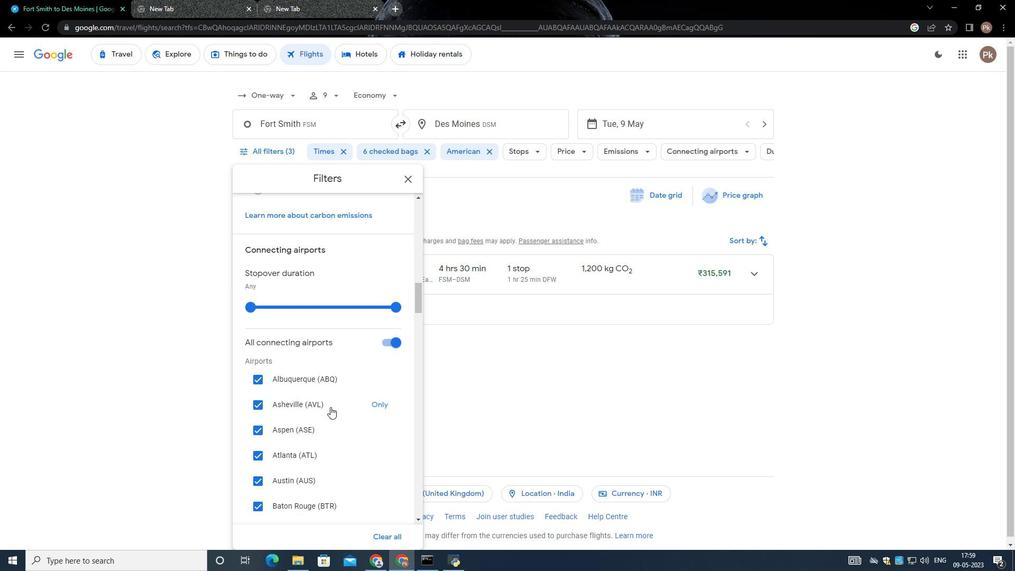 
Action: Mouse moved to (325, 403)
Screenshot: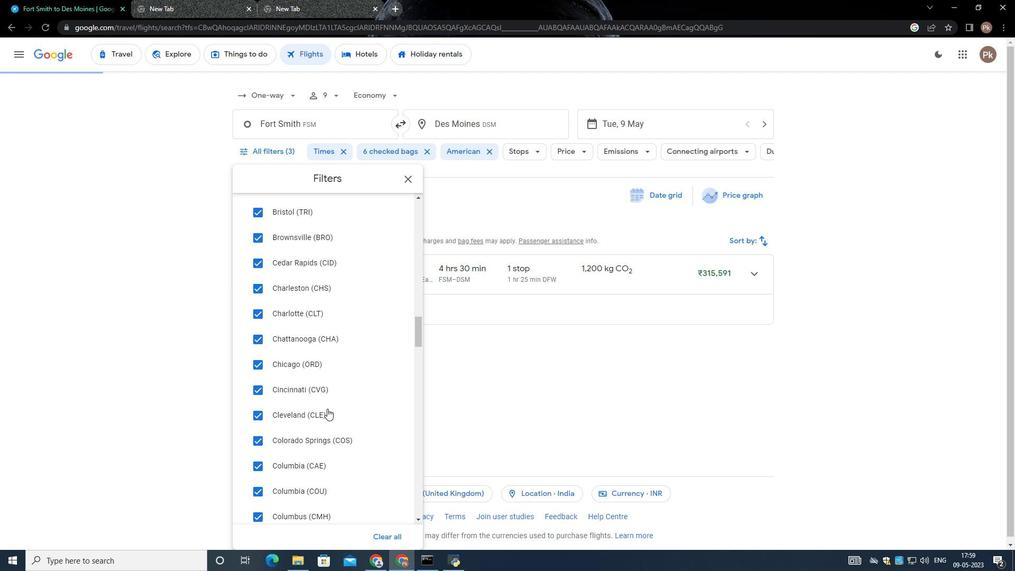 
Action: Mouse scrolled (325, 402) with delta (0, 0)
Screenshot: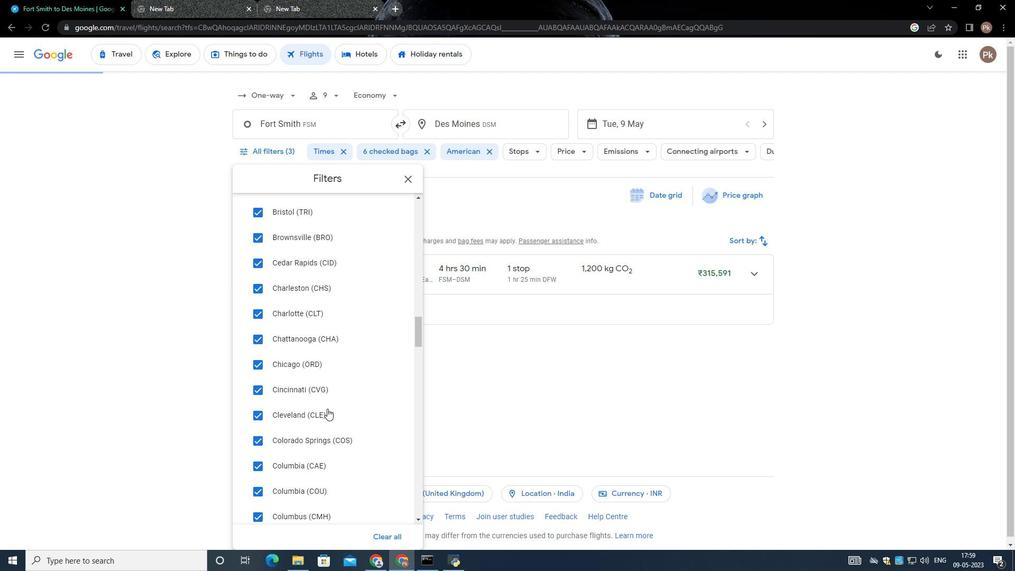 
Action: Mouse moved to (325, 403)
Screenshot: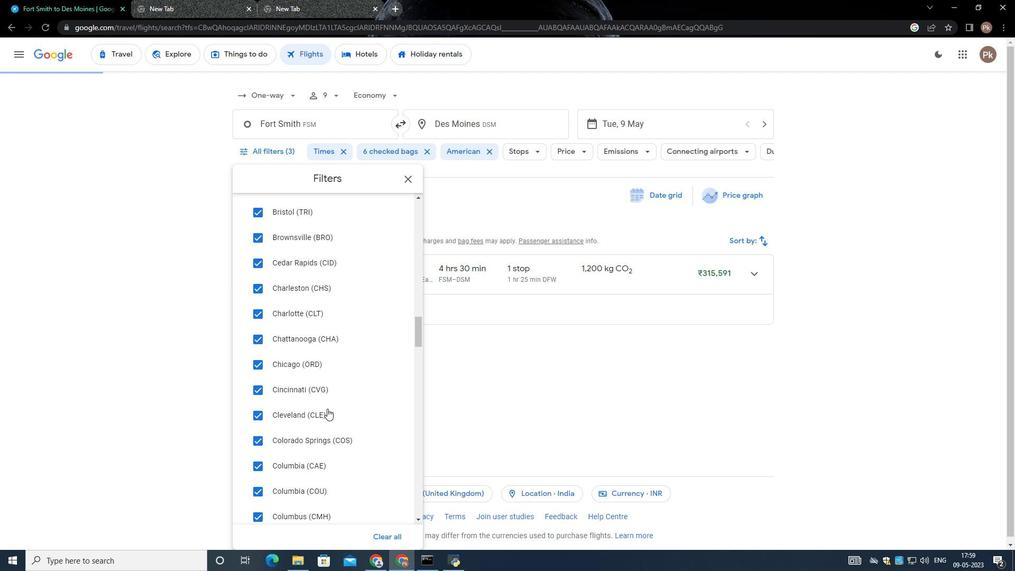 
Action: Mouse scrolled (325, 402) with delta (0, 0)
Screenshot: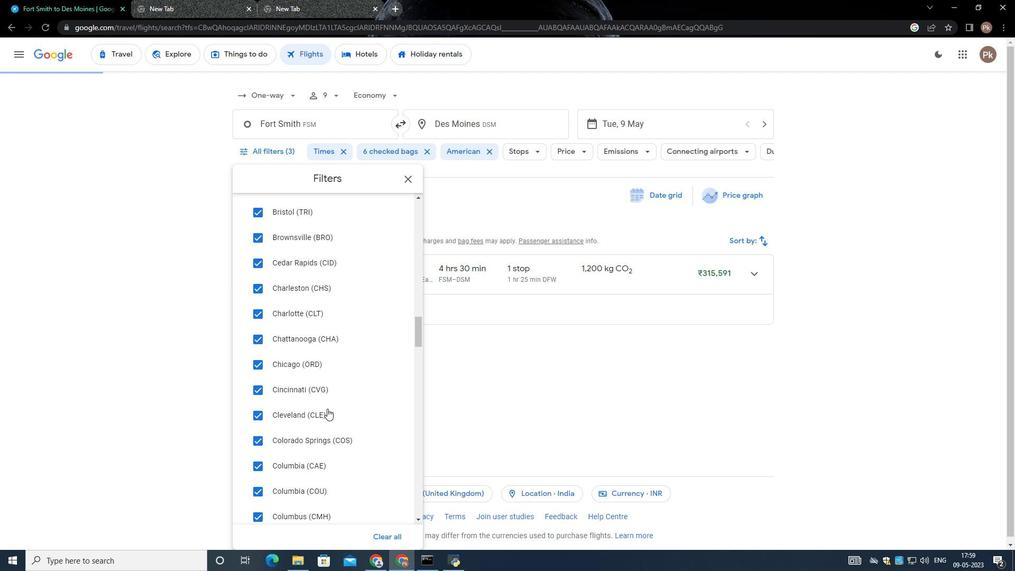 
Action: Mouse scrolled (325, 402) with delta (0, 0)
Screenshot: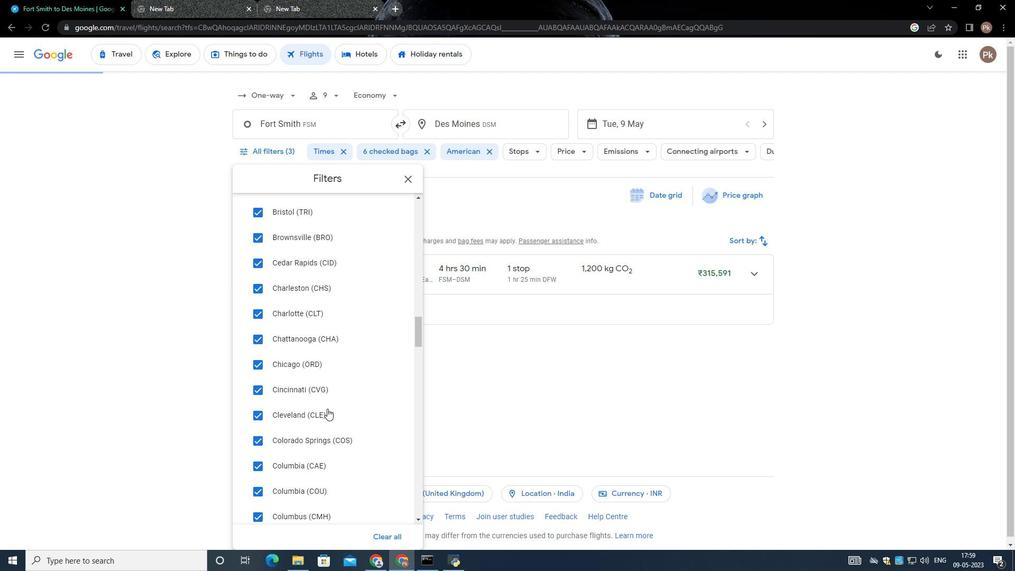 
Action: Mouse scrolled (325, 402) with delta (0, 0)
Screenshot: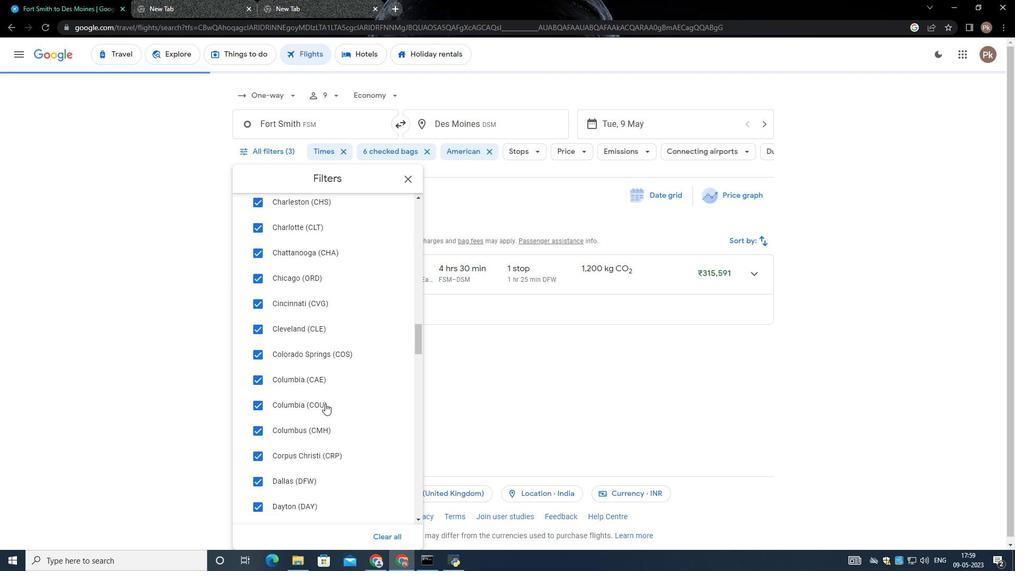 
Action: Mouse scrolled (325, 402) with delta (0, 0)
Screenshot: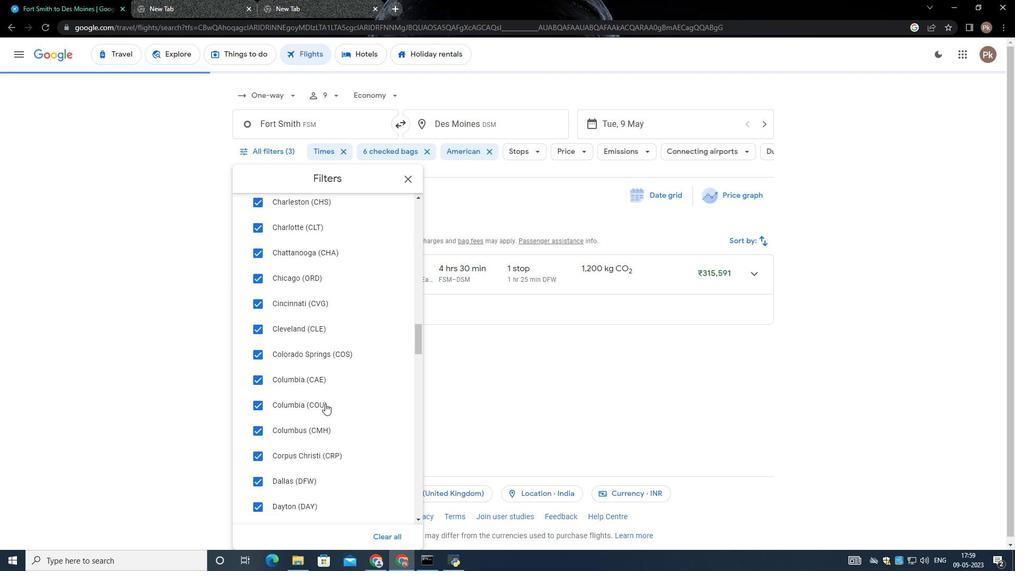 
Action: Mouse moved to (321, 401)
Screenshot: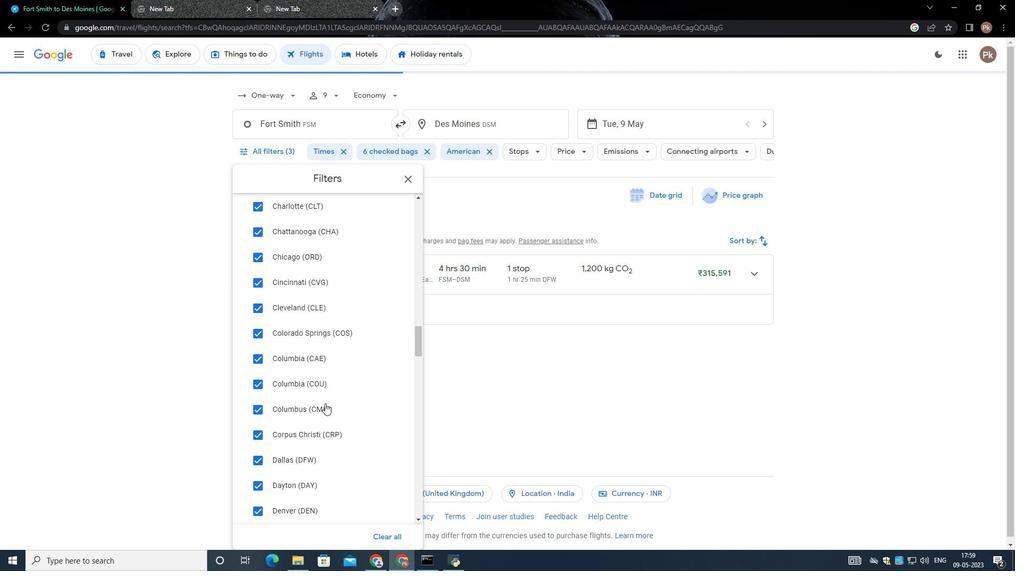 
Action: Mouse scrolled (321, 401) with delta (0, 0)
Screenshot: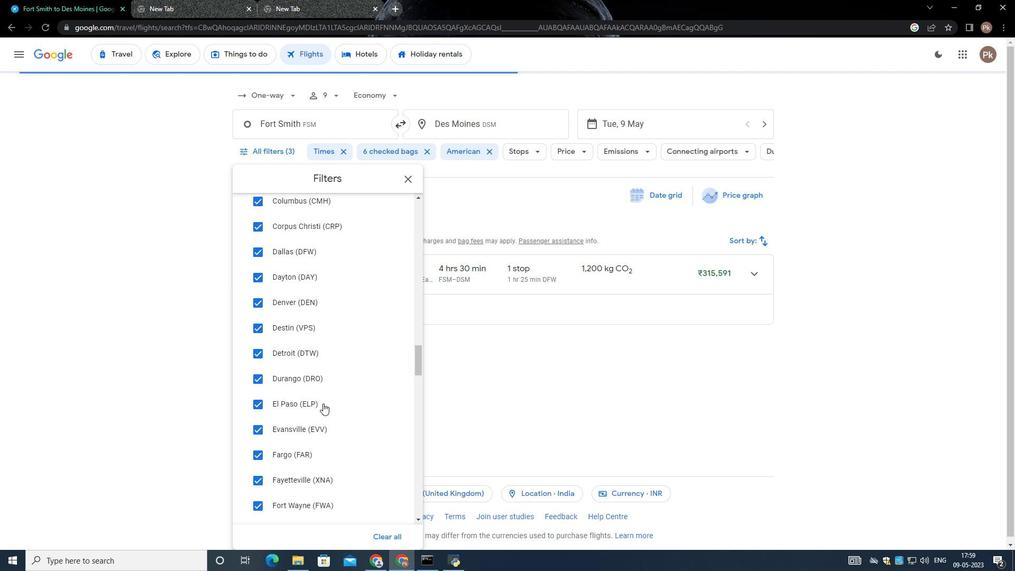 
Action: Mouse scrolled (321, 401) with delta (0, 0)
Screenshot: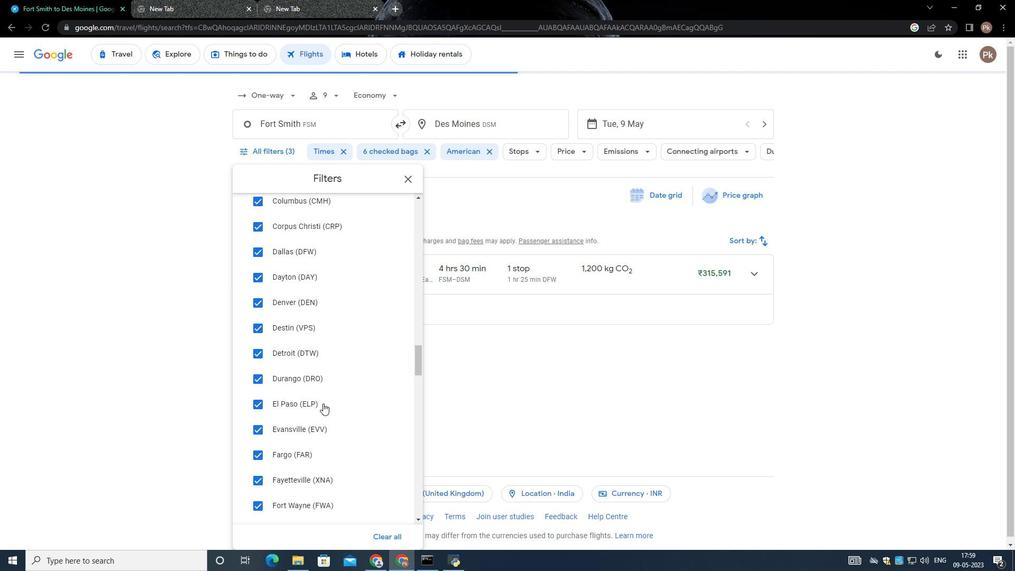
Action: Mouse moved to (321, 401)
Screenshot: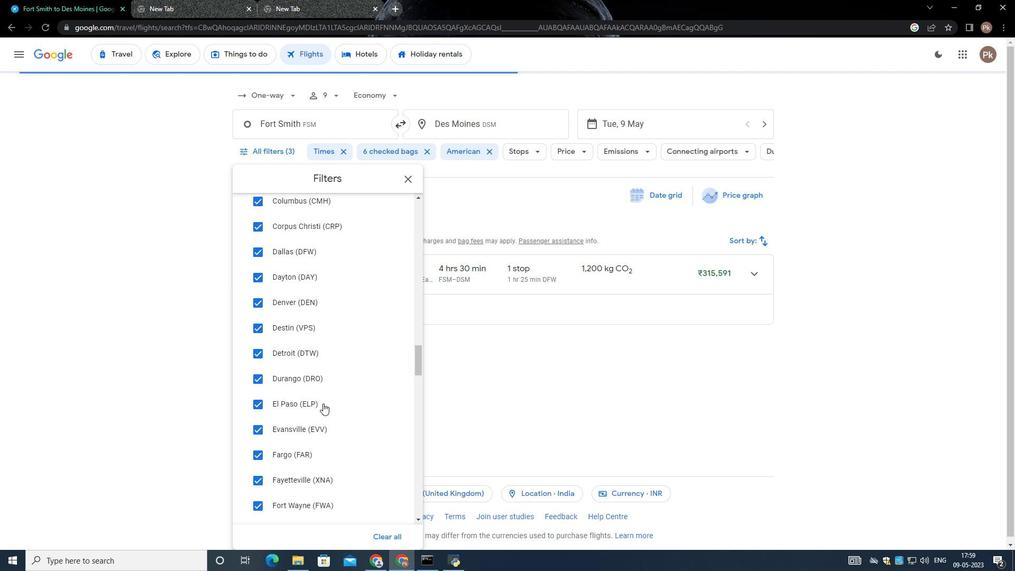 
Action: Mouse scrolled (321, 401) with delta (0, 0)
Screenshot: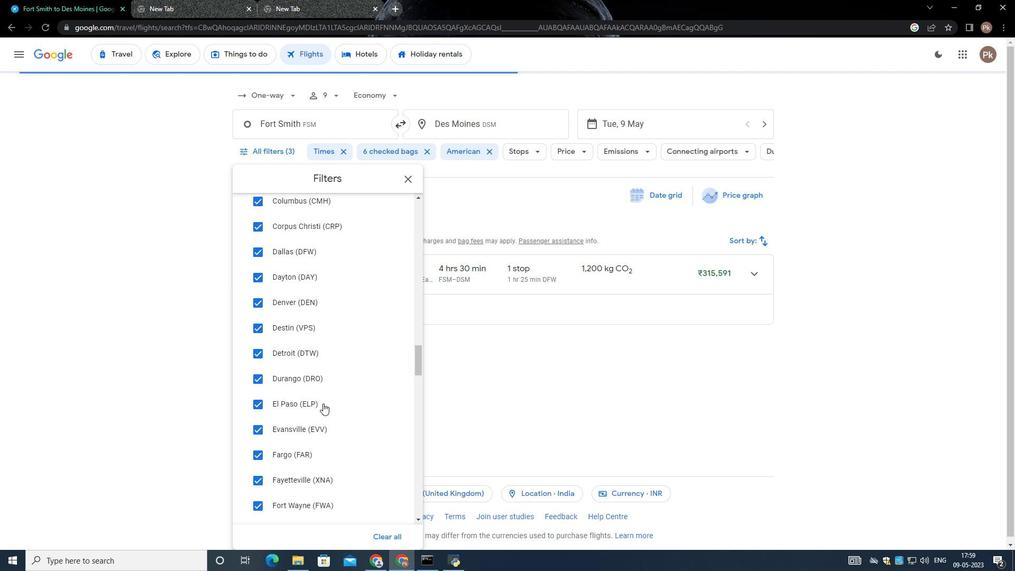 
Action: Mouse moved to (320, 401)
Screenshot: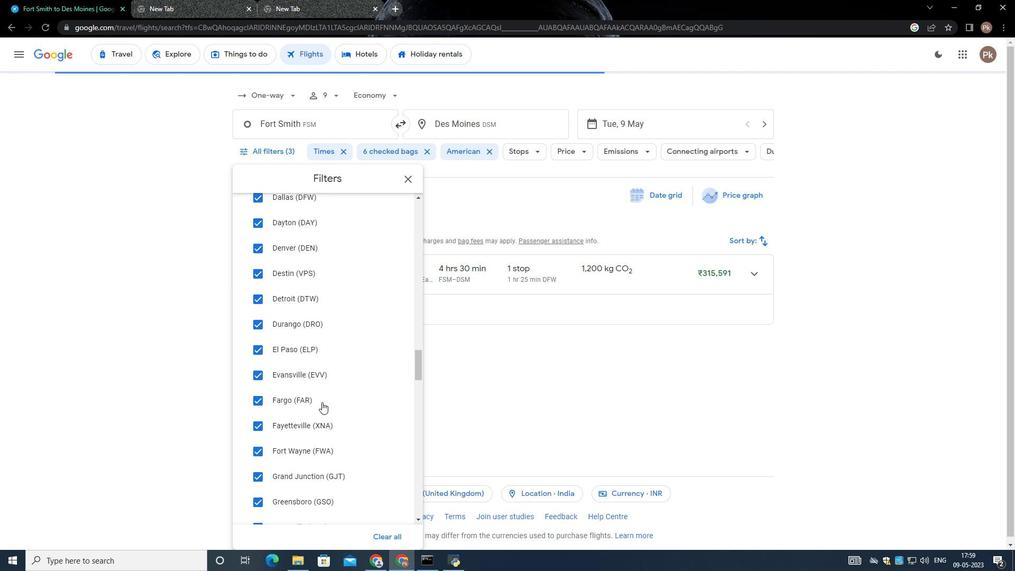 
Action: Mouse scrolled (321, 401) with delta (0, 0)
Screenshot: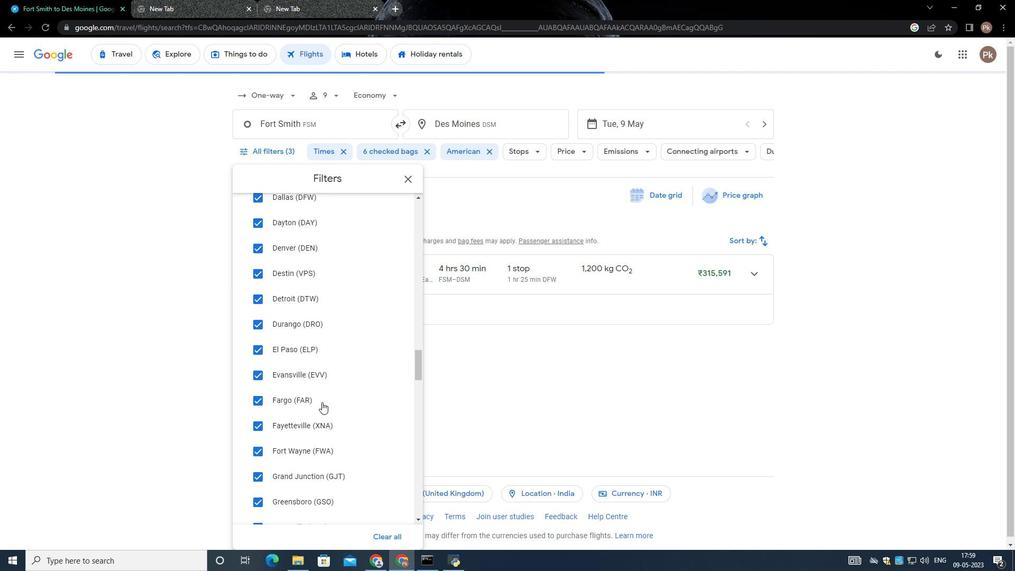 
Action: Mouse moved to (320, 402)
Screenshot: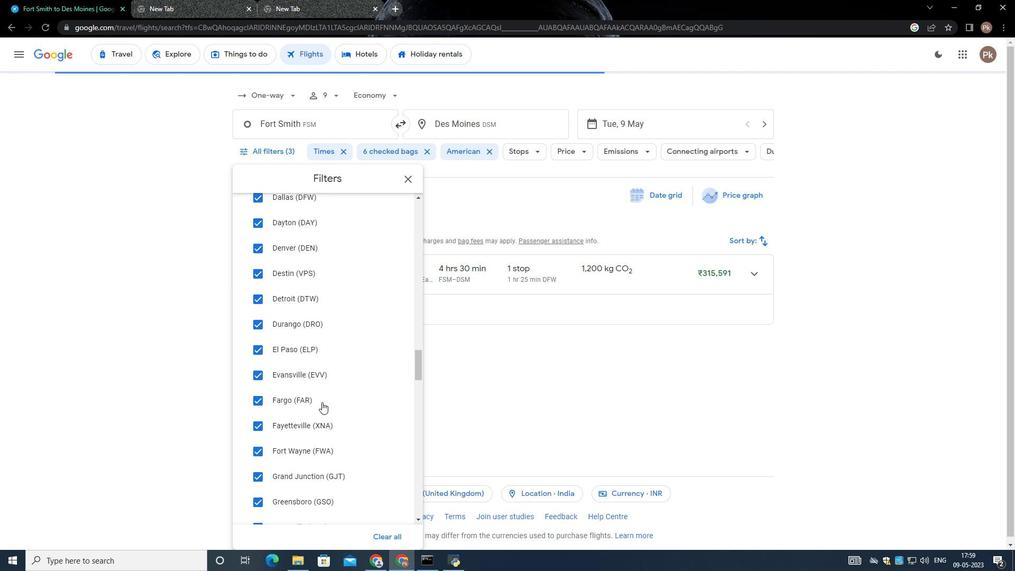 
Action: Mouse scrolled (321, 401) with delta (0, 0)
Screenshot: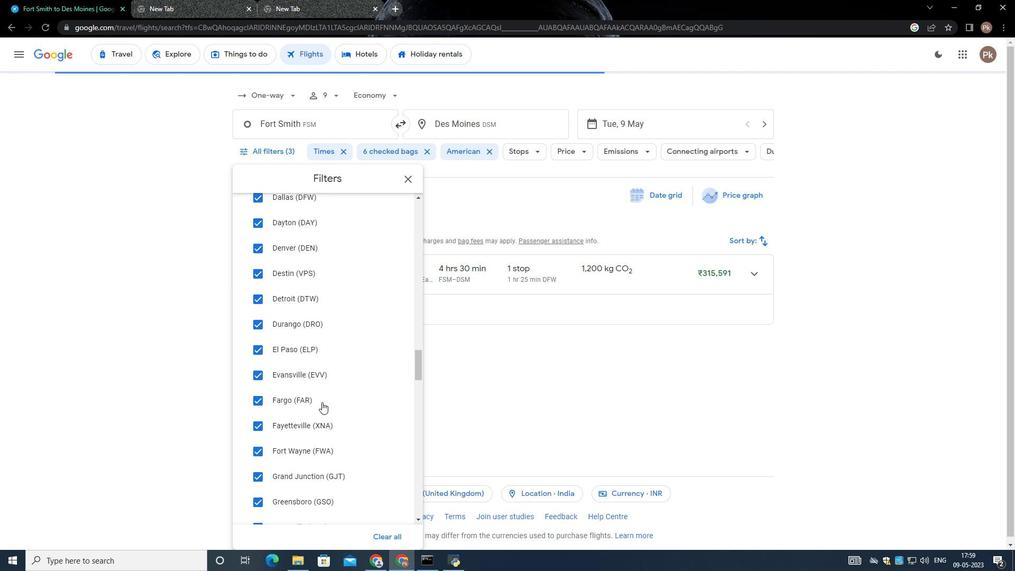 
Action: Mouse moved to (318, 402)
Screenshot: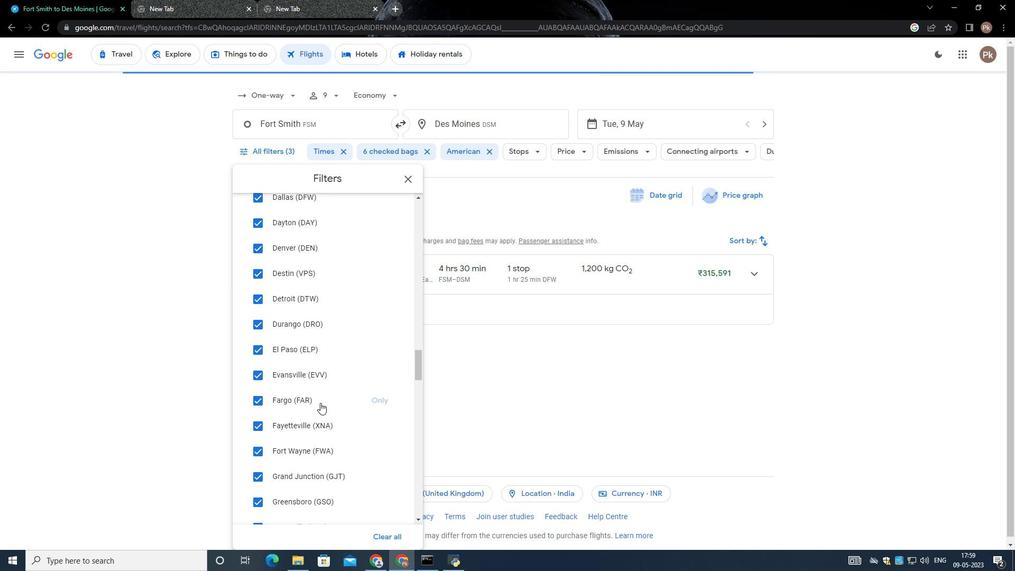 
Action: Mouse scrolled (318, 402) with delta (0, 0)
Screenshot: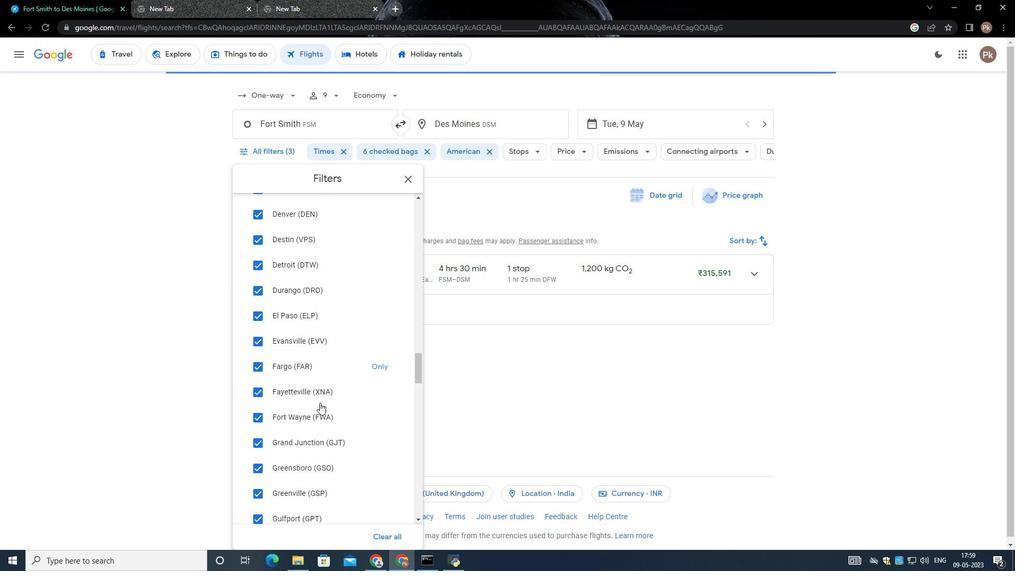 
Action: Mouse scrolled (318, 402) with delta (0, 0)
Screenshot: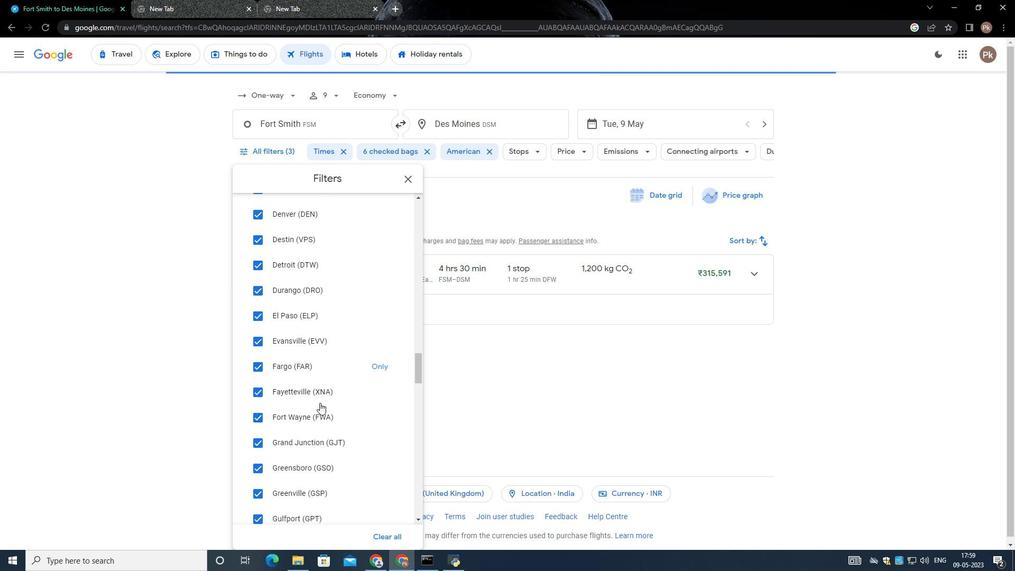 
Action: Mouse scrolled (318, 402) with delta (0, 0)
Screenshot: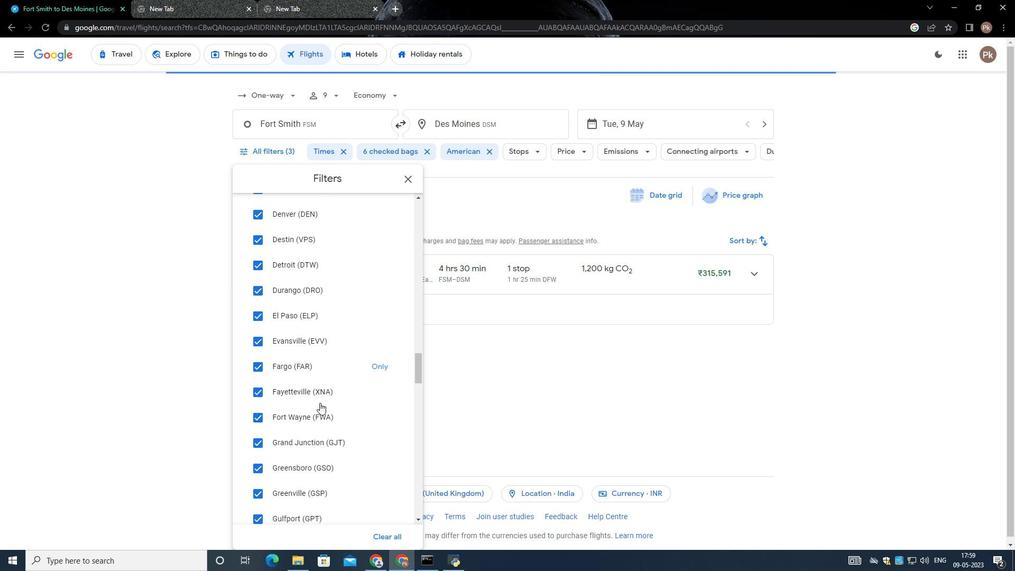 
Action: Mouse scrolled (318, 402) with delta (0, 0)
Screenshot: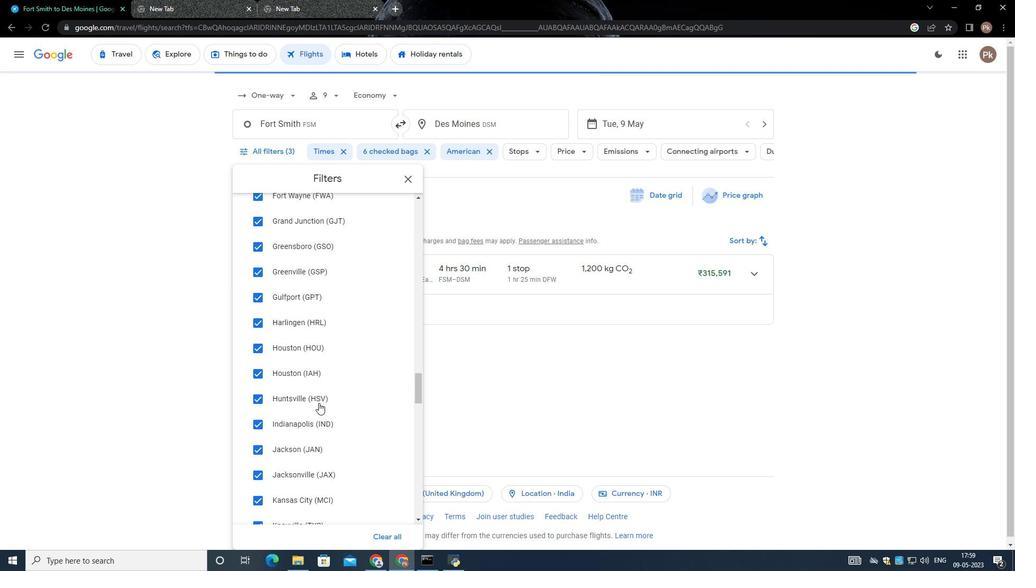
Action: Mouse scrolled (318, 402) with delta (0, 0)
Screenshot: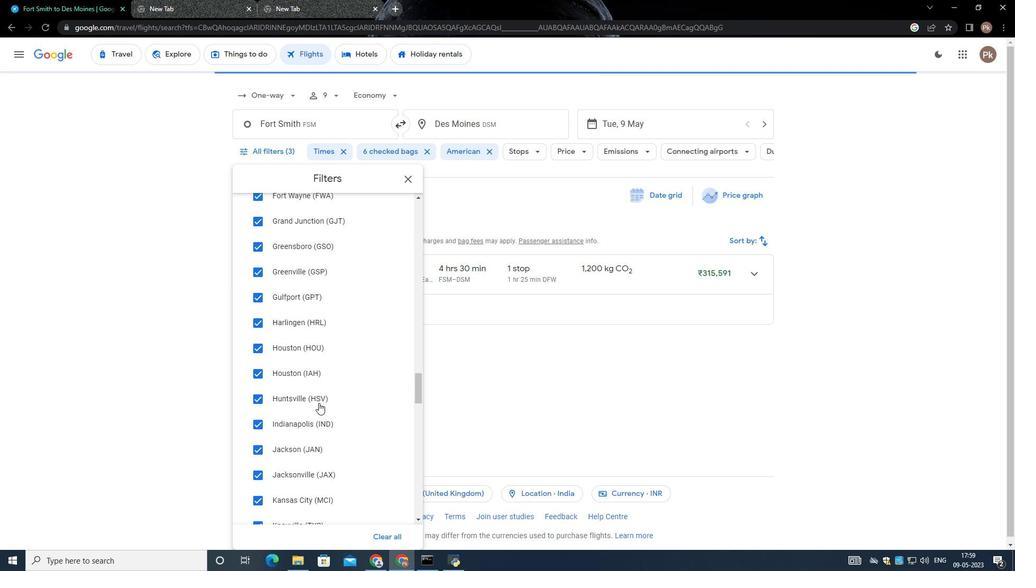 
Action: Mouse moved to (315, 401)
Screenshot: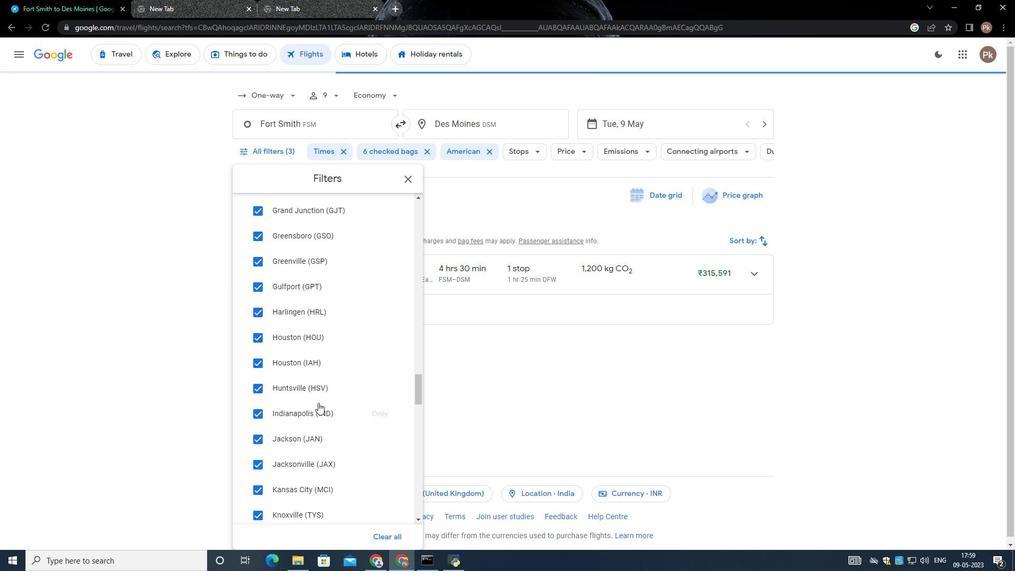 
Action: Mouse scrolled (315, 401) with delta (0, 0)
Screenshot: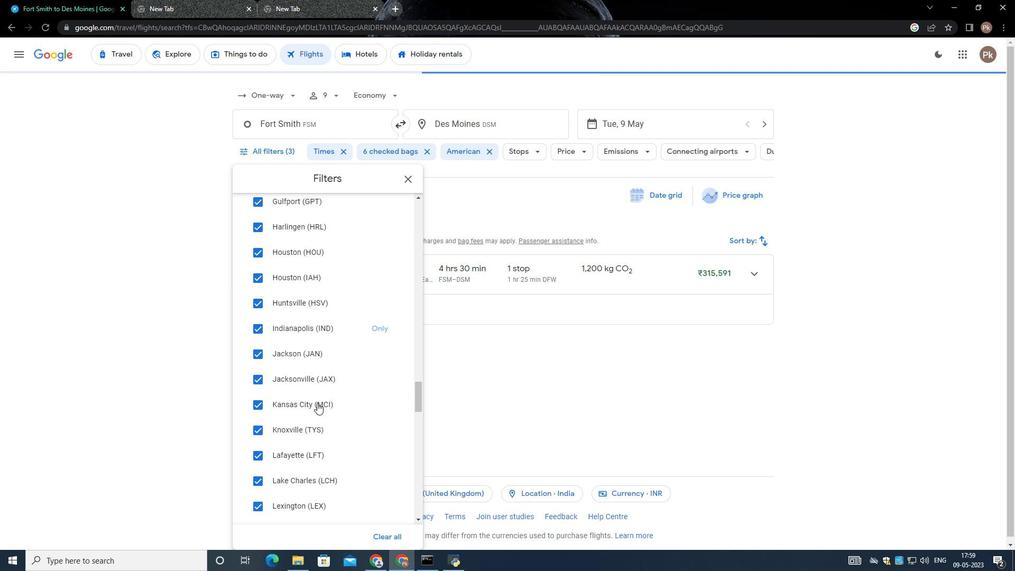 
Action: Mouse moved to (314, 401)
Screenshot: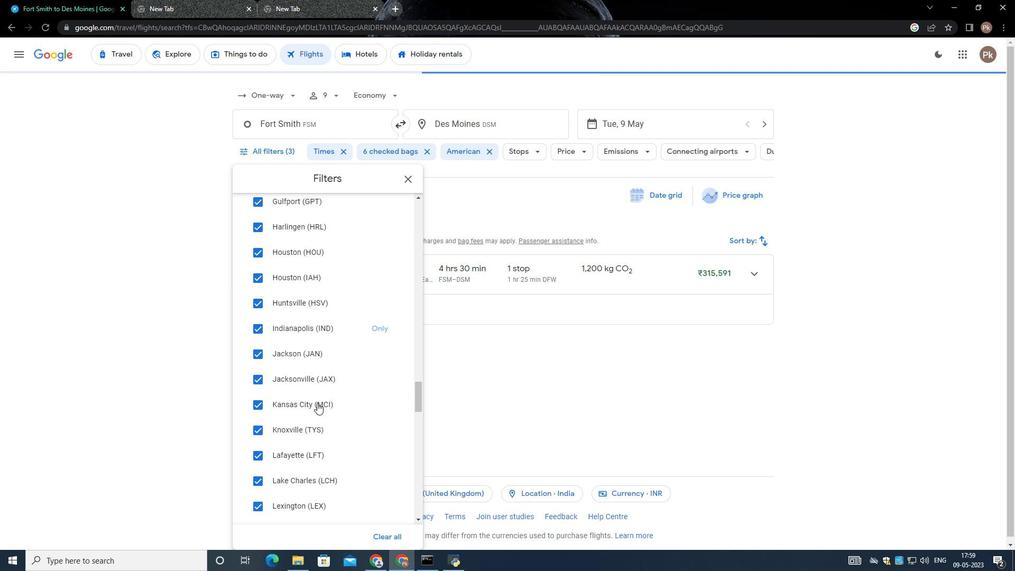 
Action: Mouse scrolled (314, 401) with delta (0, 0)
Screenshot: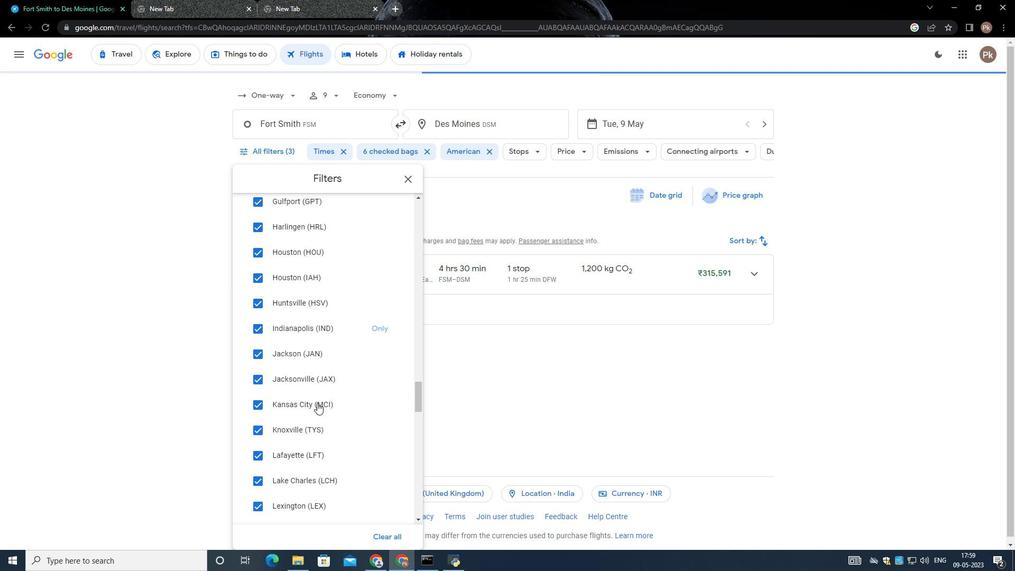 
Action: Mouse moved to (314, 401)
Screenshot: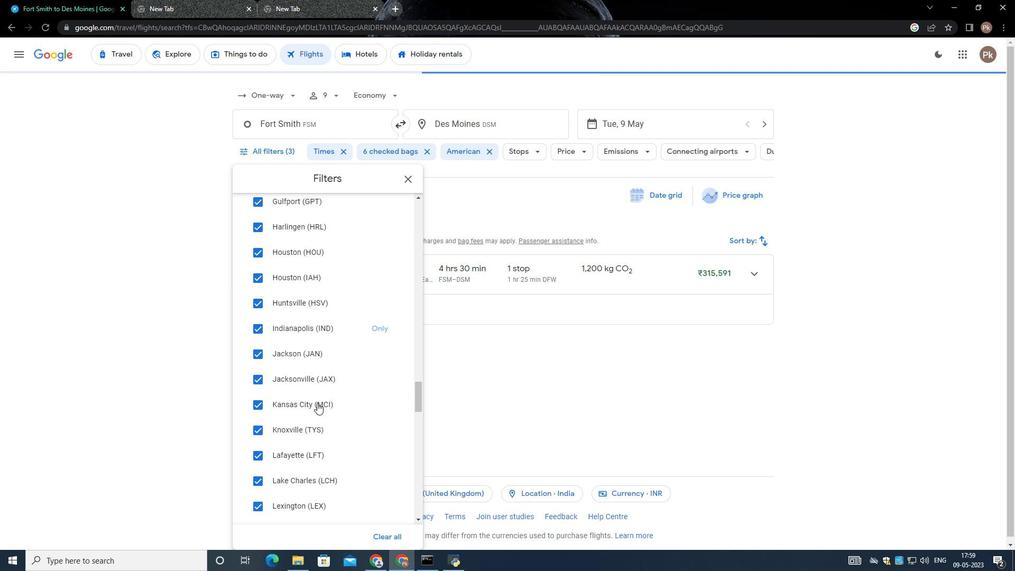 
Action: Mouse scrolled (314, 401) with delta (0, 0)
Screenshot: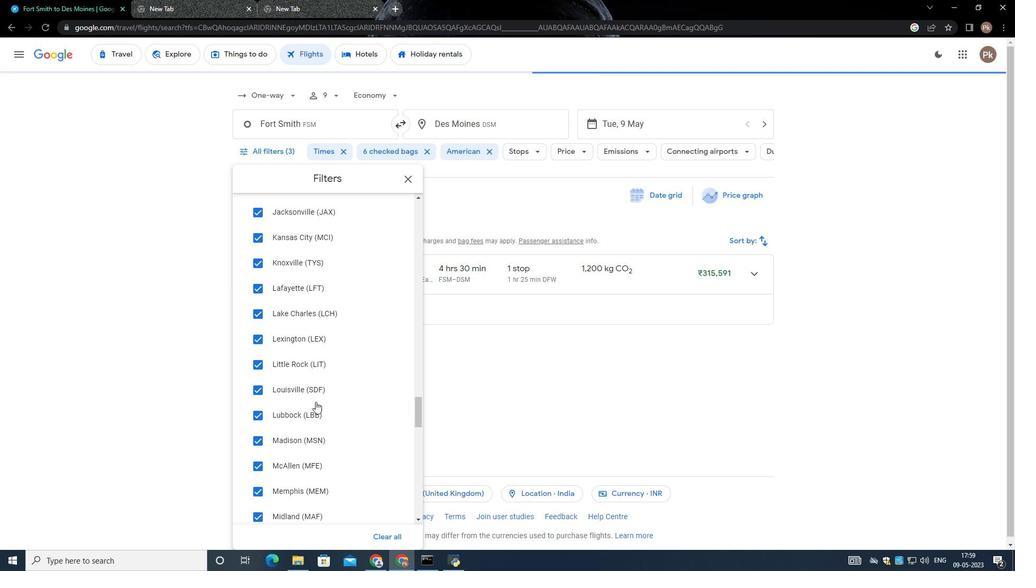 
Action: Mouse scrolled (314, 401) with delta (0, 0)
Screenshot: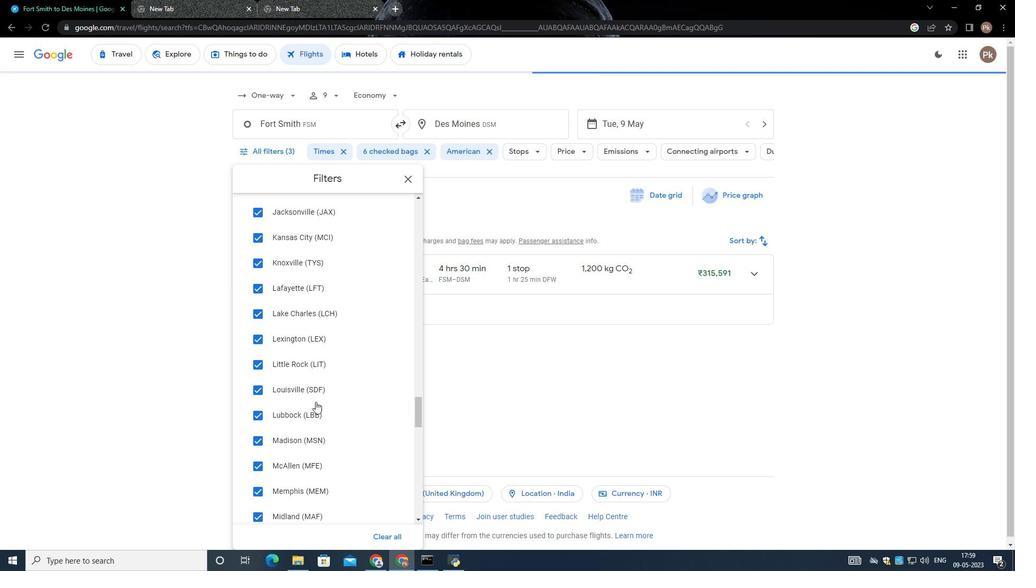 
Action: Mouse moved to (311, 402)
Screenshot: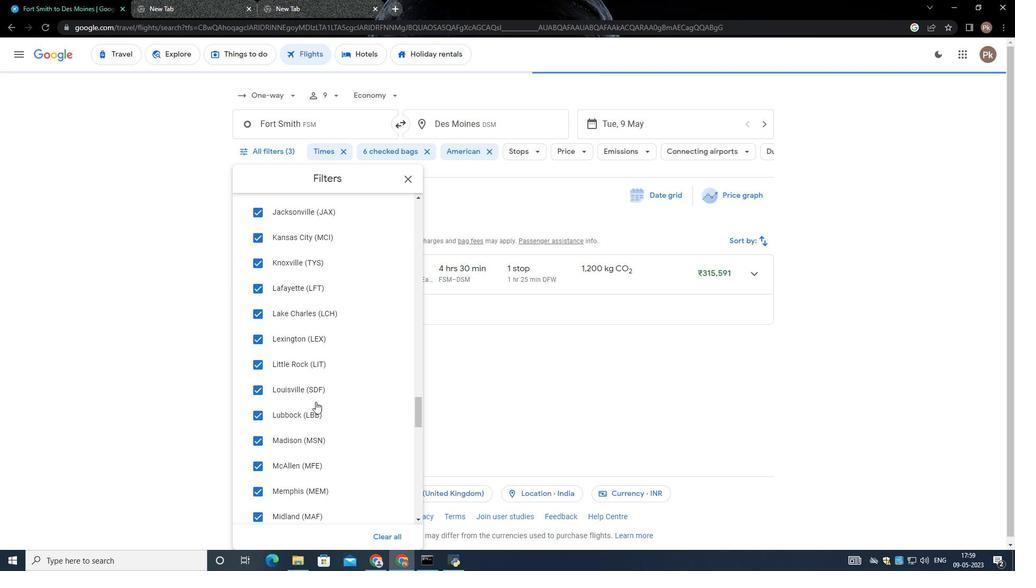 
Action: Mouse scrolled (311, 401) with delta (0, 0)
Screenshot: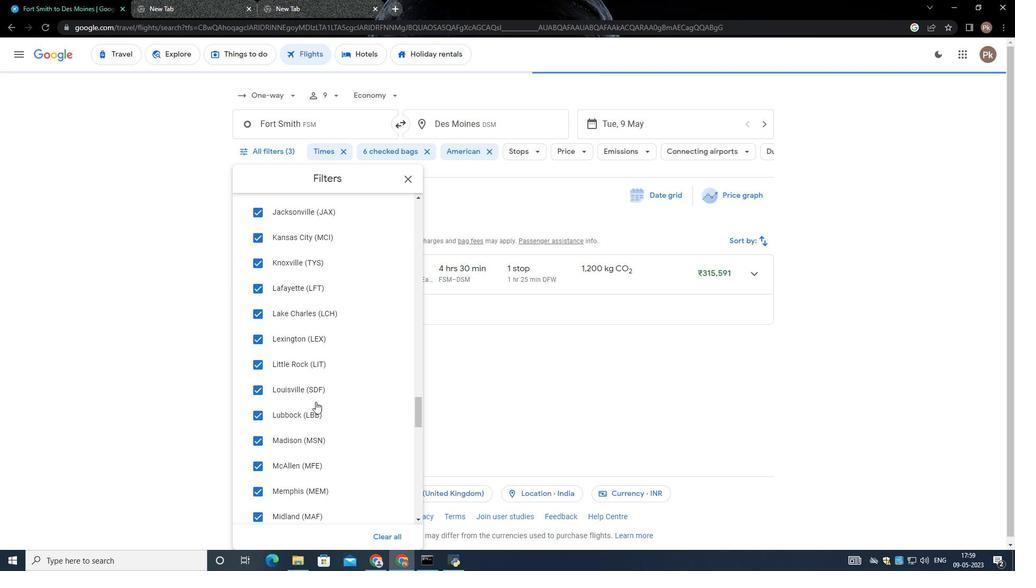 
Action: Mouse moved to (300, 399)
Screenshot: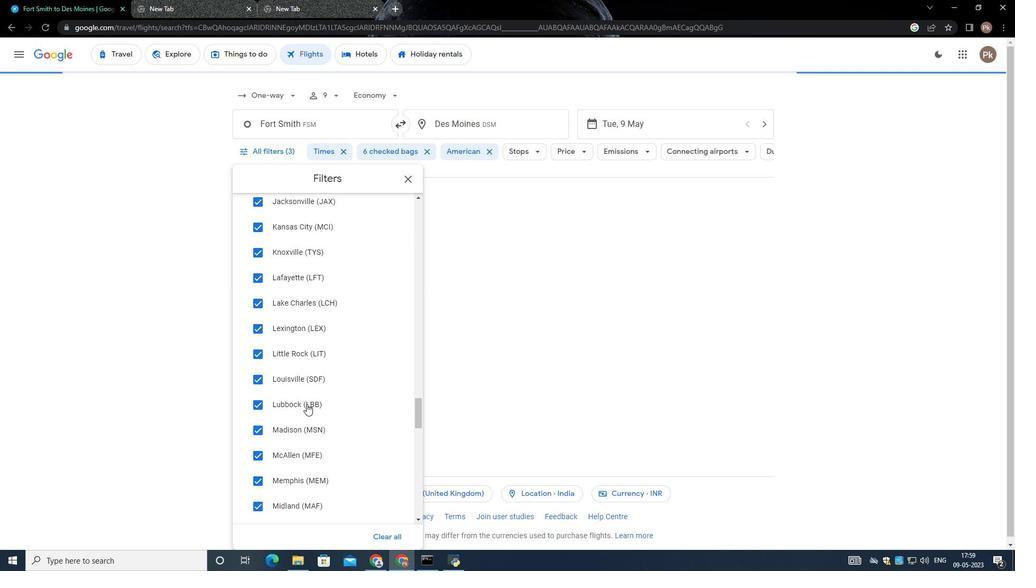 
Action: Mouse scrolled (300, 399) with delta (0, 0)
Screenshot: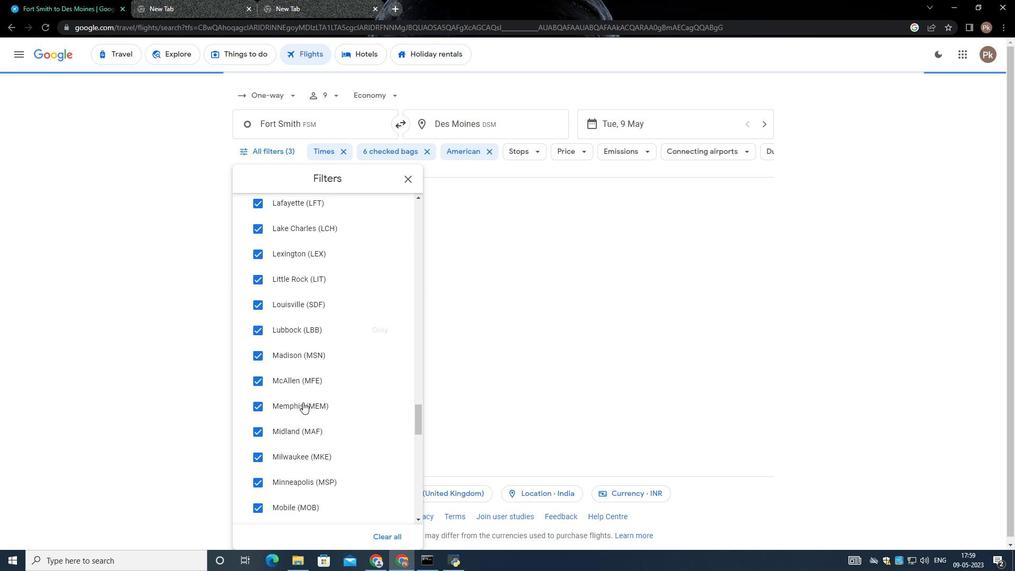 
Action: Mouse scrolled (300, 399) with delta (0, 0)
Screenshot: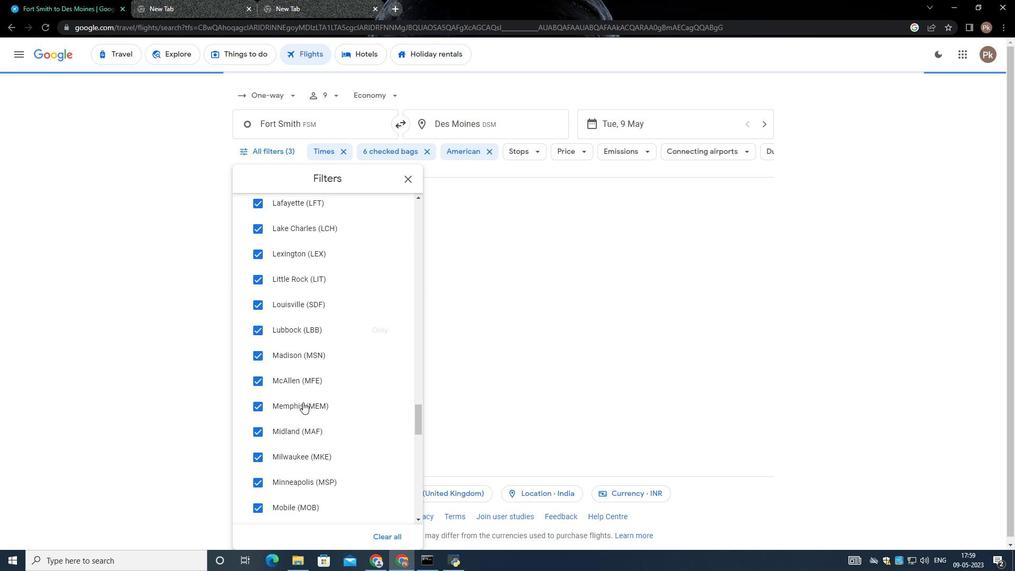 
Action: Mouse scrolled (300, 399) with delta (0, 0)
Screenshot: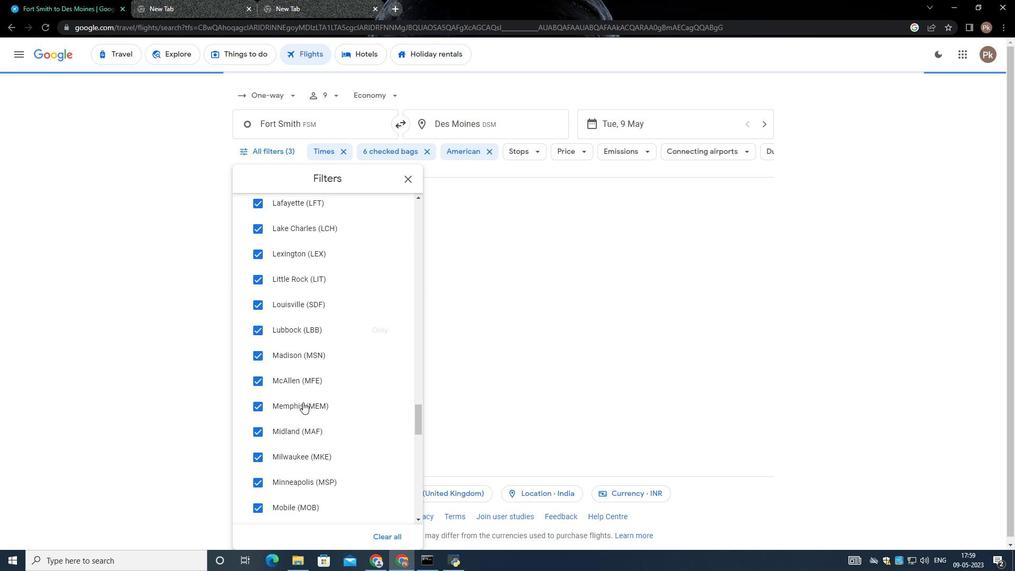 
Action: Mouse scrolled (300, 399) with delta (0, 0)
Screenshot: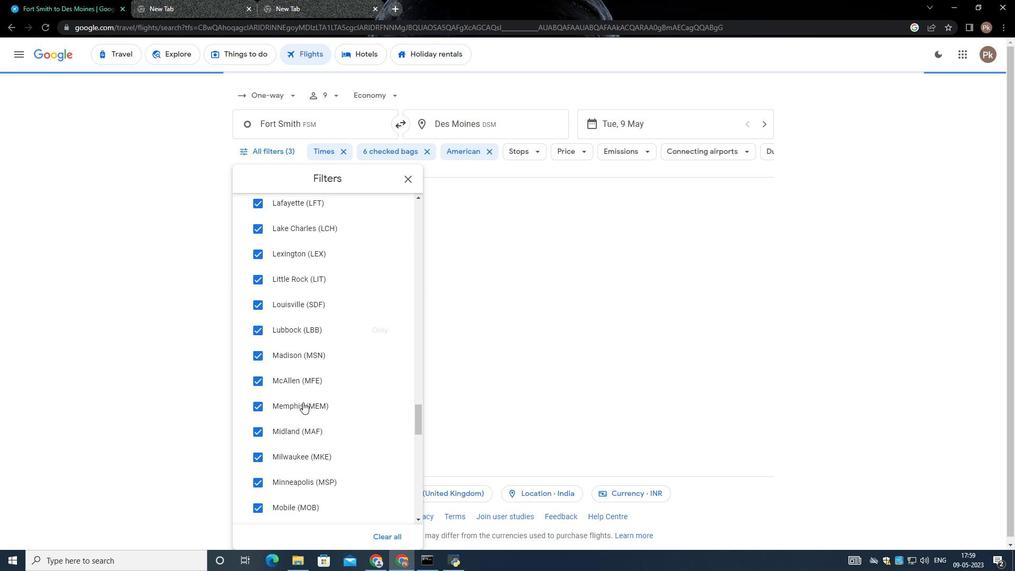 
Action: Mouse scrolled (300, 399) with delta (0, 0)
Screenshot: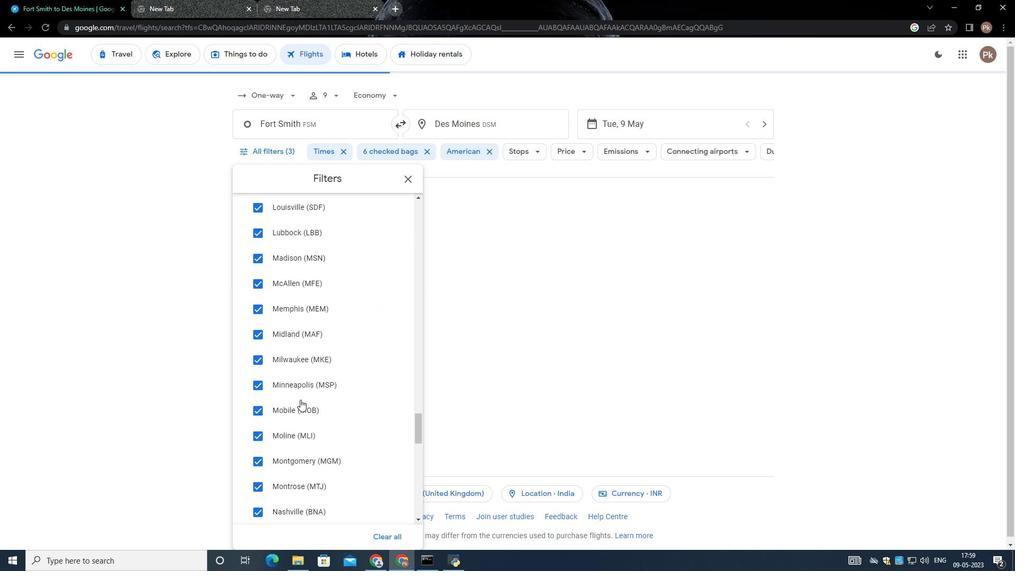 
Action: Mouse moved to (297, 396)
Screenshot: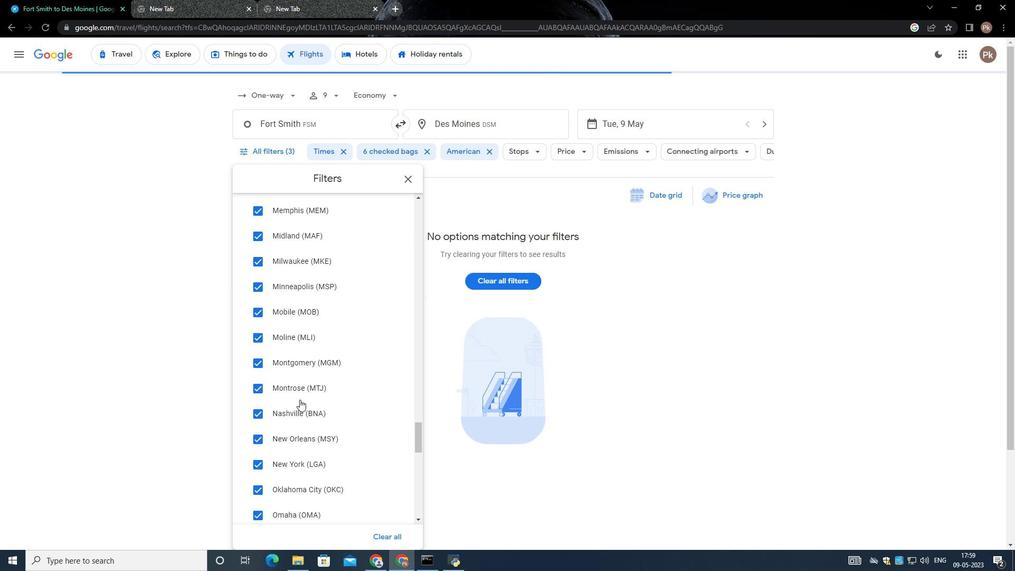 
Action: Mouse scrolled (297, 396) with delta (0, 0)
Screenshot: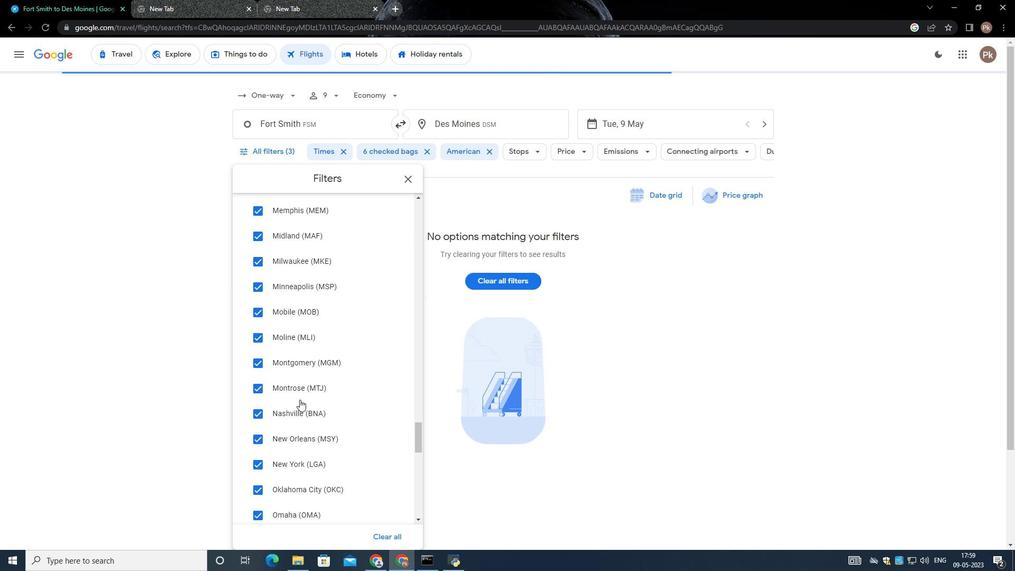 
Action: Mouse scrolled (297, 396) with delta (0, 0)
Screenshot: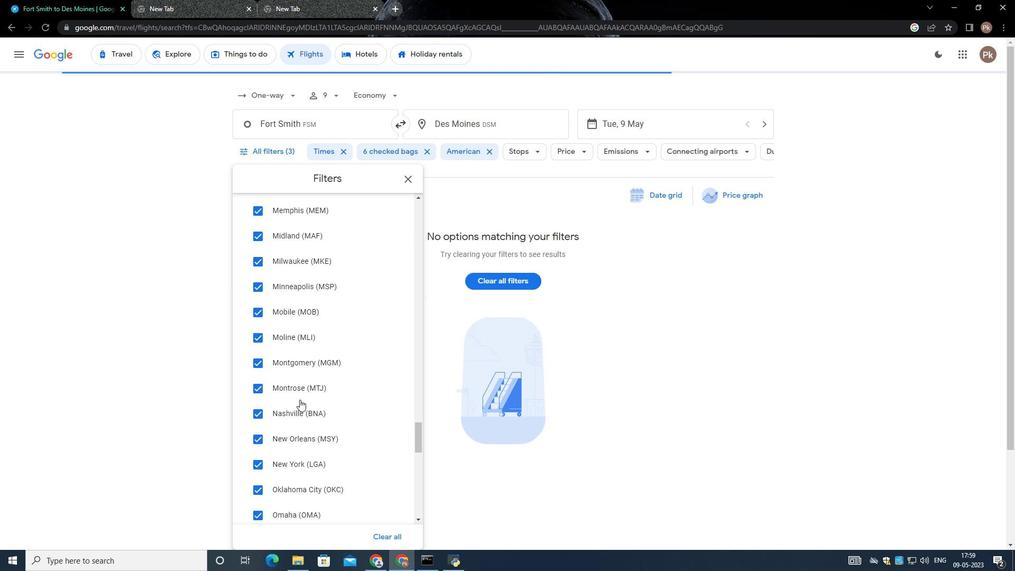 
Action: Mouse scrolled (297, 396) with delta (0, 0)
Screenshot: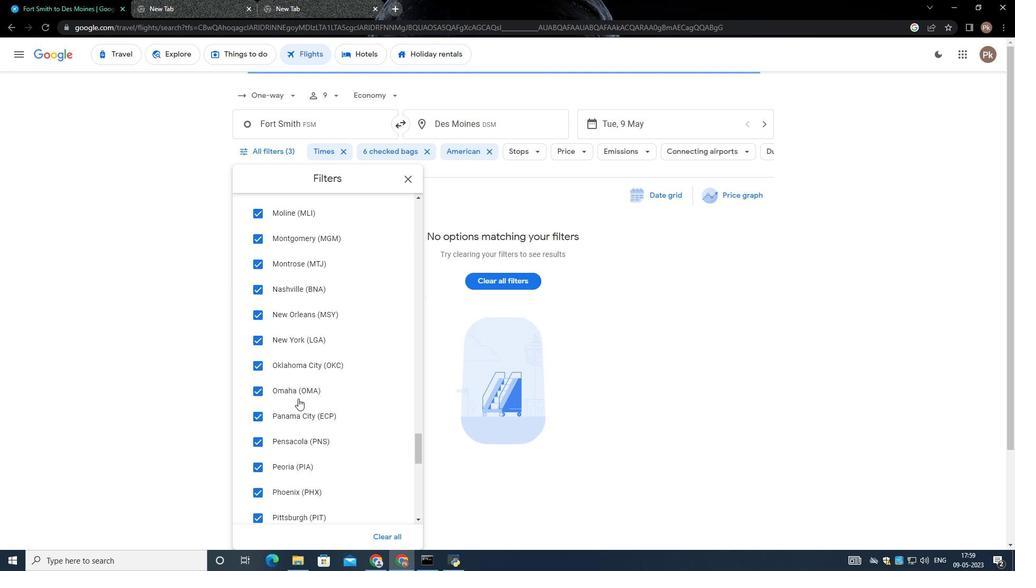 
Action: Mouse scrolled (297, 396) with delta (0, 0)
Screenshot: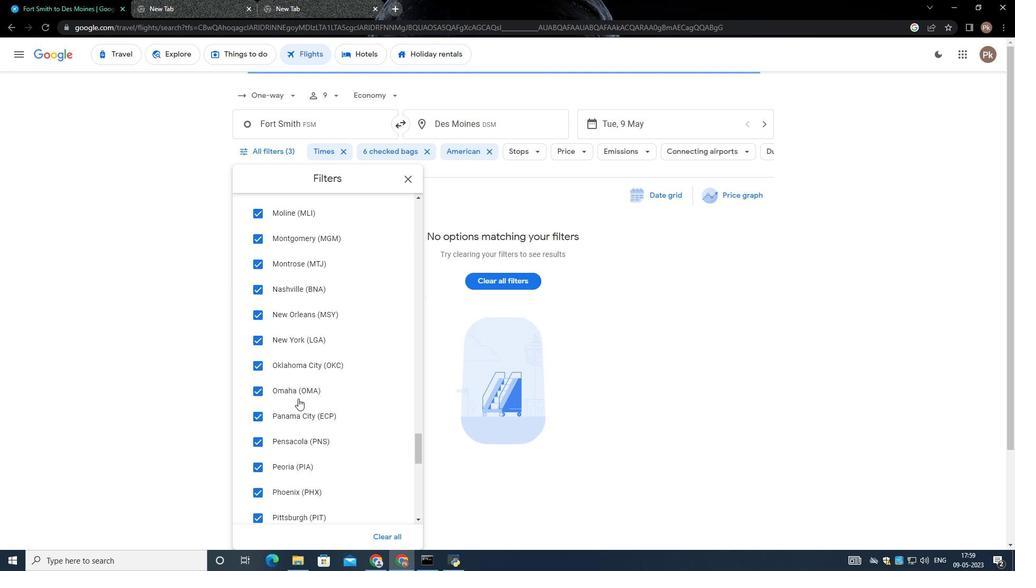 
Action: Mouse moved to (297, 396)
Screenshot: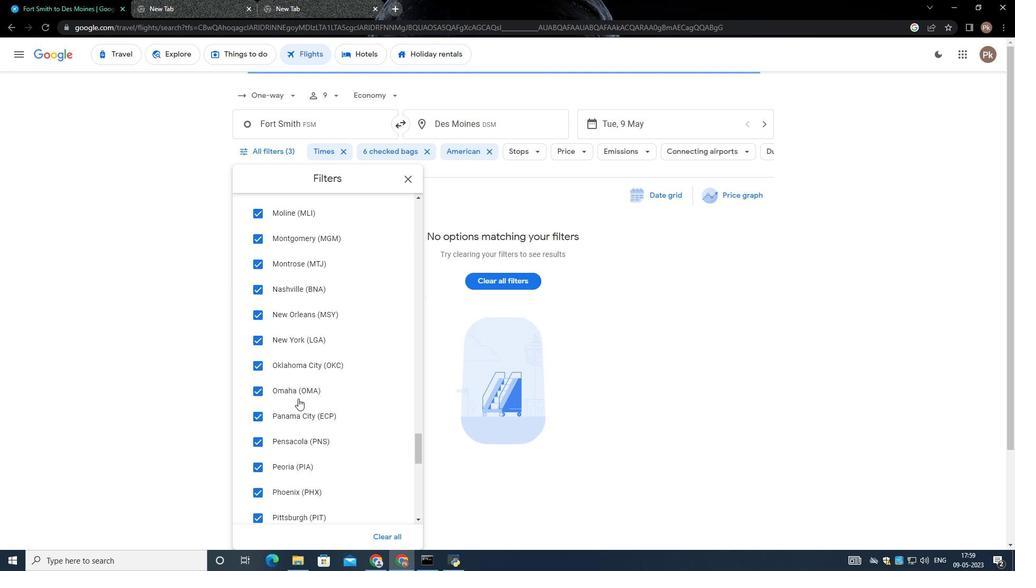 
Action: Mouse scrolled (297, 395) with delta (0, 0)
Screenshot: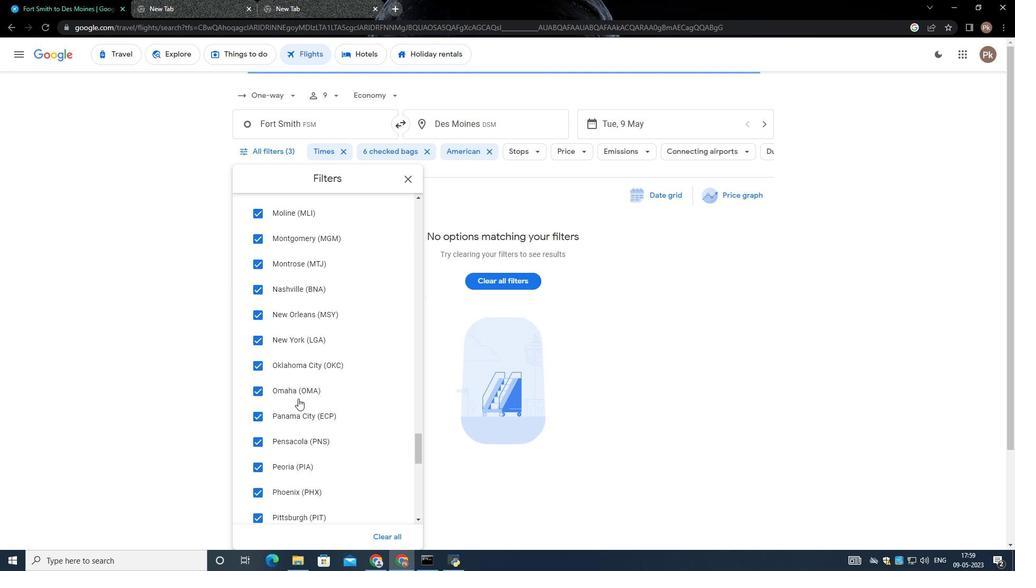 
Action: Mouse moved to (292, 383)
Screenshot: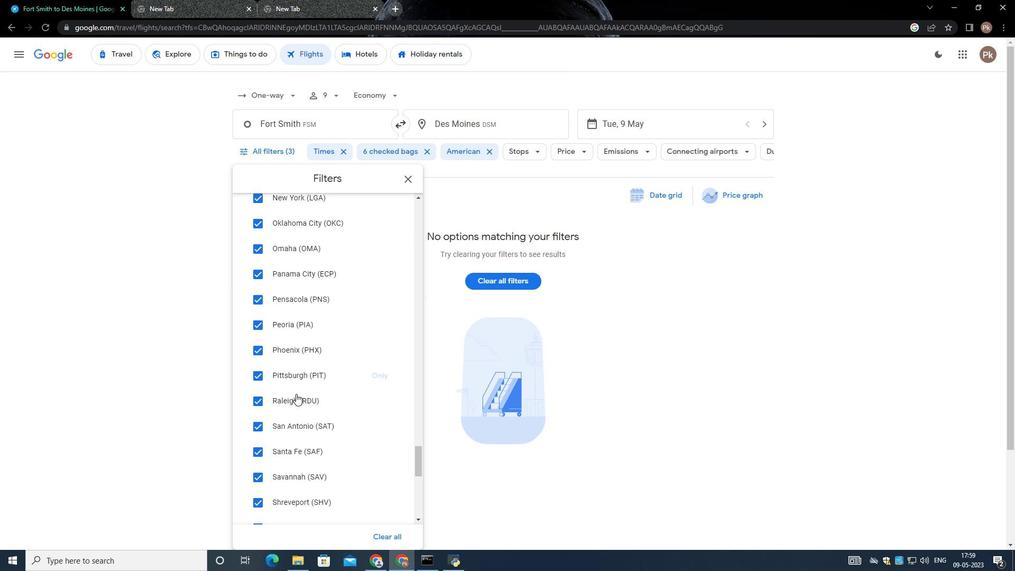 
Action: Mouse scrolled (292, 382) with delta (0, 0)
Screenshot: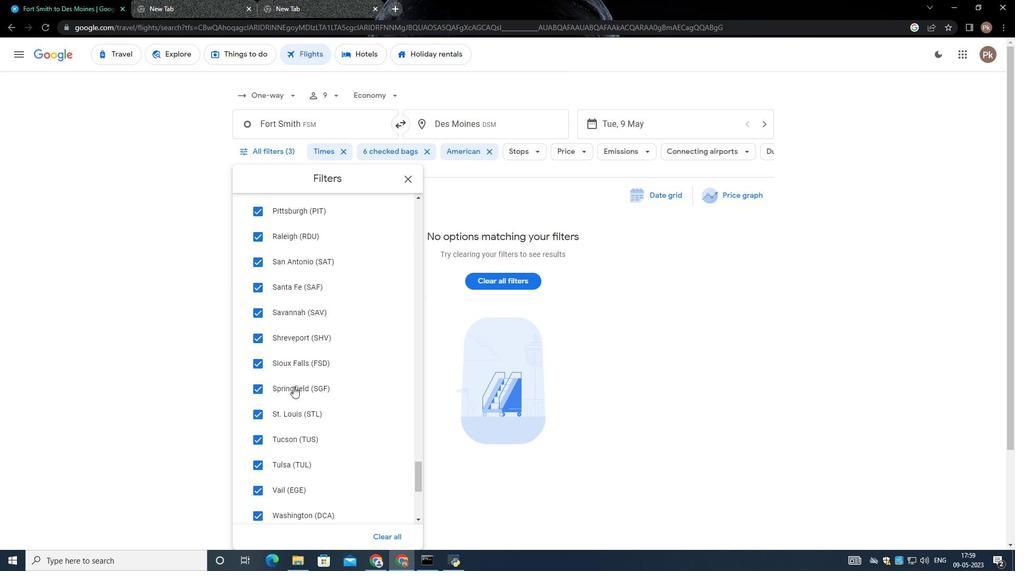 
Action: Mouse scrolled (292, 382) with delta (0, 0)
Screenshot: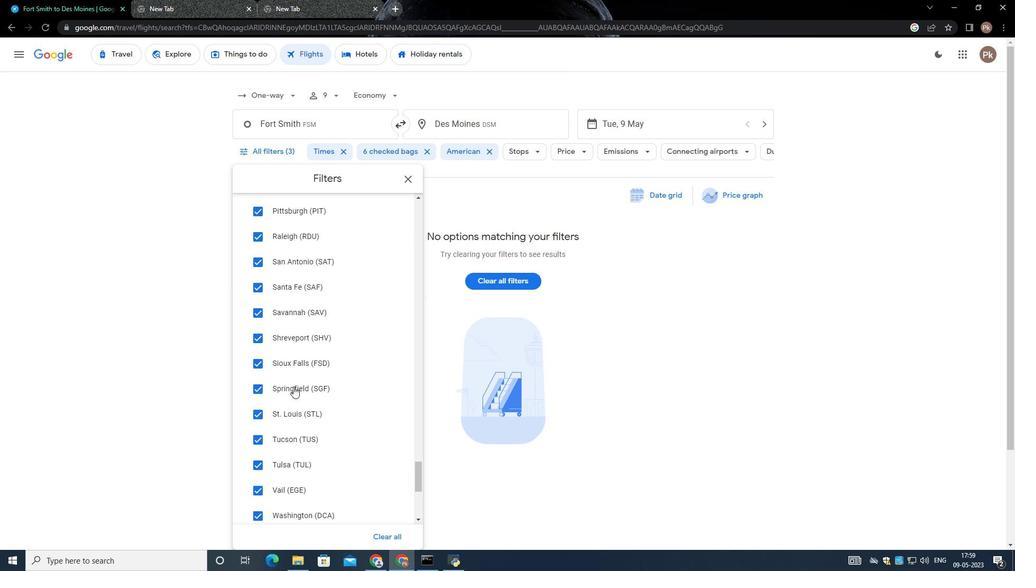 
Action: Mouse scrolled (292, 382) with delta (0, 0)
Screenshot: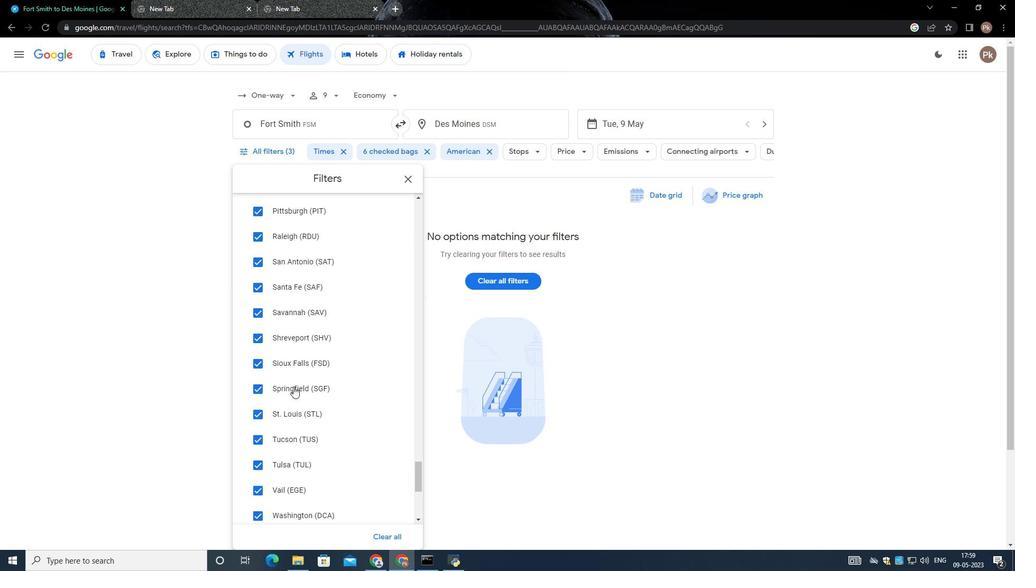 
Action: Mouse moved to (291, 383)
Screenshot: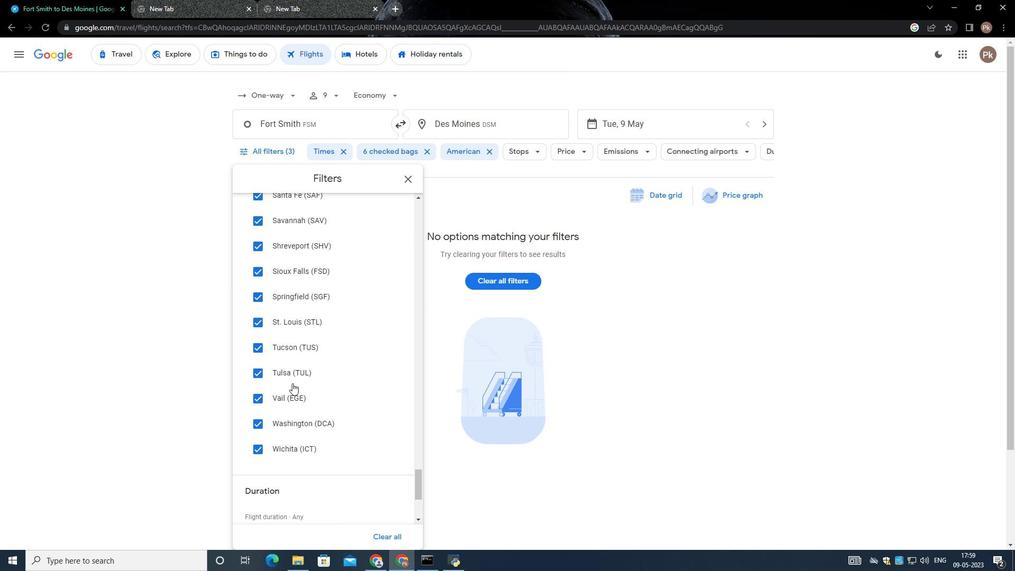 
Action: Mouse scrolled (292, 382) with delta (0, 0)
Screenshot: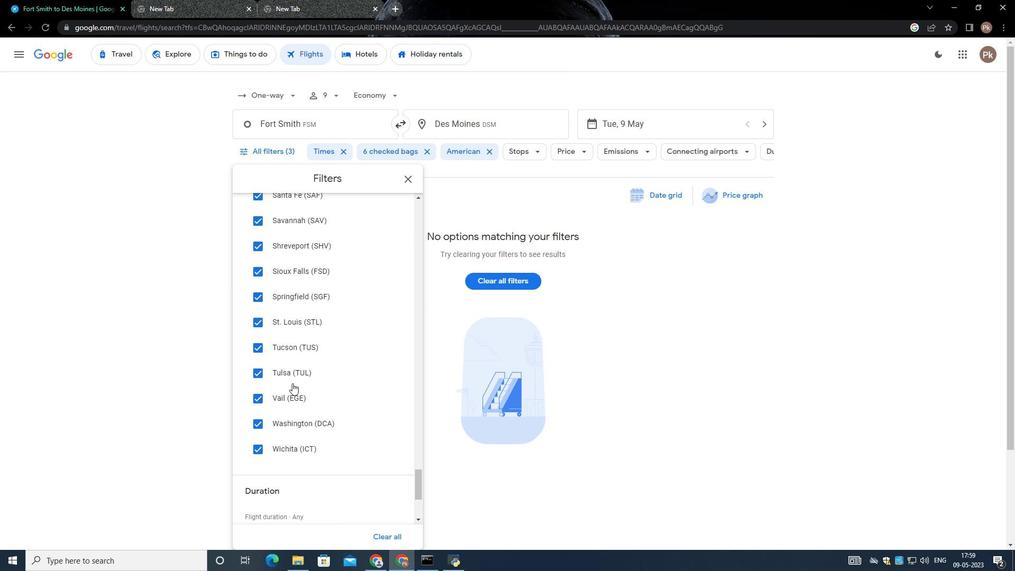 
Action: Mouse scrolled (292, 382) with delta (0, 0)
Screenshot: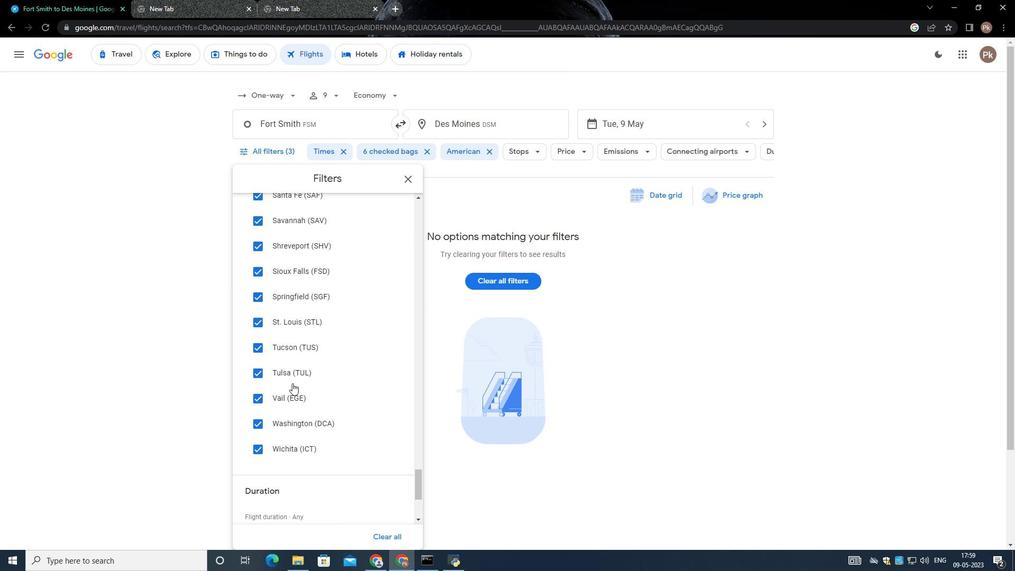 
Action: Mouse moved to (291, 382)
Screenshot: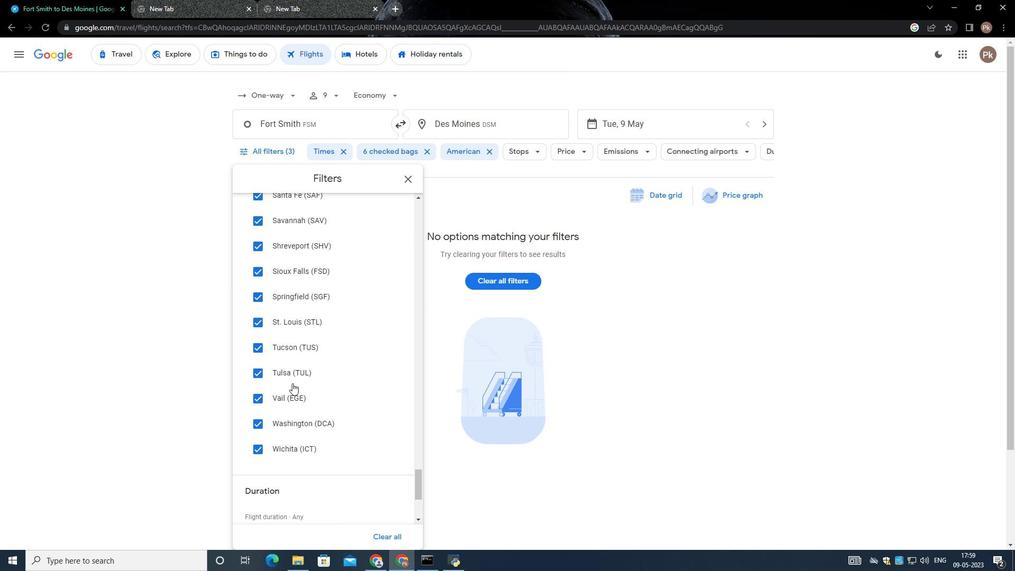 
Action: Mouse scrolled (291, 382) with delta (0, 0)
Screenshot: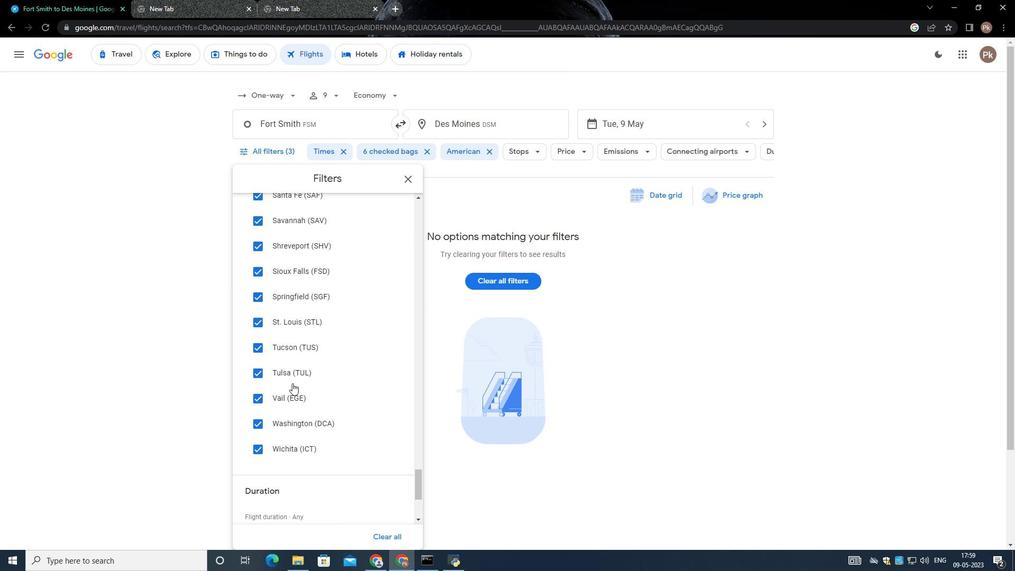 
Action: Mouse moved to (285, 345)
Screenshot: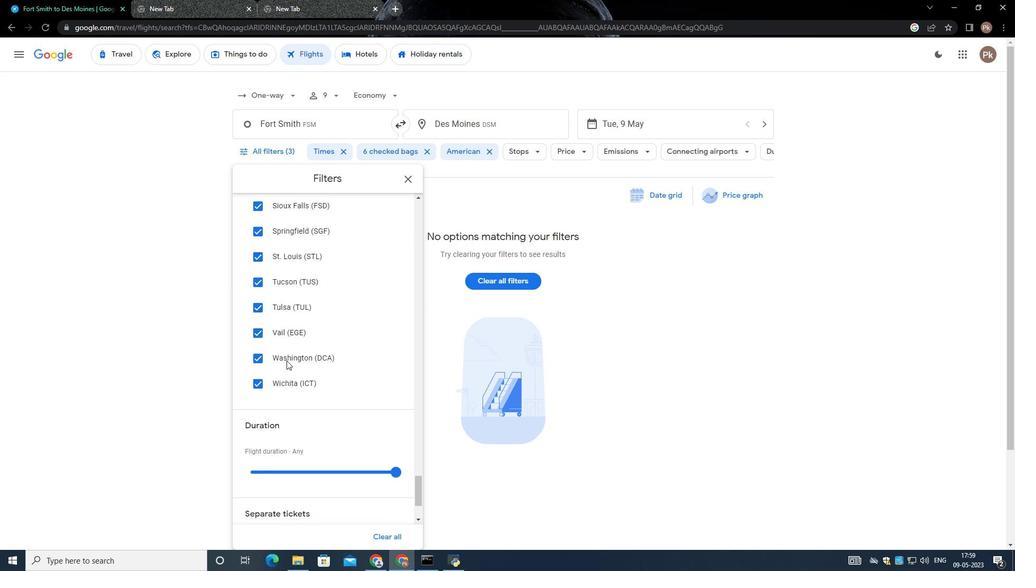 
Action: Mouse scrolled (285, 345) with delta (0, 0)
Screenshot: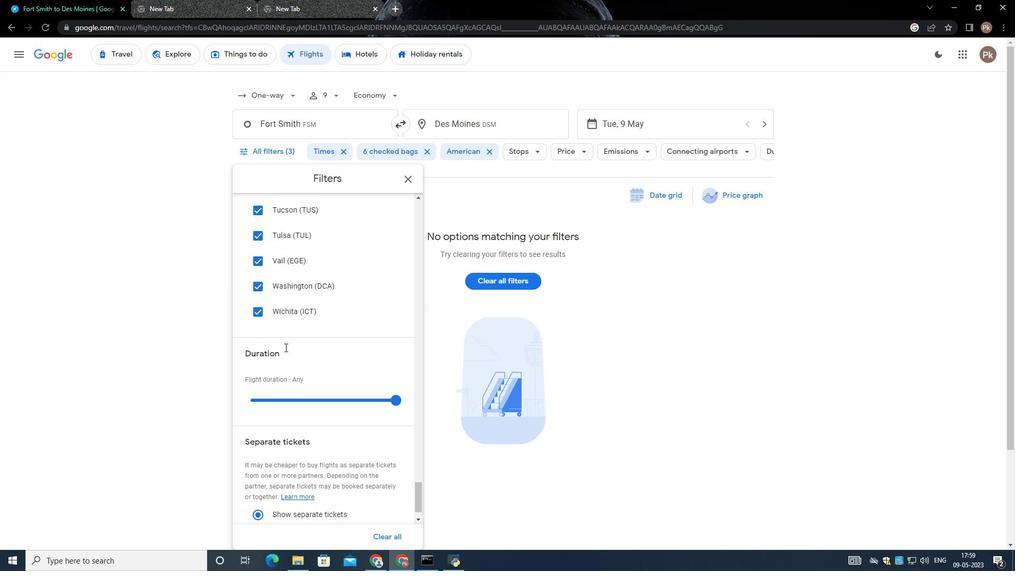 
Action: Mouse scrolled (285, 345) with delta (0, 0)
Screenshot: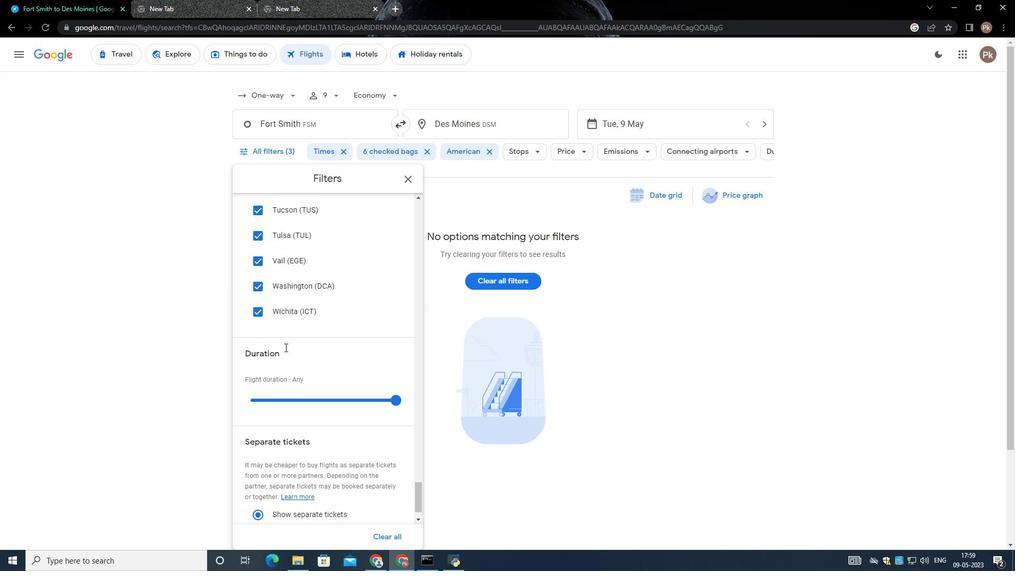 
Action: Mouse scrolled (285, 345) with delta (0, 0)
Screenshot: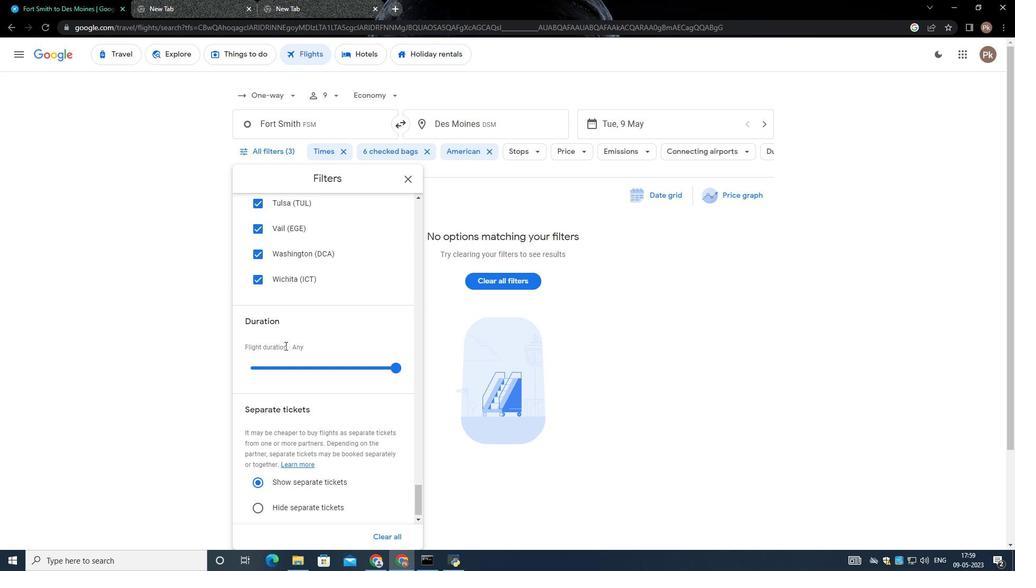 
Action: Mouse scrolled (285, 345) with delta (0, 0)
Screenshot: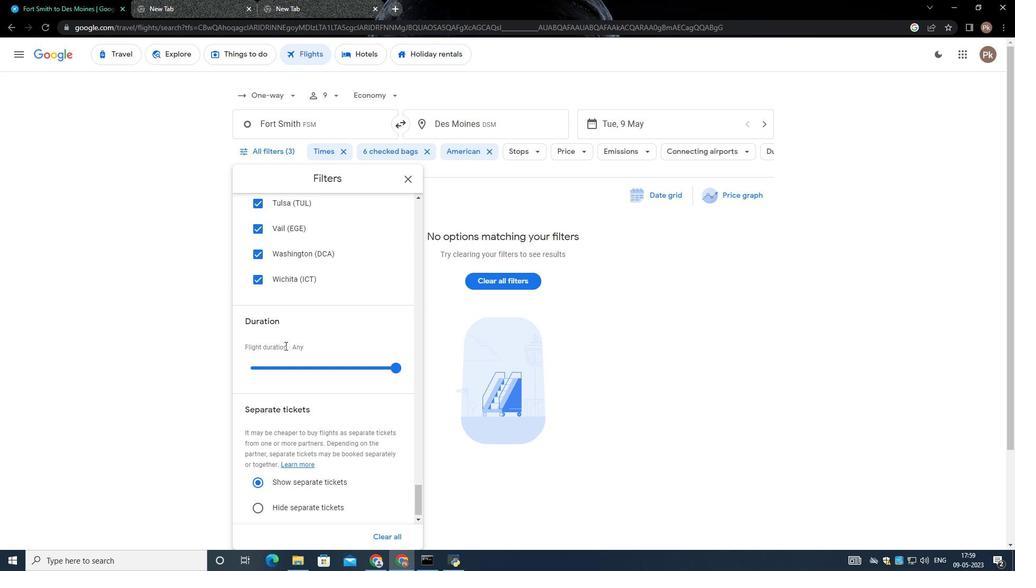 
Action: Mouse scrolled (285, 345) with delta (0, 0)
Screenshot: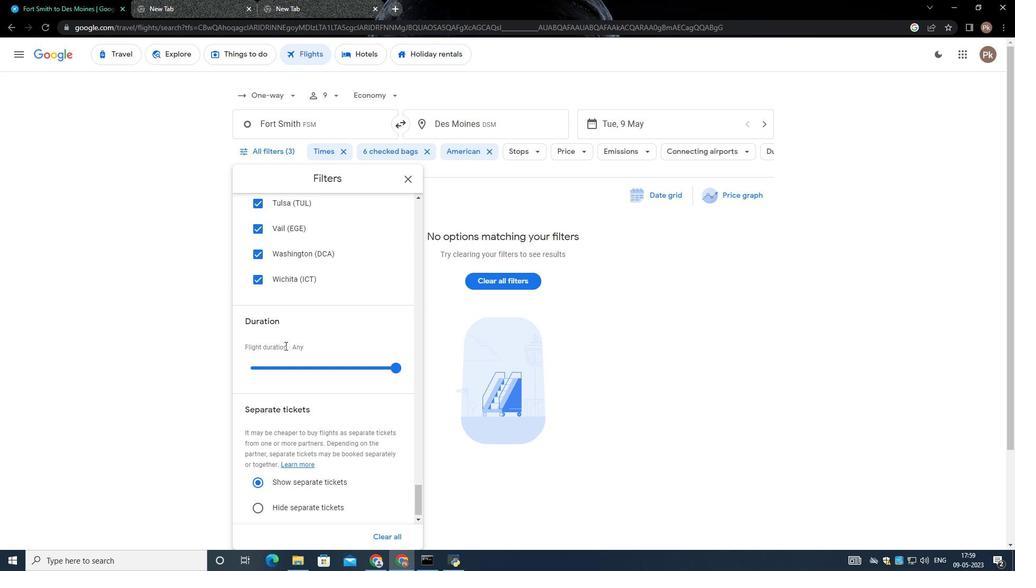 
Action: Mouse scrolled (285, 345) with delta (0, 0)
Screenshot: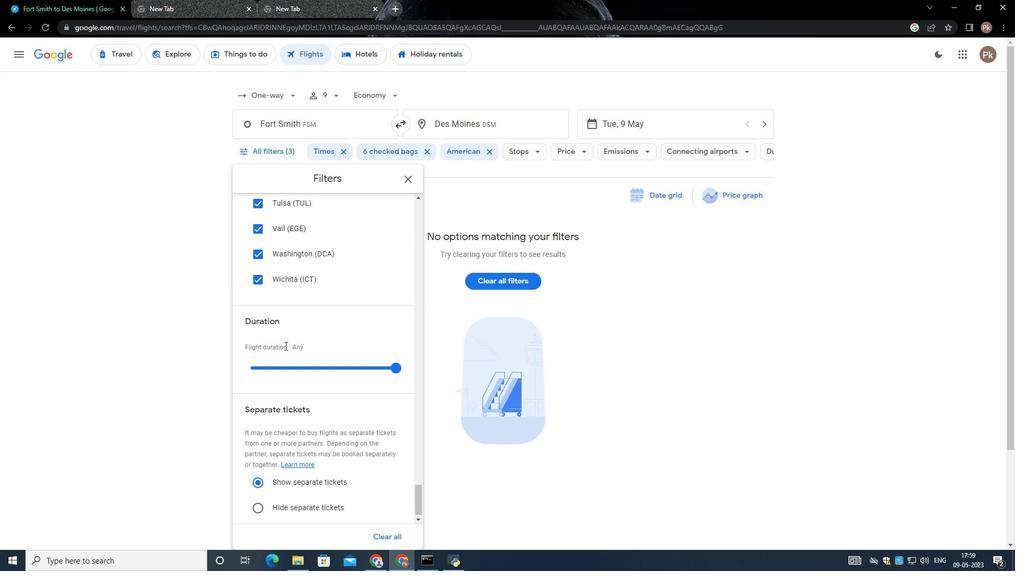
Action: Mouse moved to (284, 345)
Screenshot: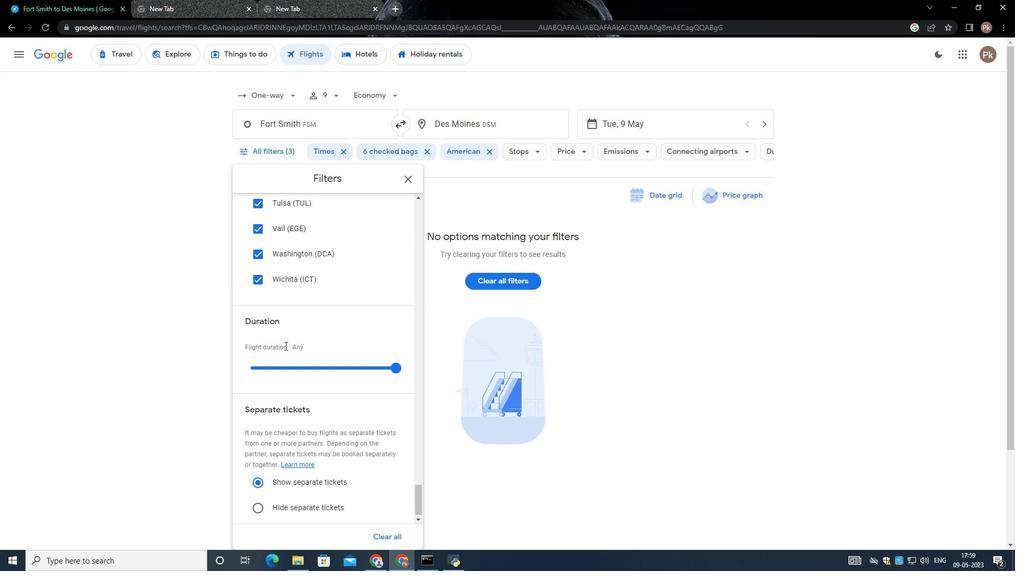 
Action: Mouse scrolled (284, 345) with delta (0, 0)
Screenshot: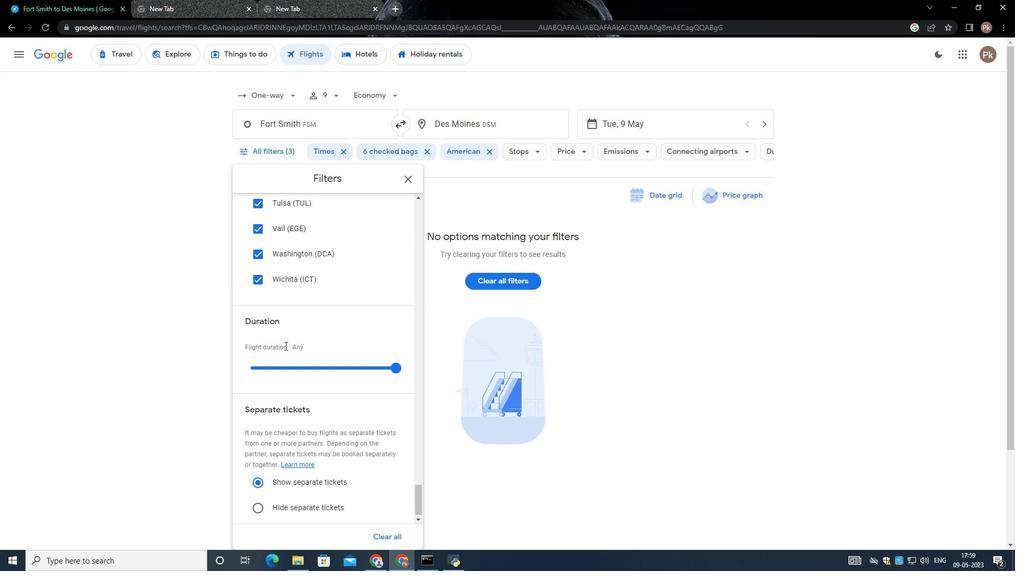 
Action: Mouse moved to (279, 347)
Screenshot: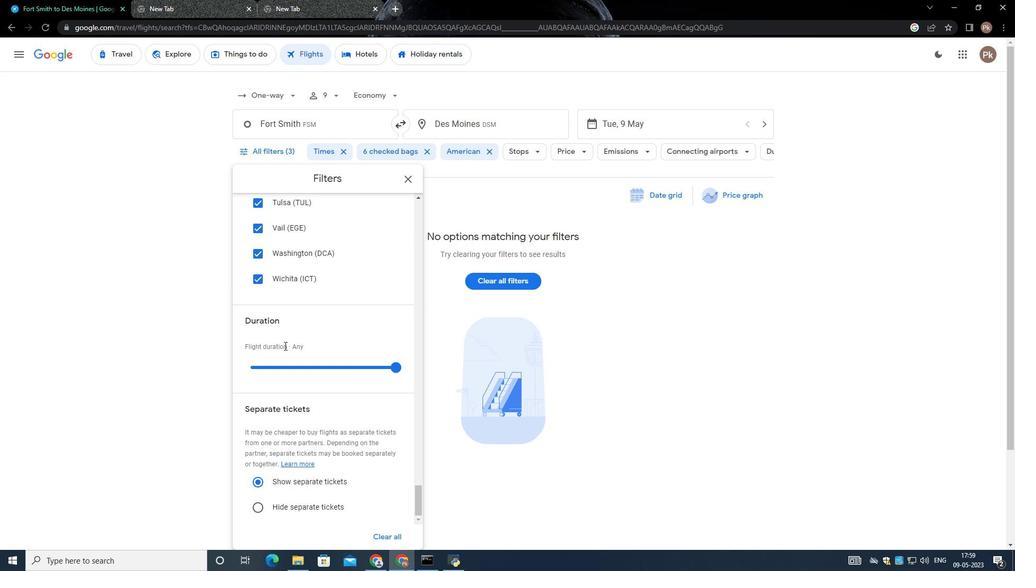 
